 Task: Look for space in McHenry, United States from 8th August, 2023 to 15th August, 2023 for 9 adults in price range Rs.10000 to Rs.14000. Place can be shared room with 5 bedrooms having 9 beds and 5 bathrooms. Property type can be house, flat, guest house. Amenities needed are: wifi, TV, free parkinig on premises, gym, breakfast. Booking option can be shelf check-in. Required host language is English.
Action: Mouse moved to (575, 129)
Screenshot: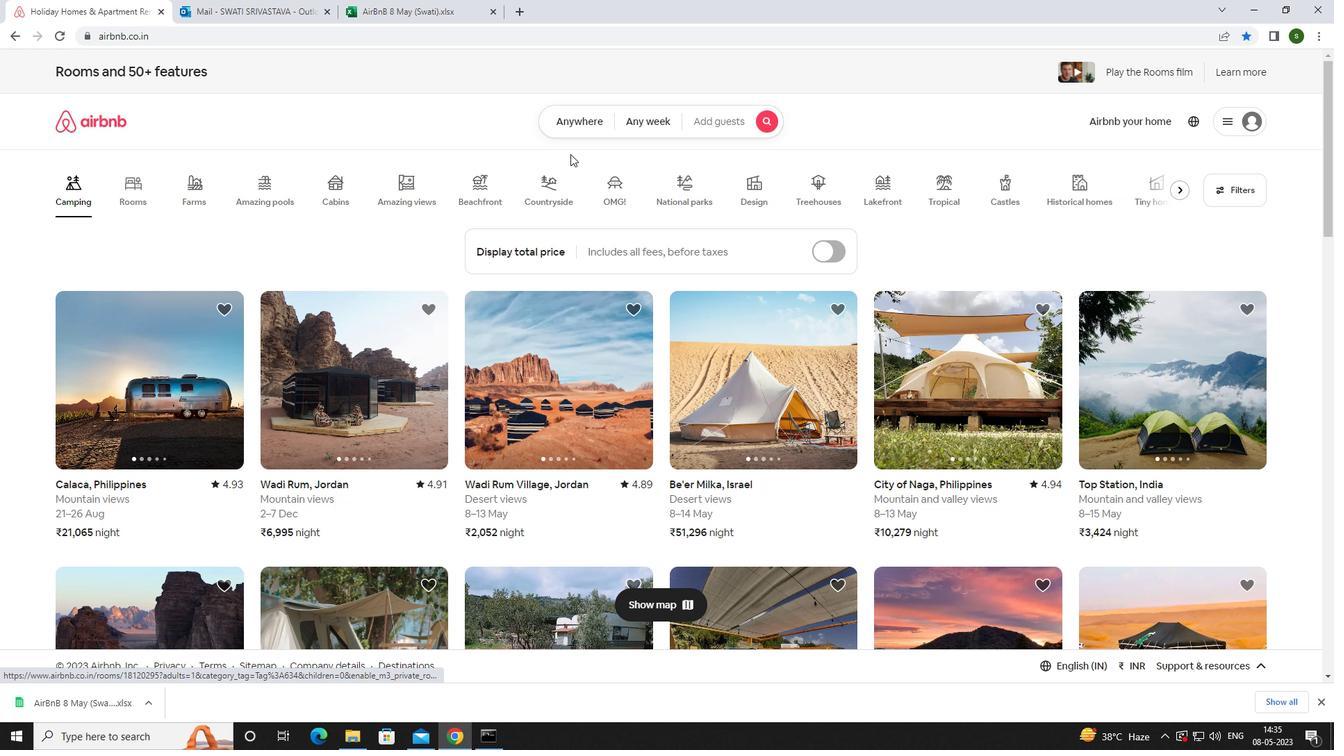 
Action: Mouse pressed left at (575, 129)
Screenshot: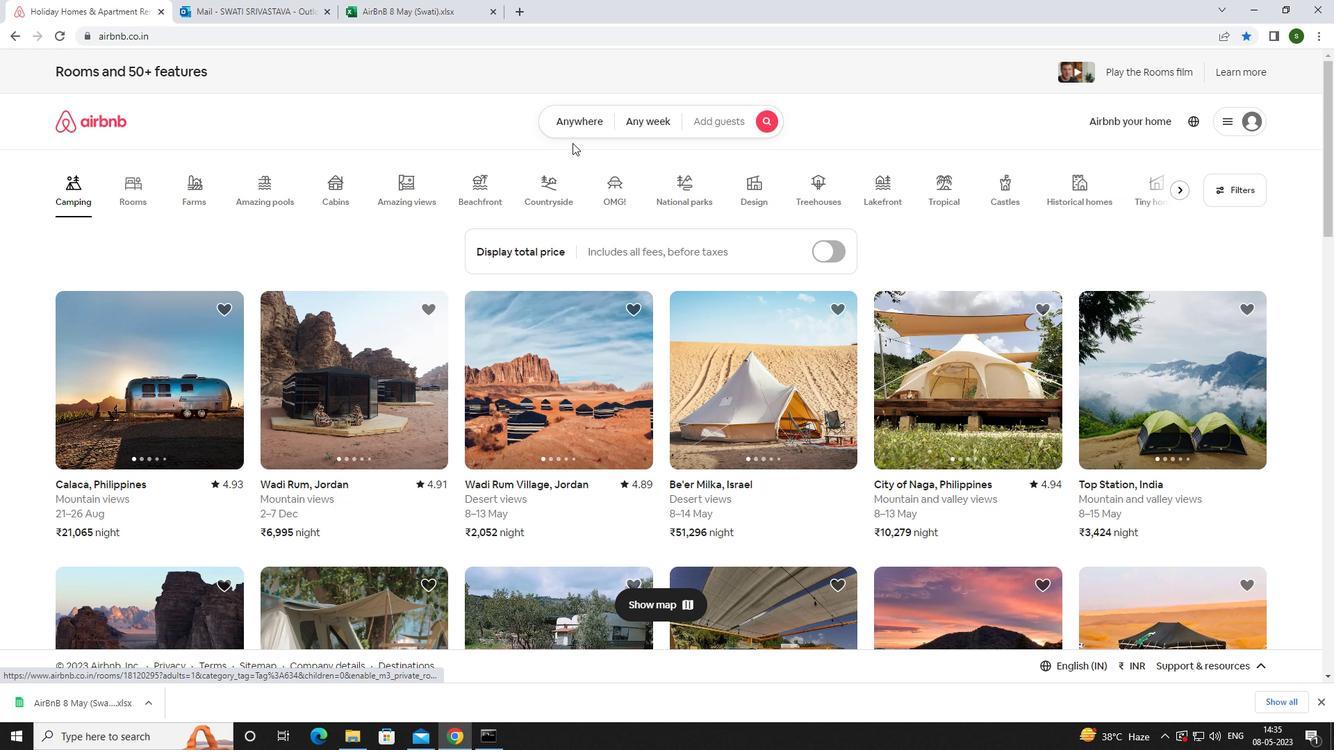 
Action: Mouse moved to (466, 175)
Screenshot: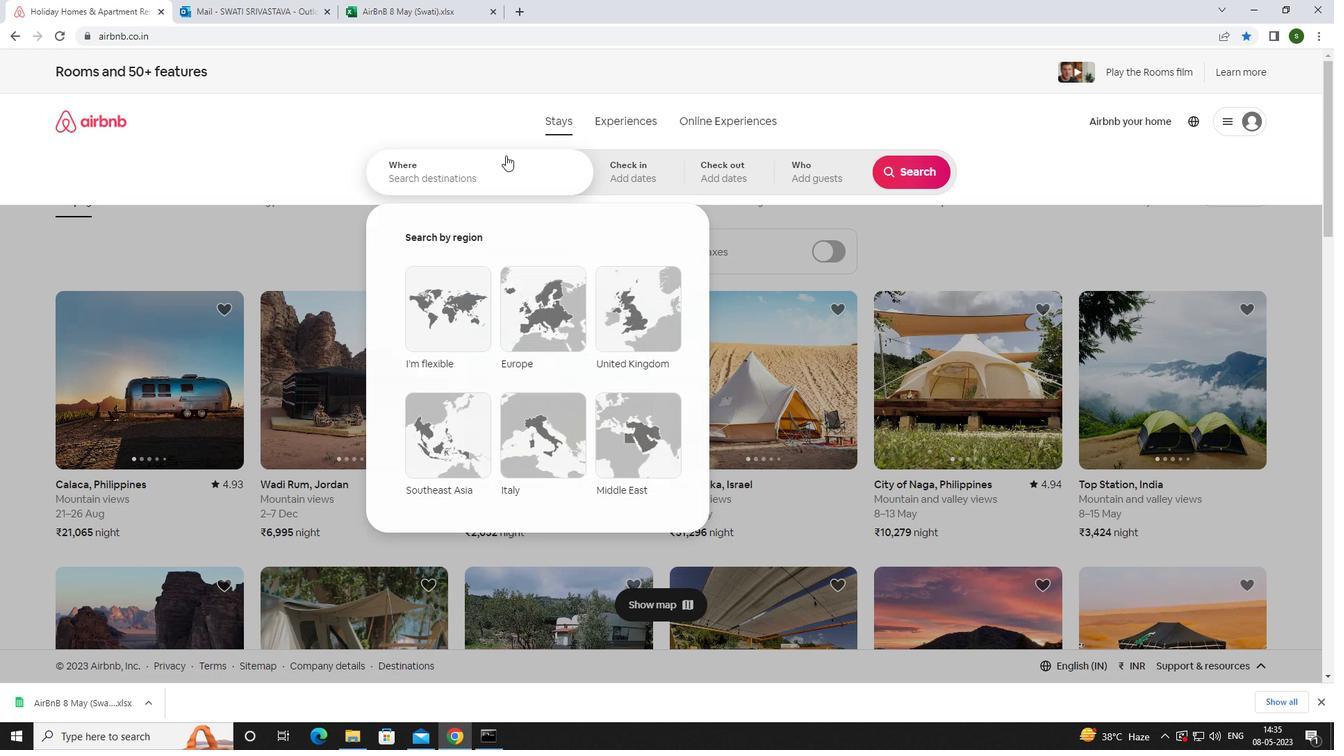 
Action: Mouse pressed left at (466, 175)
Screenshot: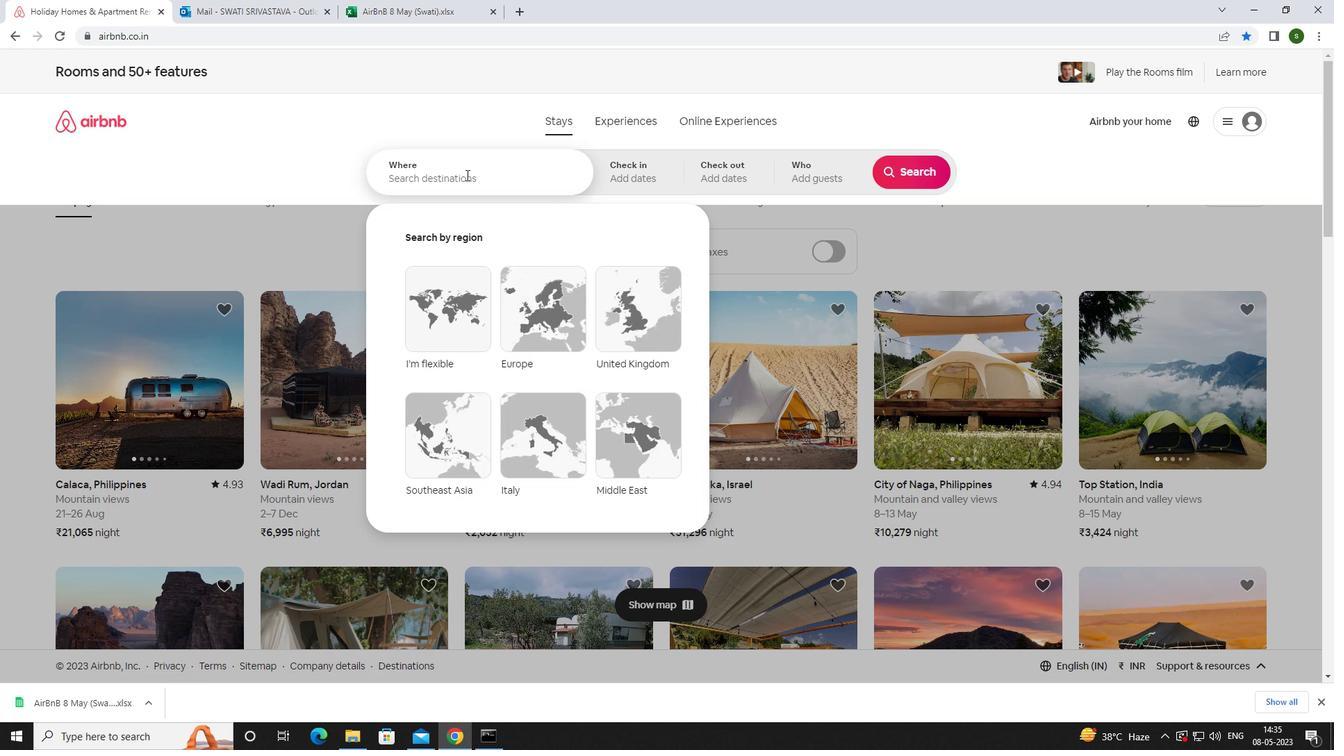 
Action: Key pressed <Key.caps_lock>m<Key.caps_lock>c<Key.caps_lock>h<Key.caps_lock>enry,<Key.space><Key.caps_lock>u<Key.caps_lock>nited<Key.space><Key.caps_lock>s<Key.caps_lock>tates<Key.enter>
Screenshot: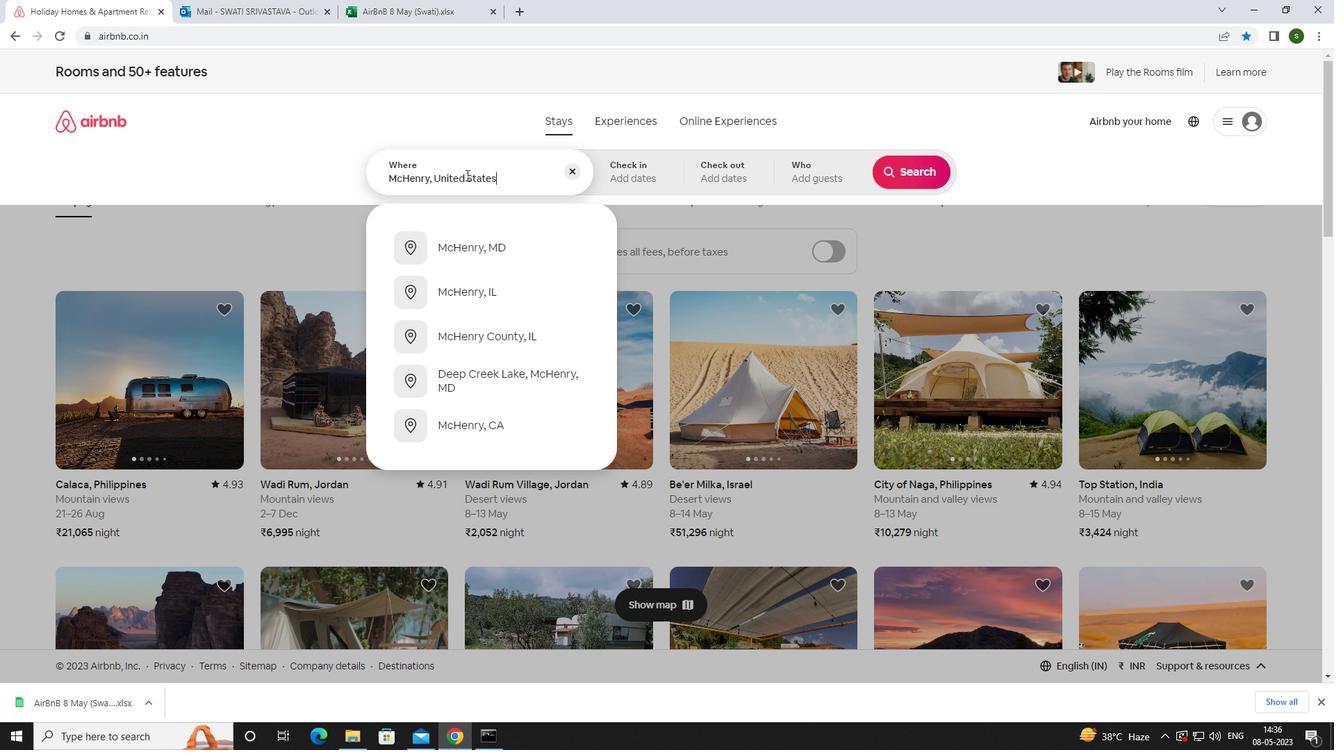 
Action: Mouse moved to (903, 286)
Screenshot: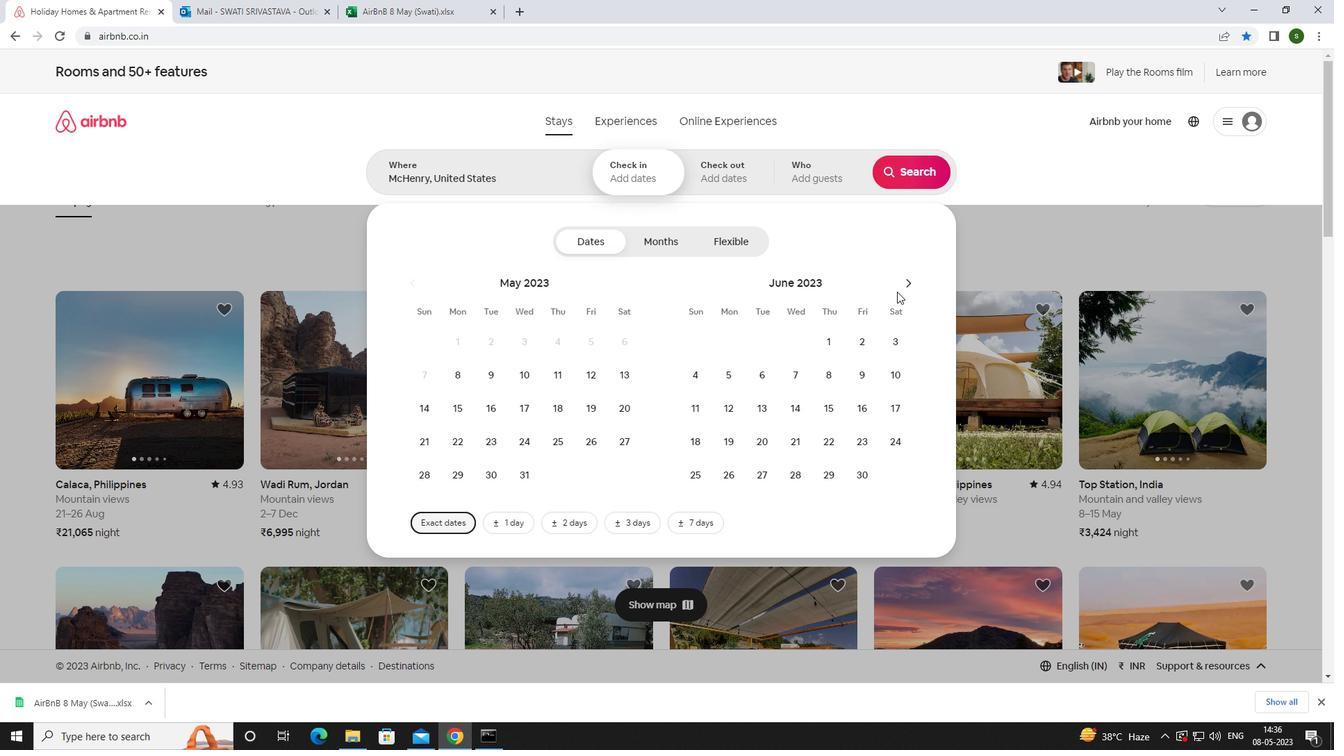 
Action: Mouse pressed left at (903, 286)
Screenshot: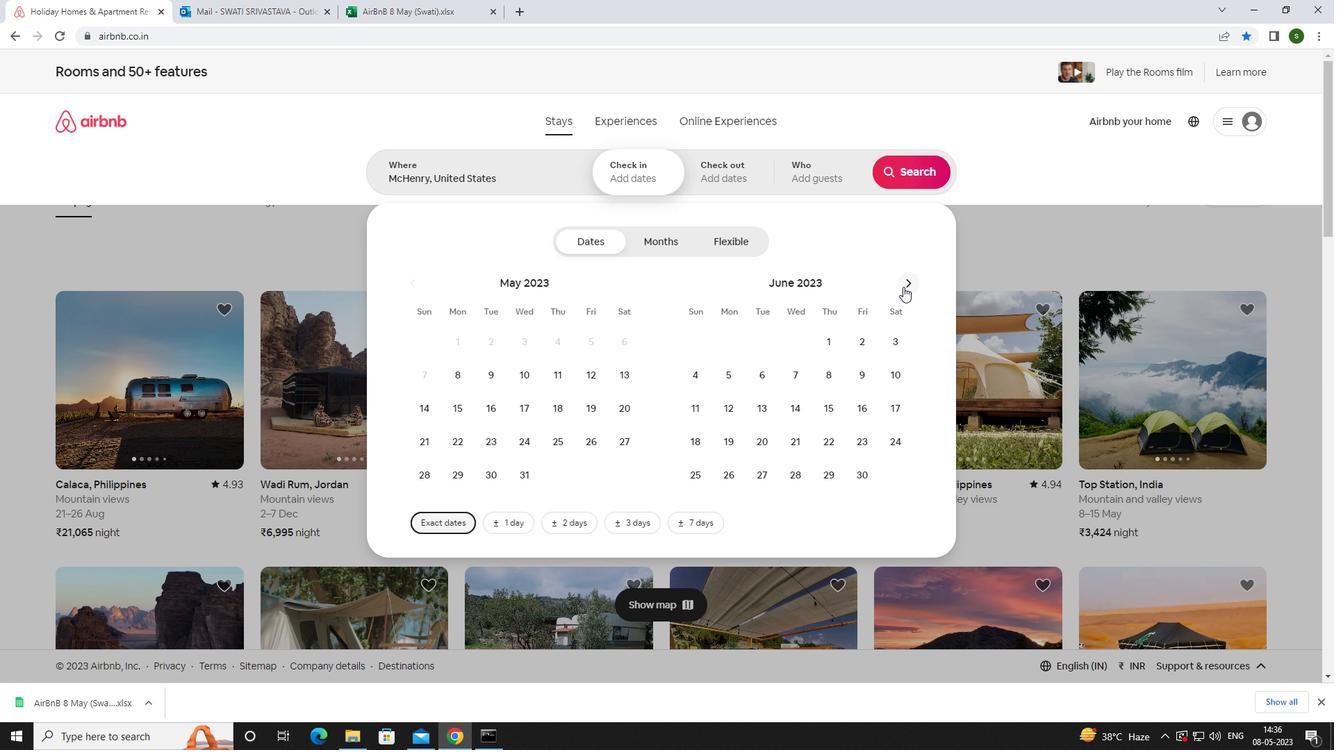 
Action: Mouse pressed left at (903, 286)
Screenshot: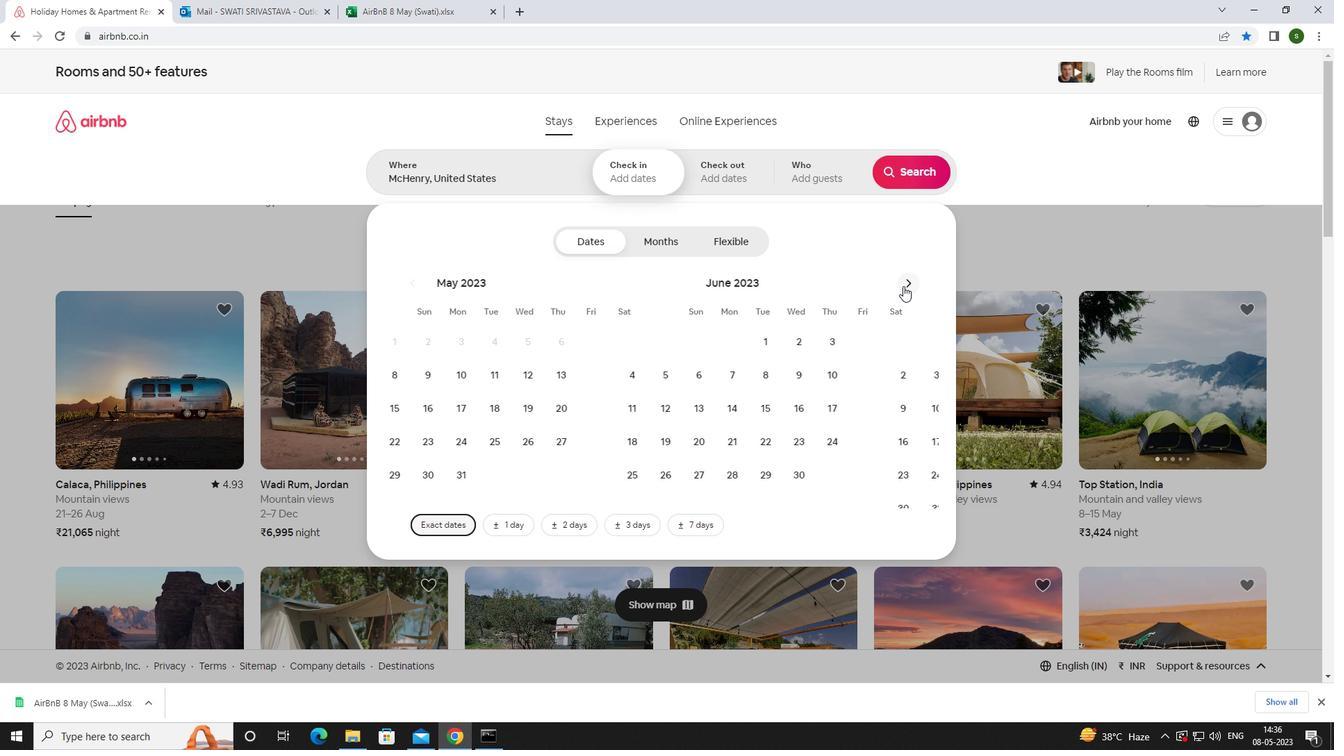 
Action: Mouse moved to (772, 371)
Screenshot: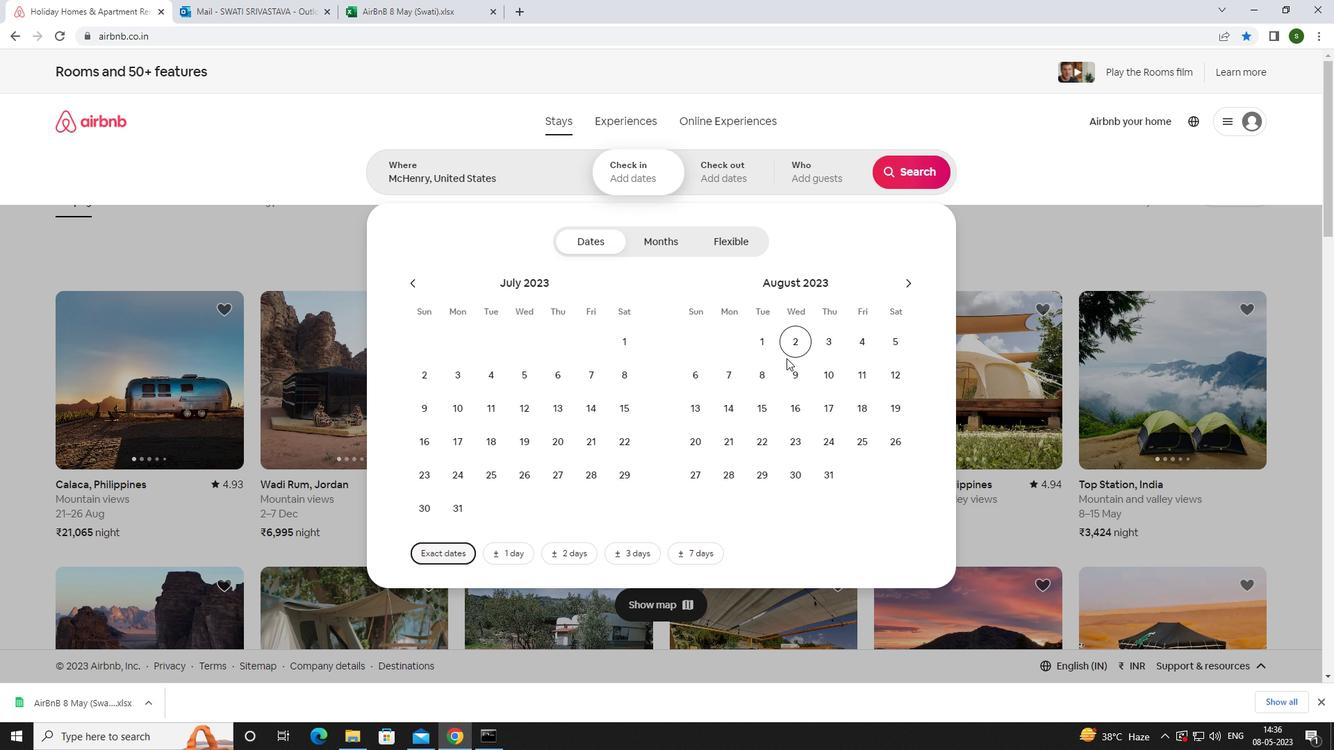 
Action: Mouse pressed left at (772, 371)
Screenshot: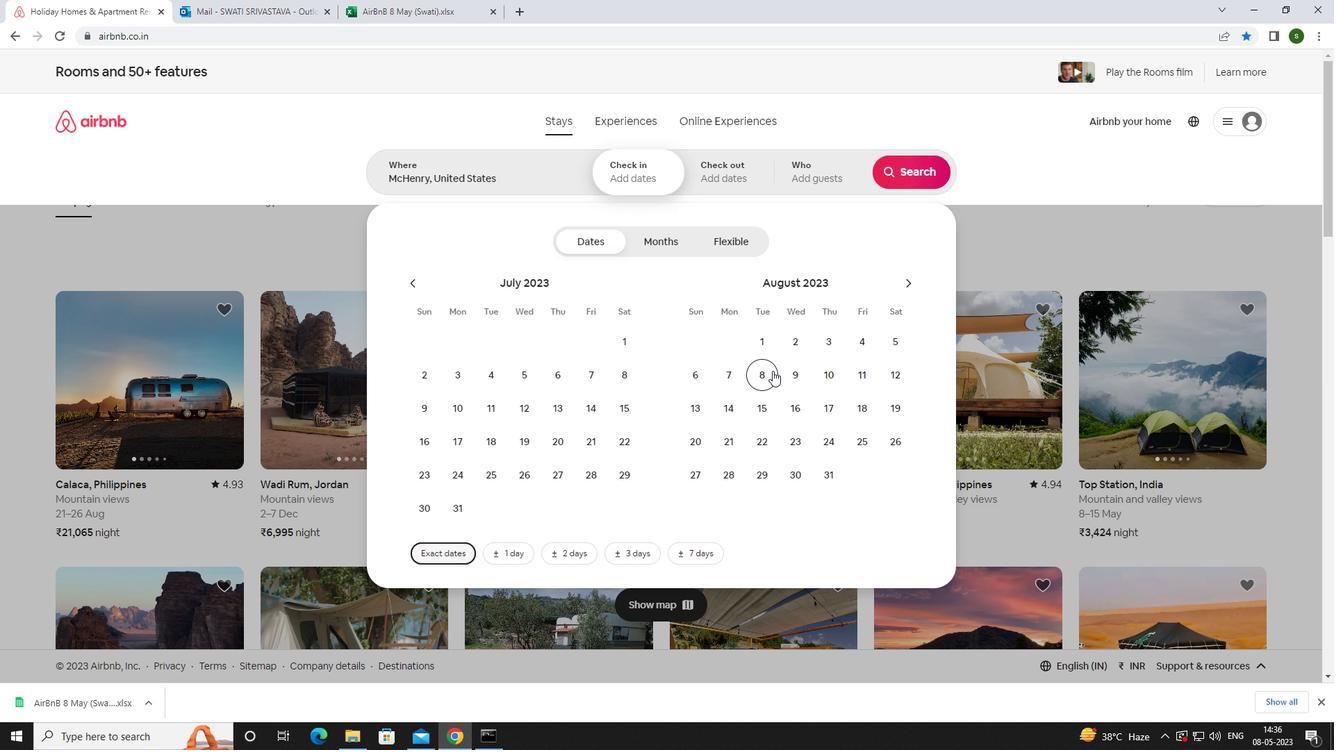 
Action: Mouse moved to (754, 398)
Screenshot: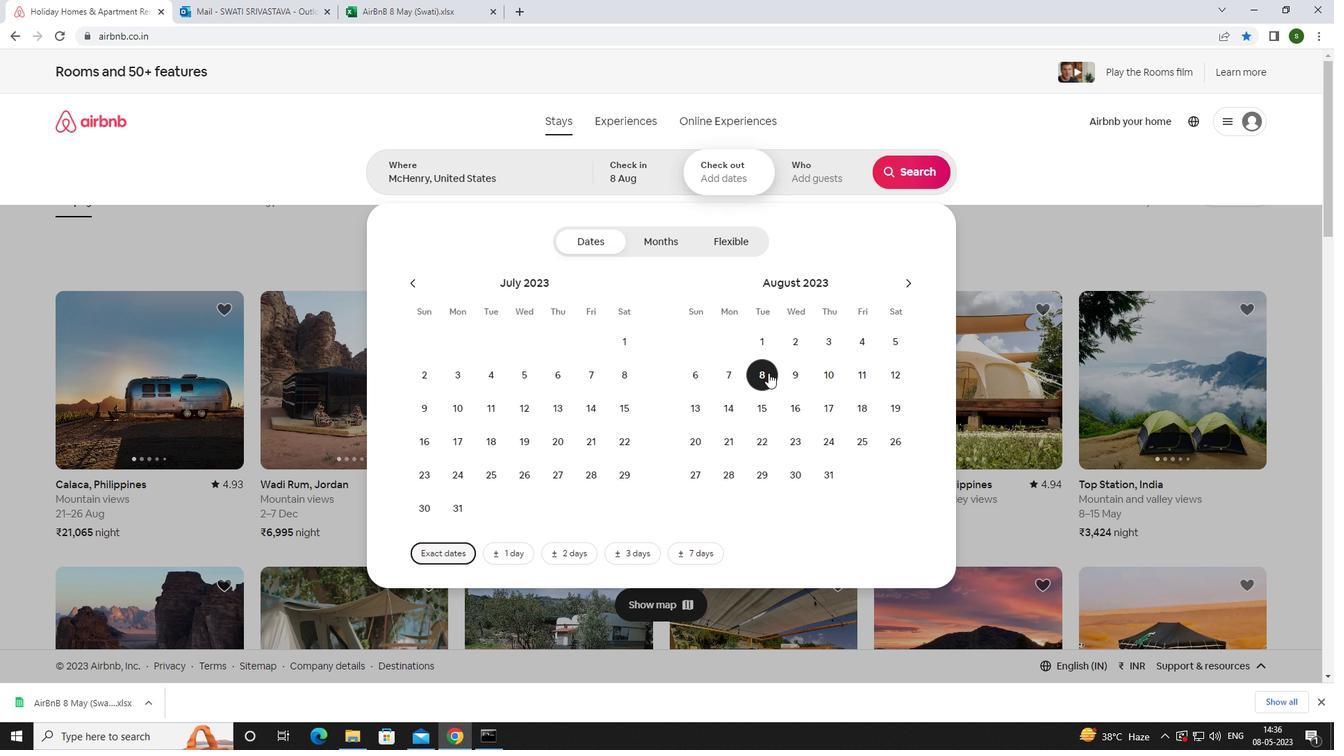 
Action: Mouse pressed left at (754, 398)
Screenshot: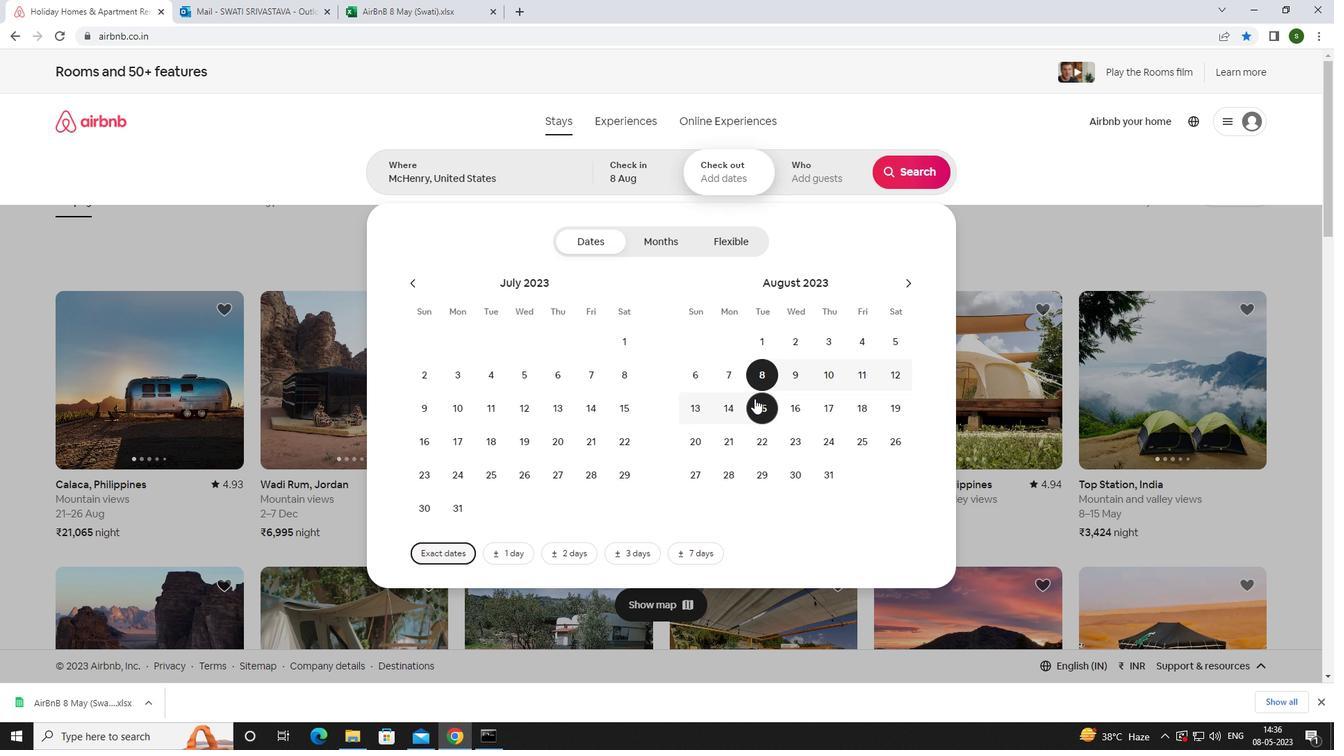 
Action: Mouse moved to (810, 172)
Screenshot: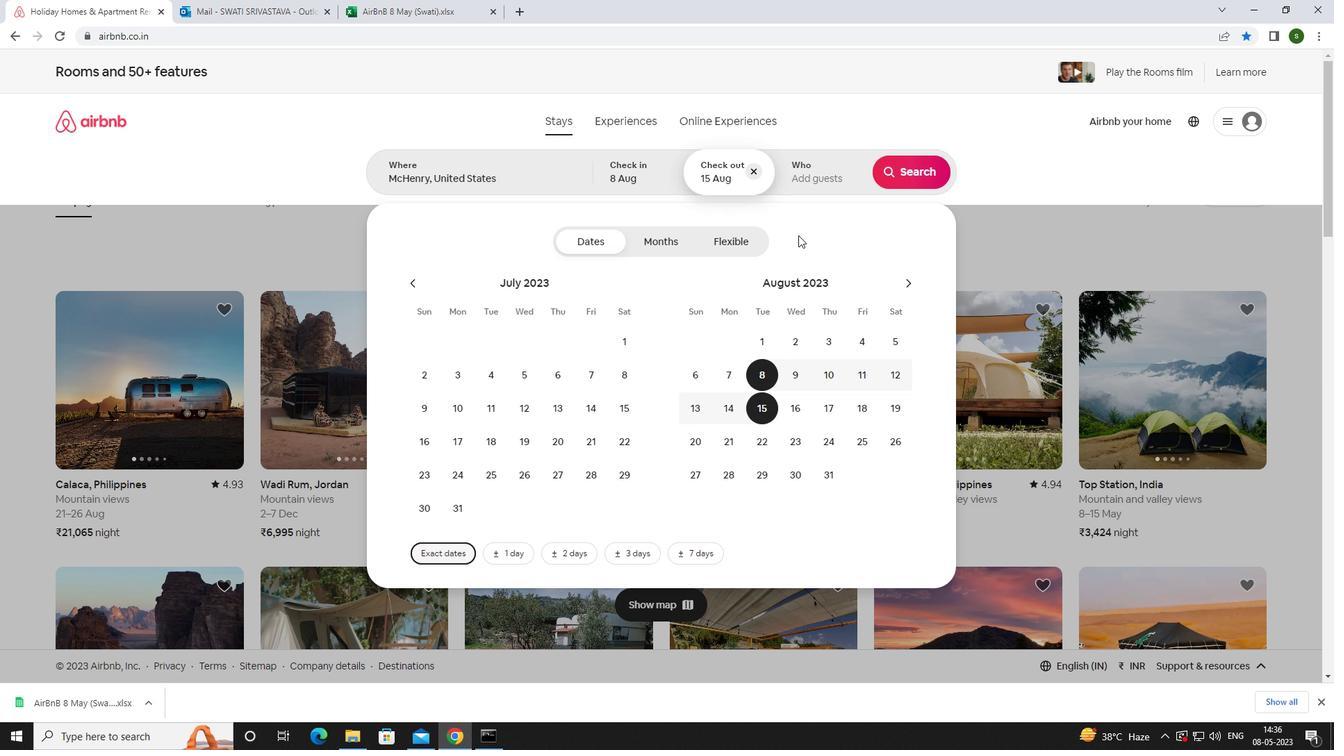 
Action: Mouse pressed left at (810, 172)
Screenshot: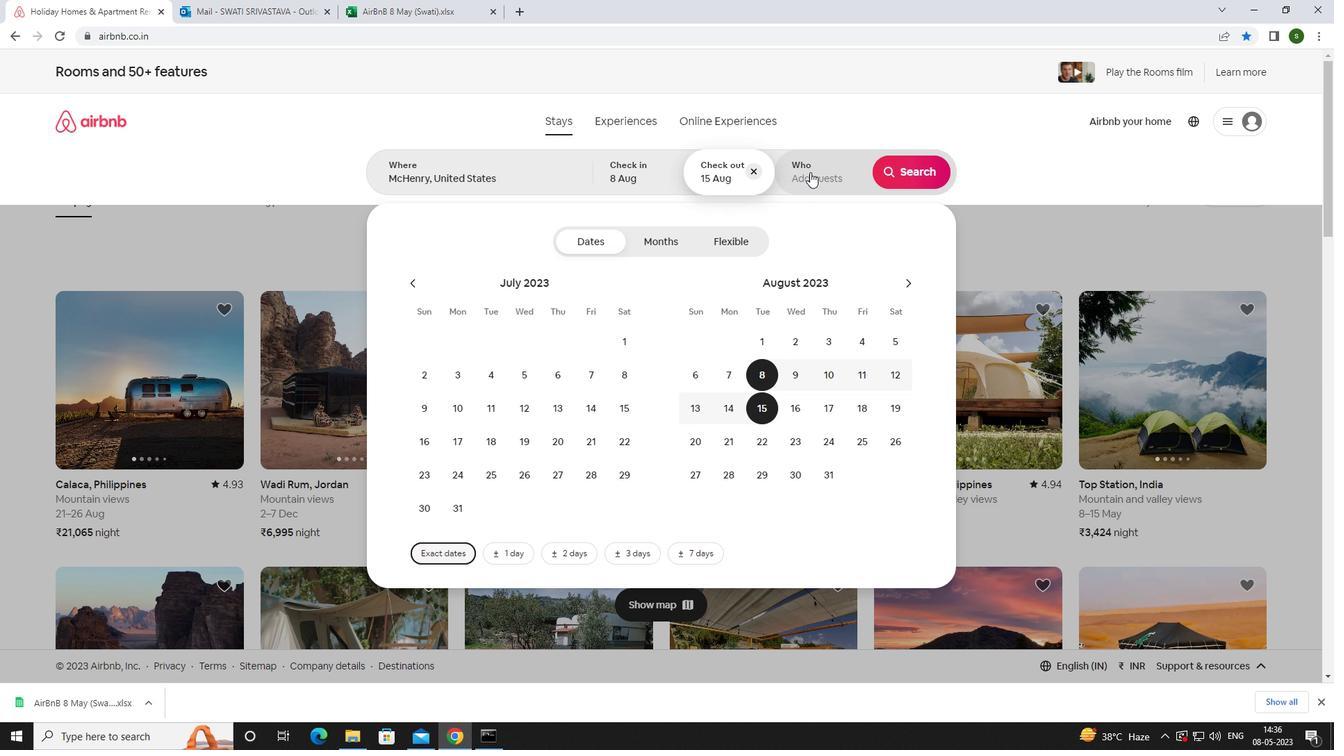 
Action: Mouse moved to (912, 243)
Screenshot: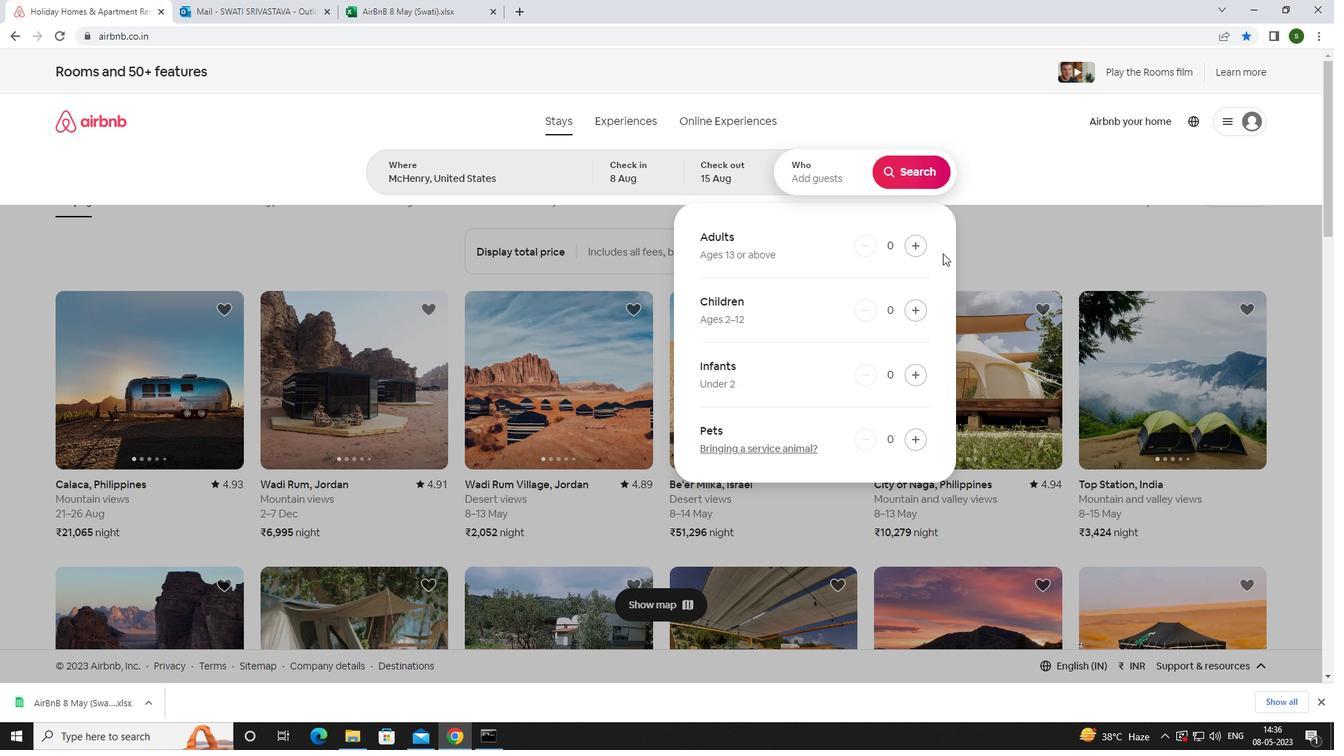 
Action: Mouse pressed left at (912, 243)
Screenshot: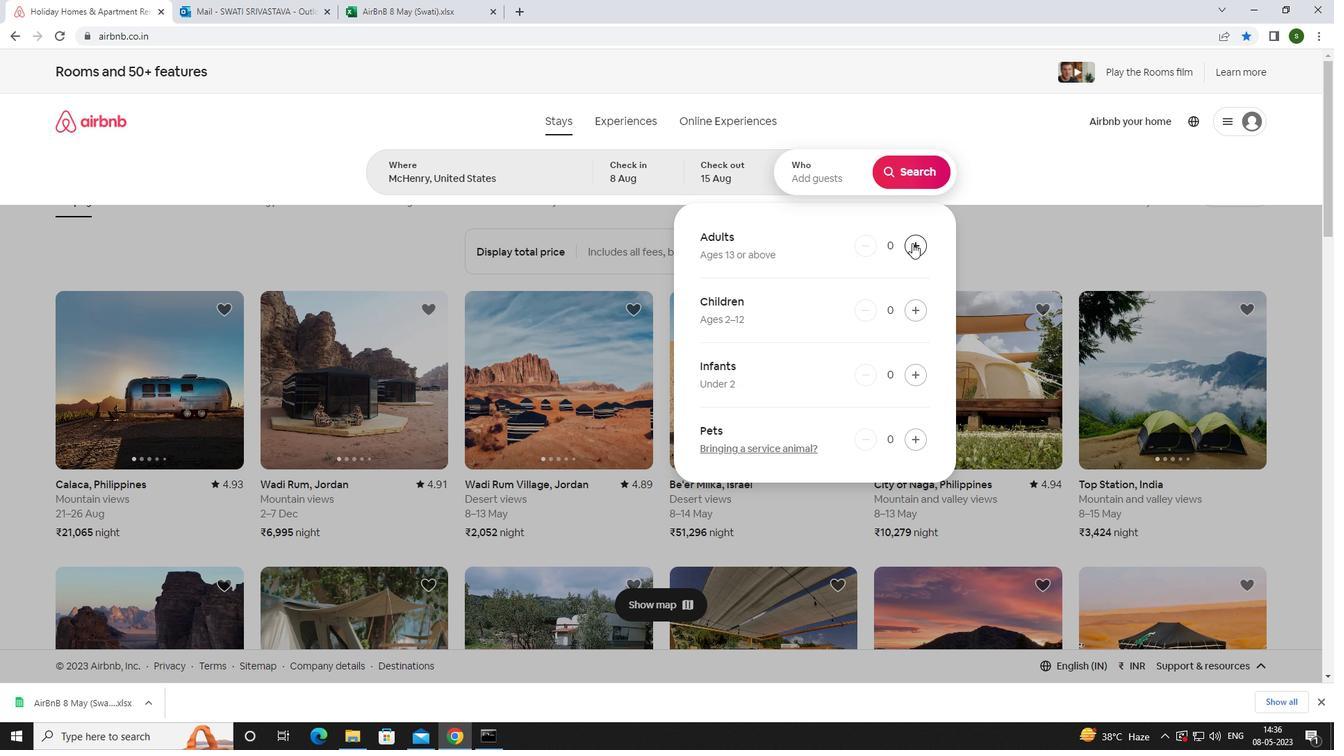 
Action: Mouse pressed left at (912, 243)
Screenshot: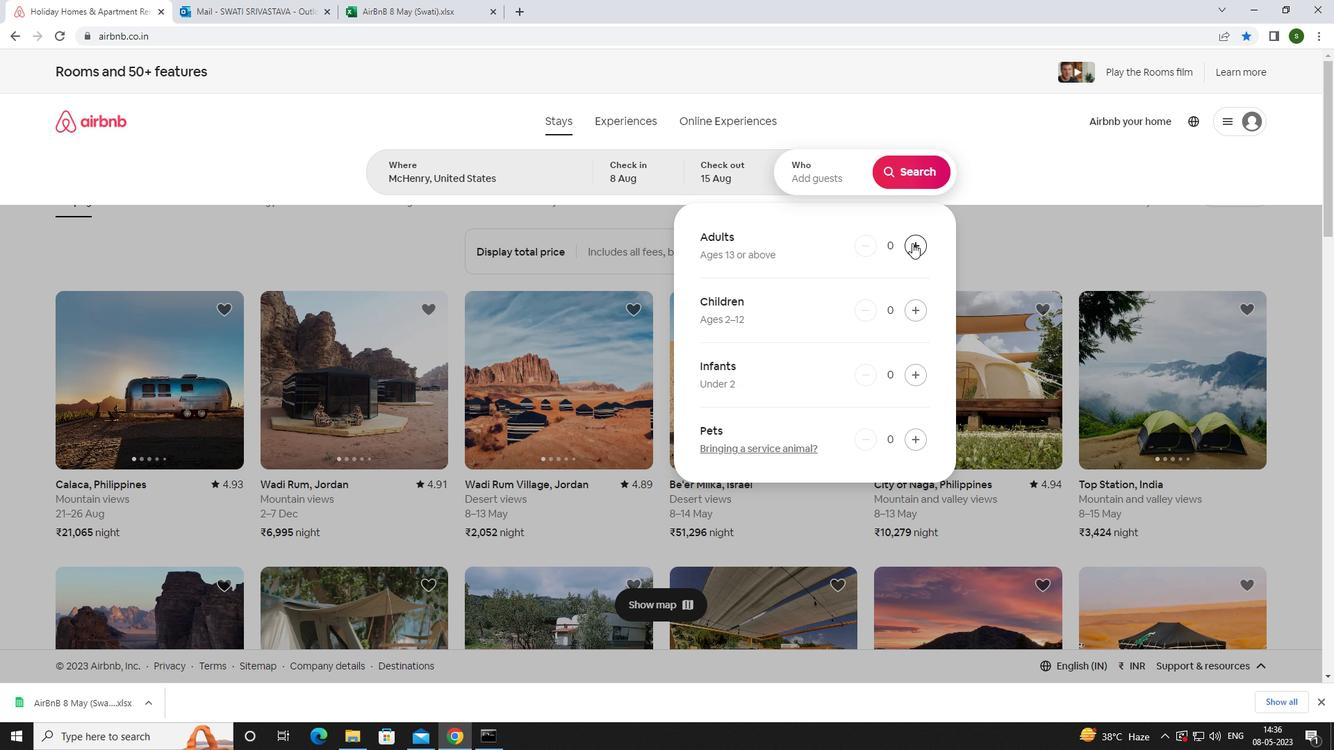 
Action: Mouse pressed left at (912, 243)
Screenshot: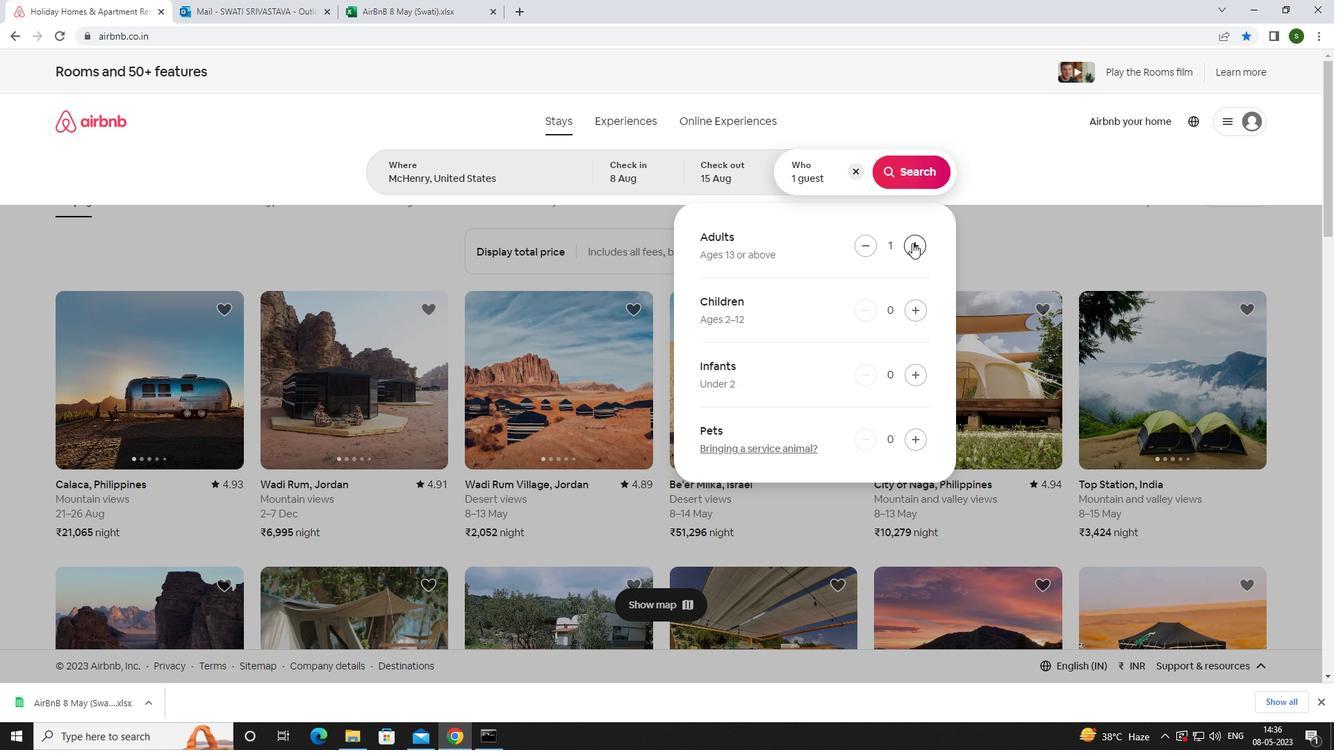 
Action: Mouse pressed left at (912, 243)
Screenshot: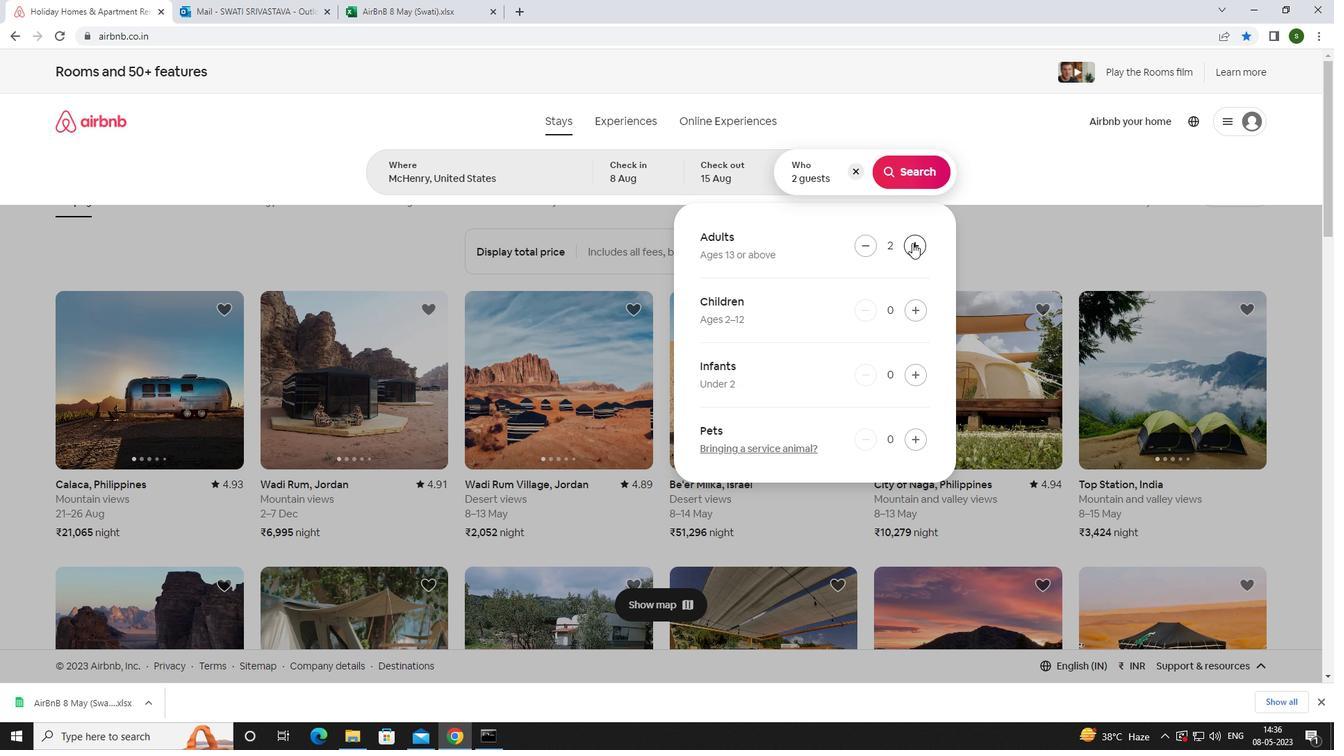 
Action: Mouse pressed left at (912, 243)
Screenshot: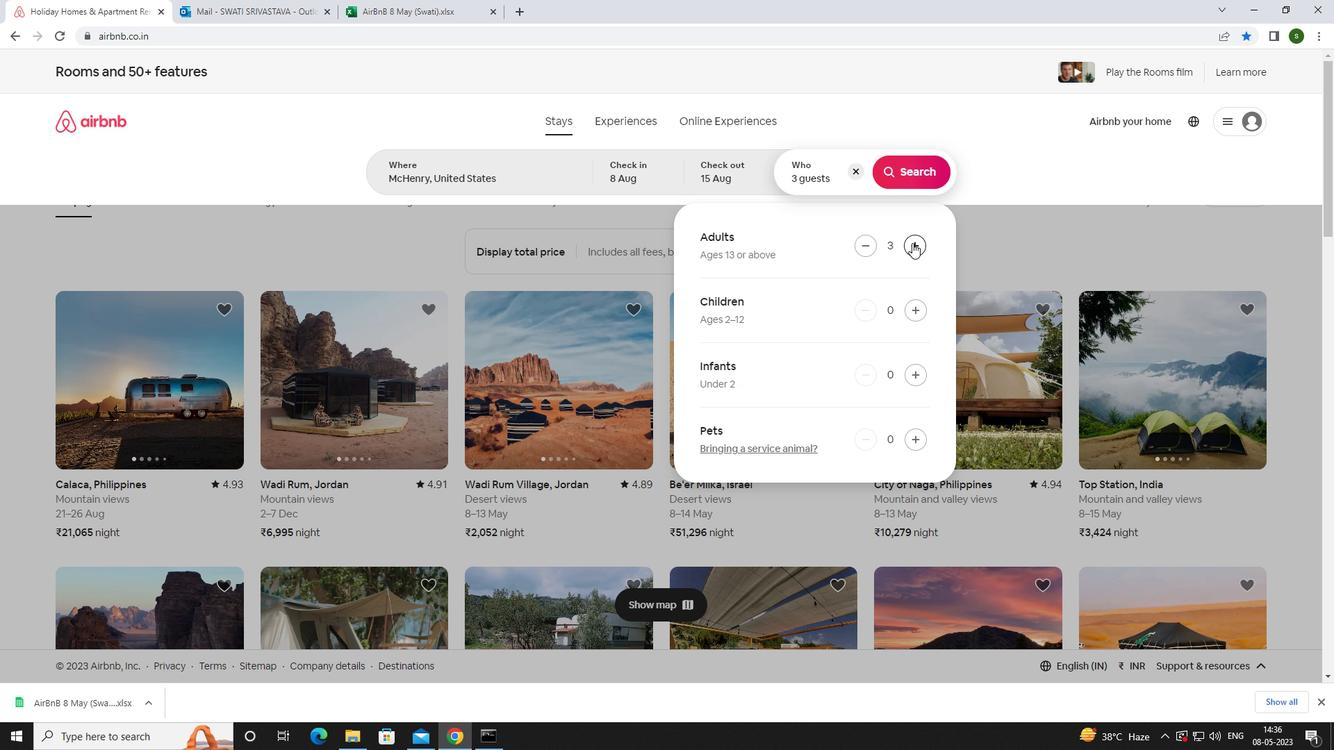 
Action: Mouse pressed left at (912, 243)
Screenshot: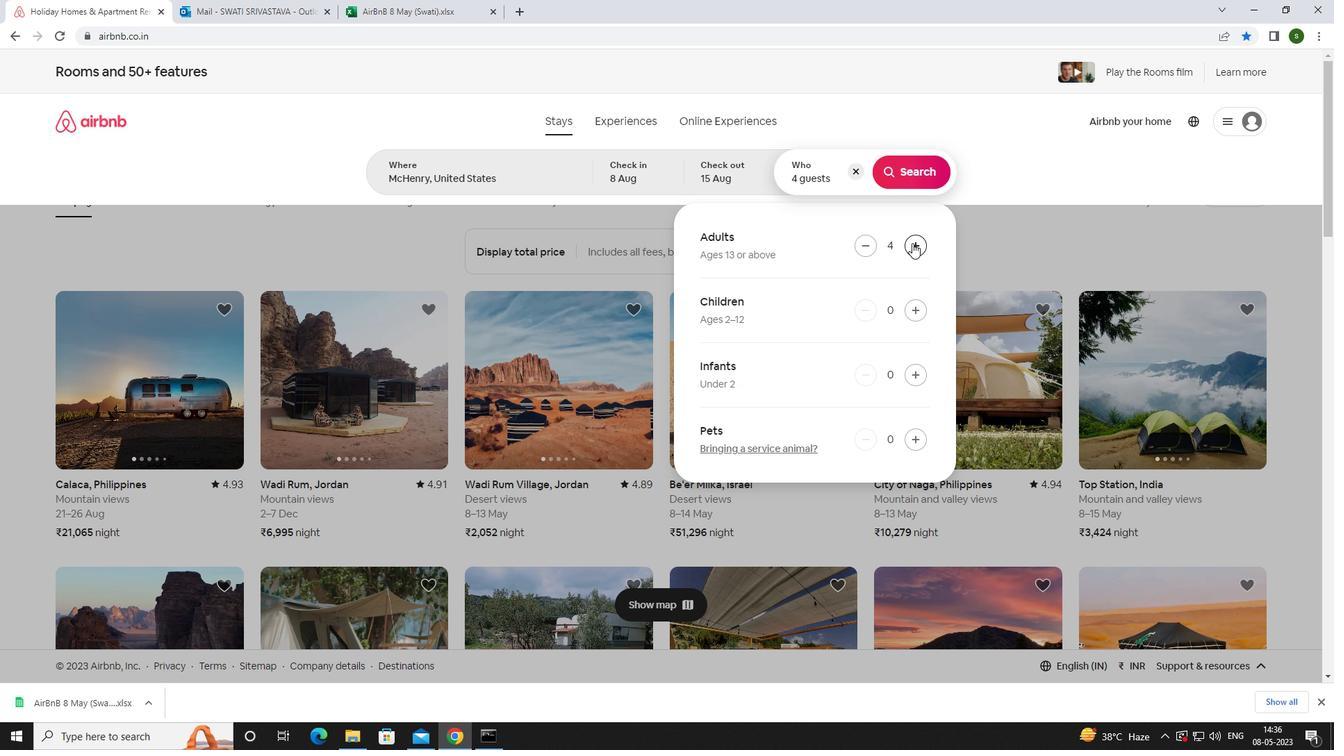 
Action: Mouse pressed left at (912, 243)
Screenshot: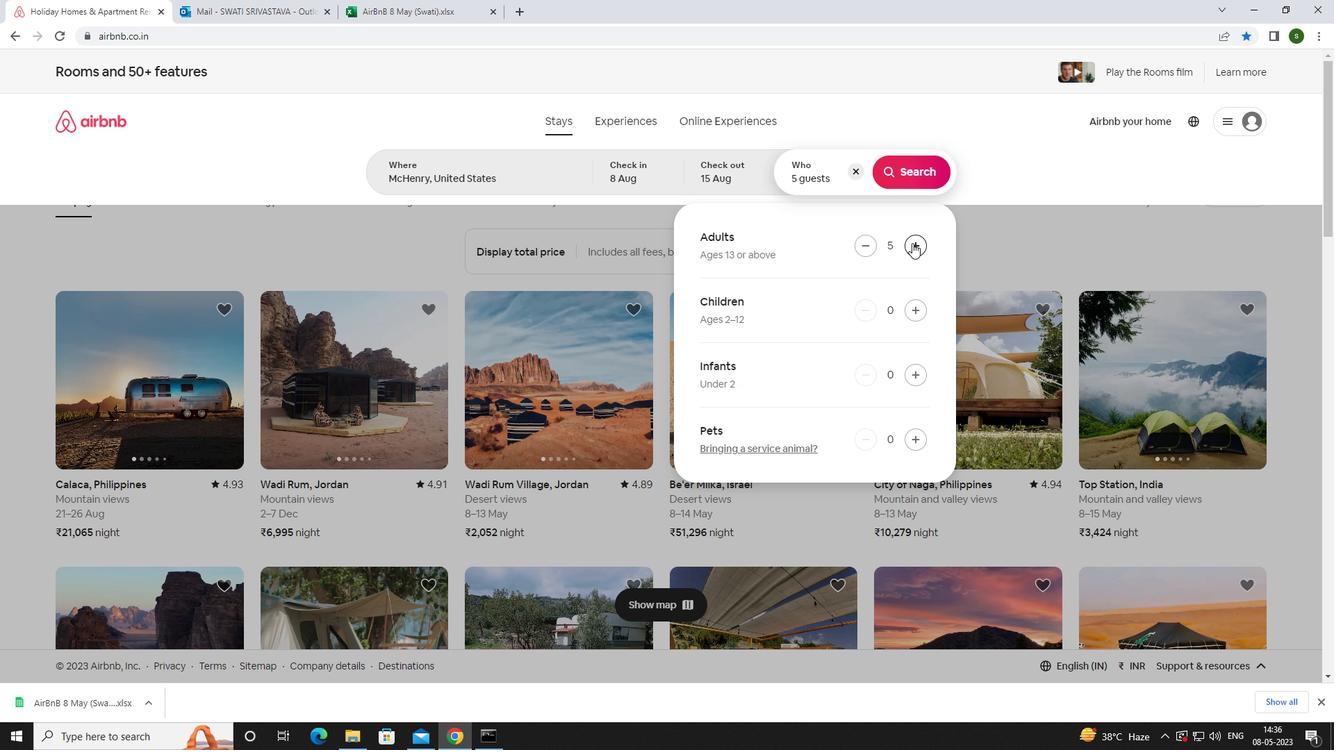 
Action: Mouse pressed left at (912, 243)
Screenshot: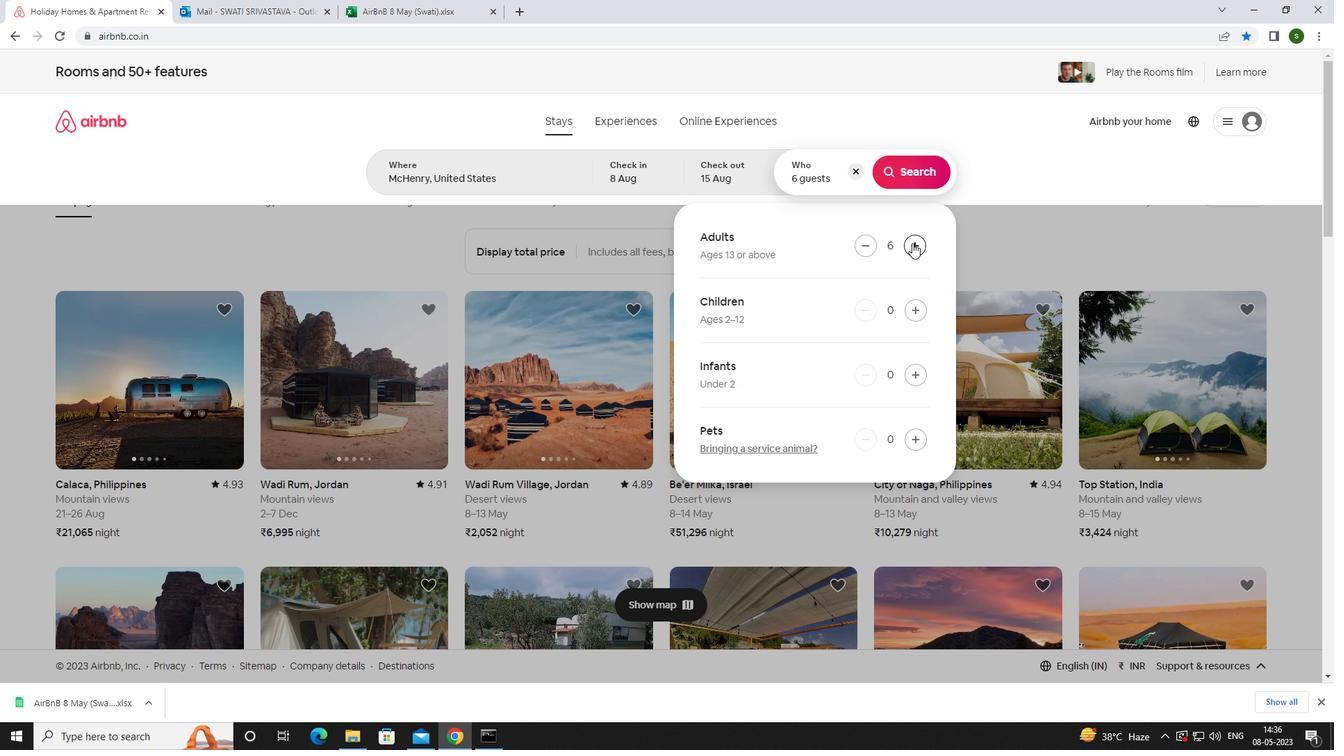
Action: Mouse pressed left at (912, 243)
Screenshot: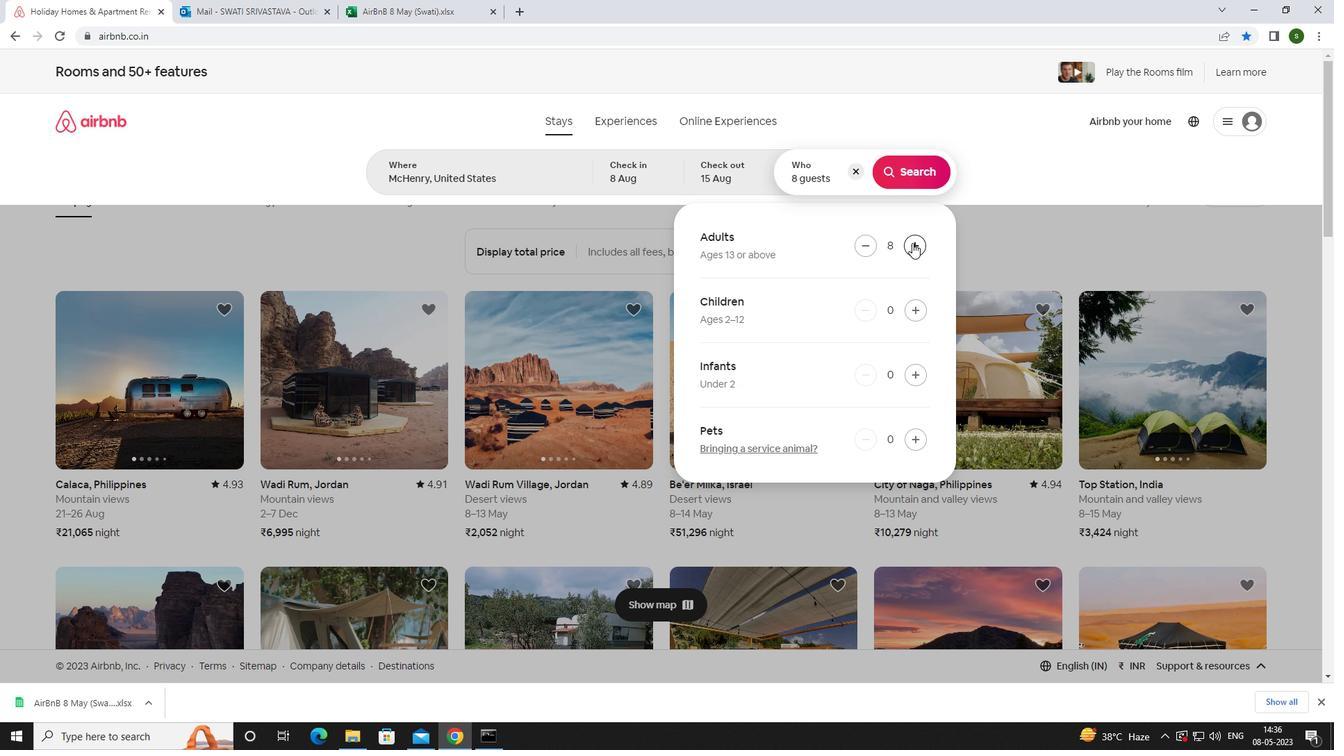
Action: Mouse moved to (906, 170)
Screenshot: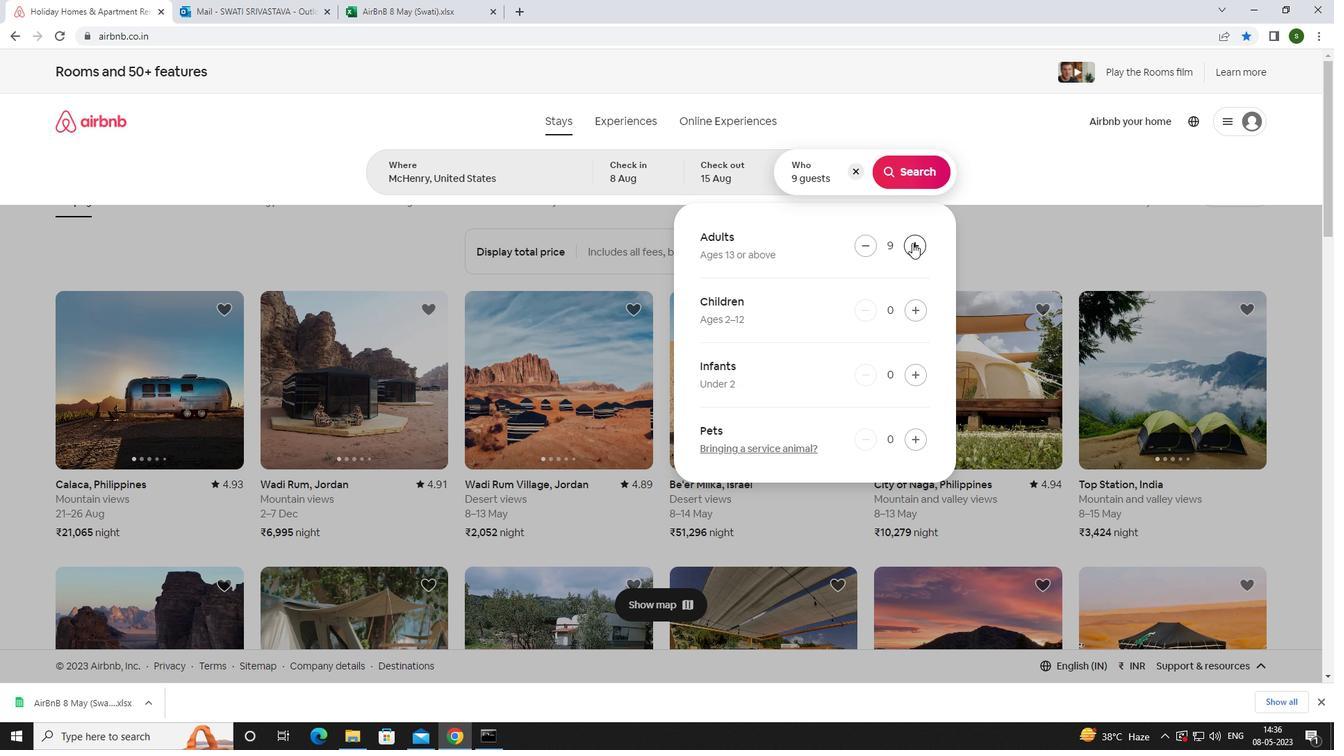 
Action: Mouse pressed left at (906, 170)
Screenshot: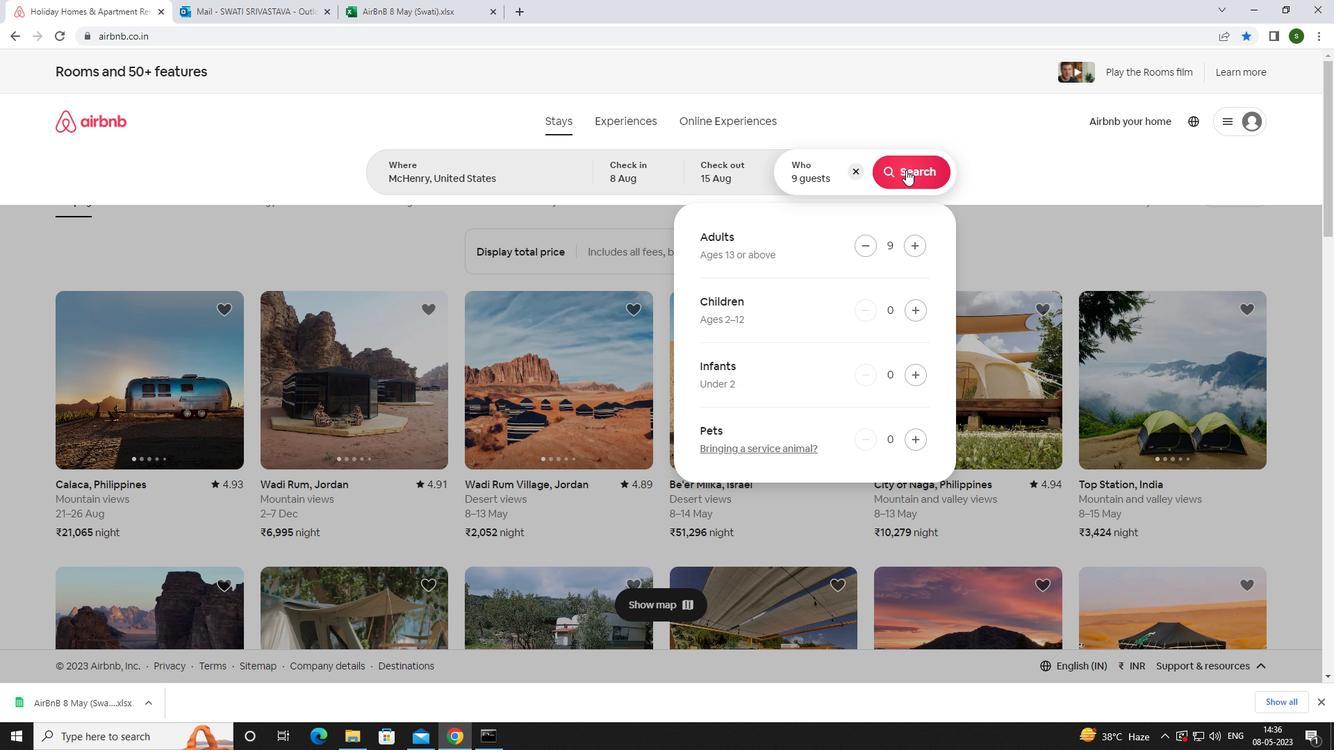 
Action: Mouse moved to (1262, 138)
Screenshot: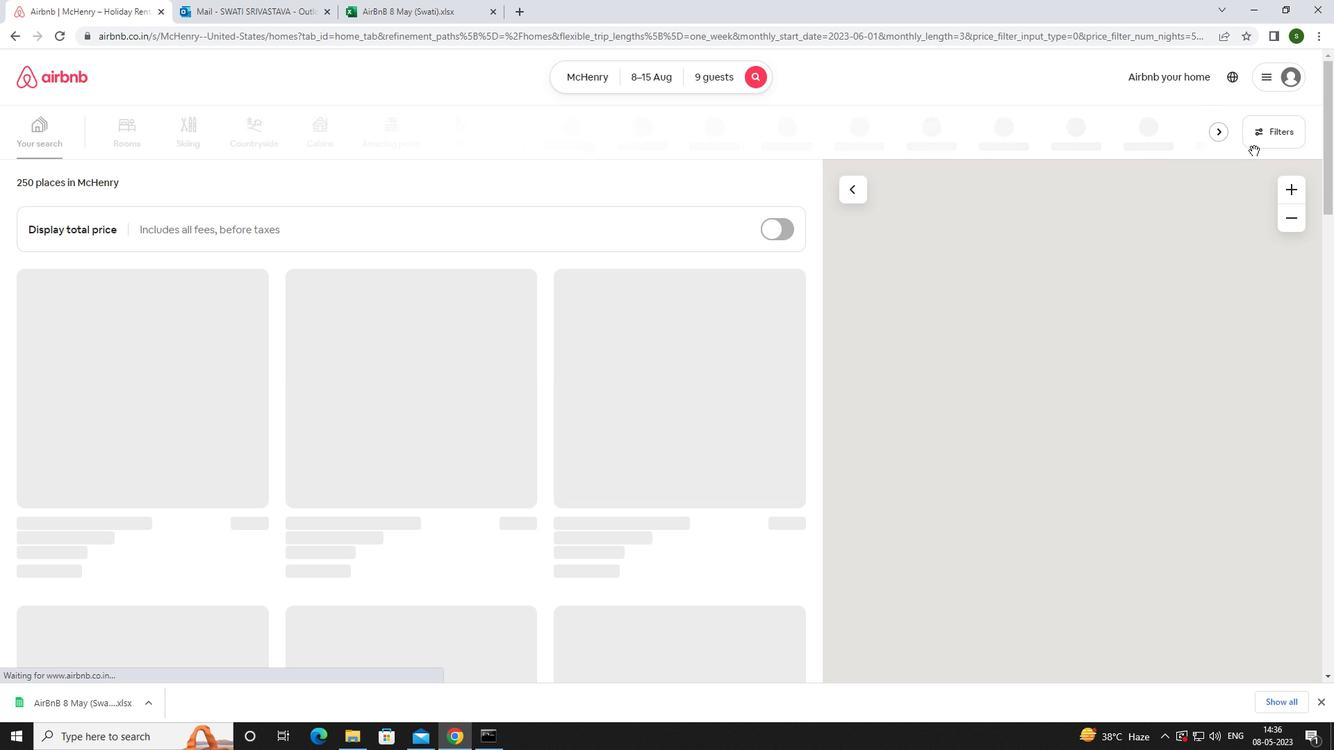 
Action: Mouse pressed left at (1262, 138)
Screenshot: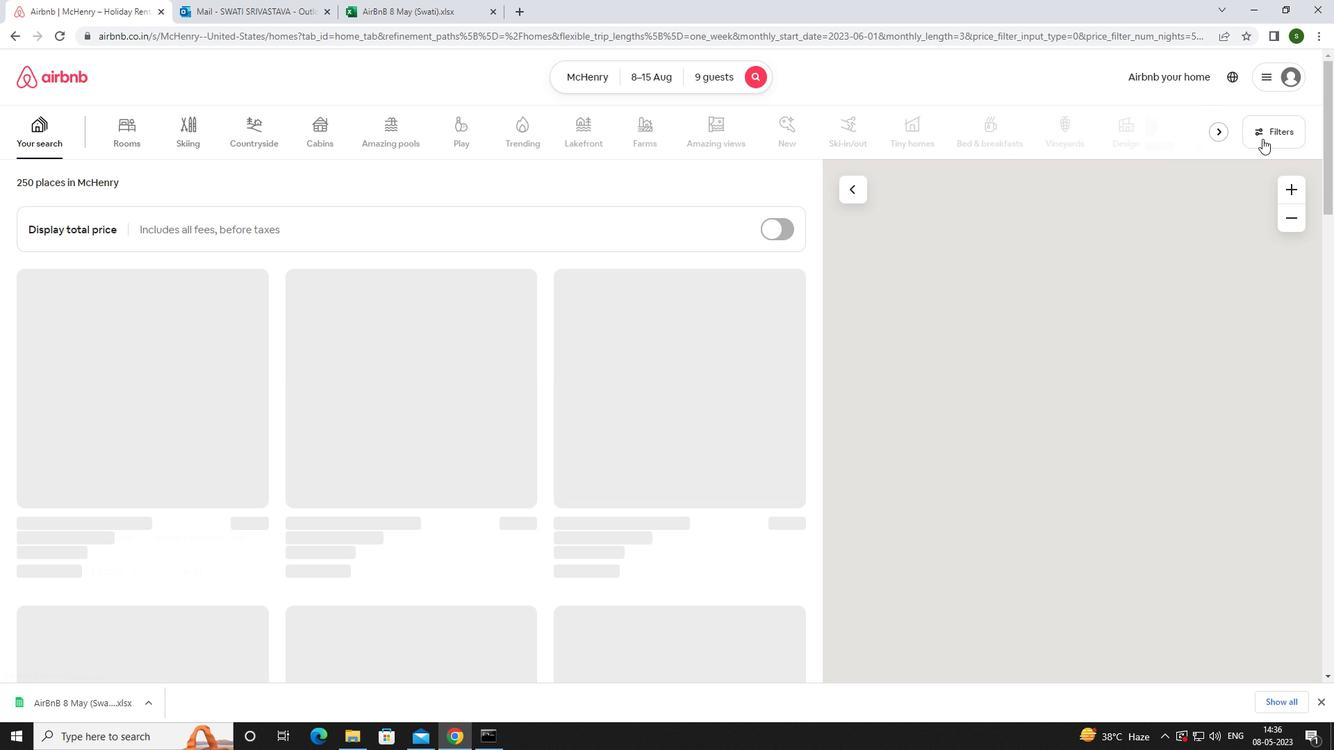 
Action: Mouse moved to (506, 477)
Screenshot: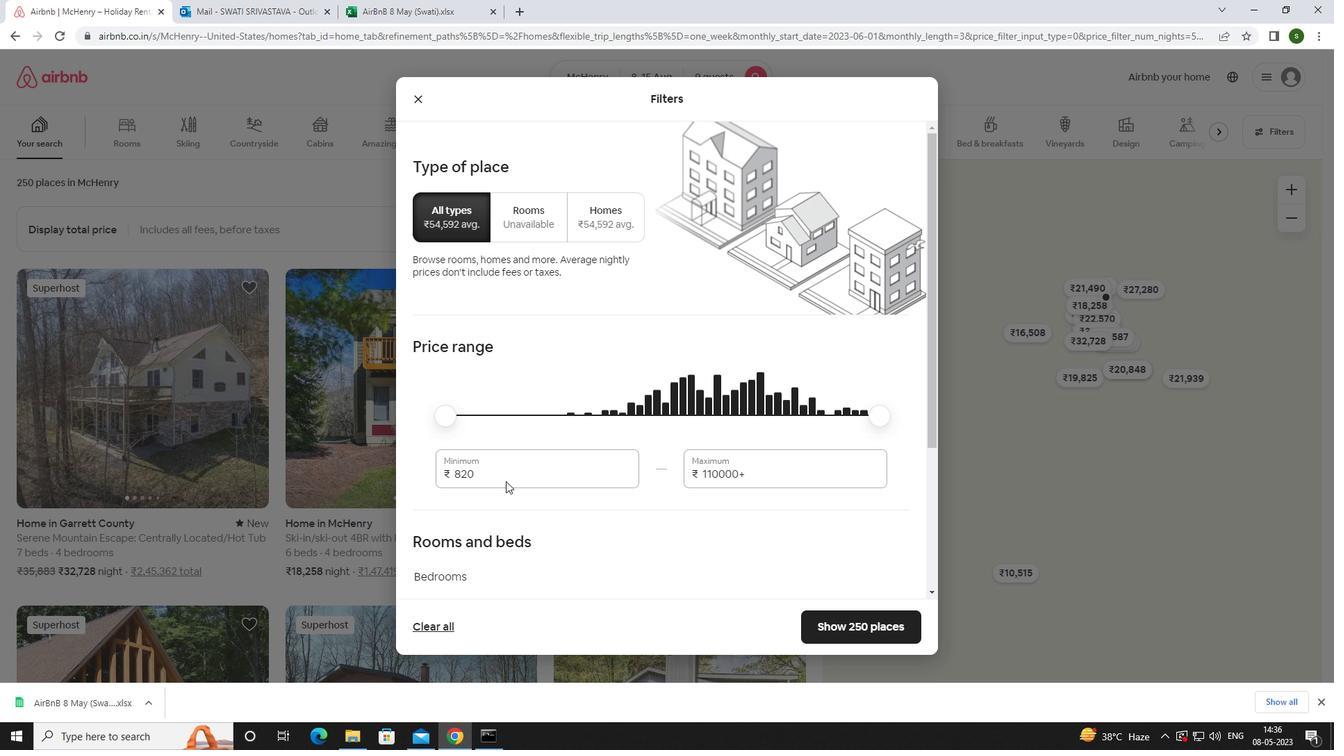 
Action: Mouse pressed left at (506, 477)
Screenshot: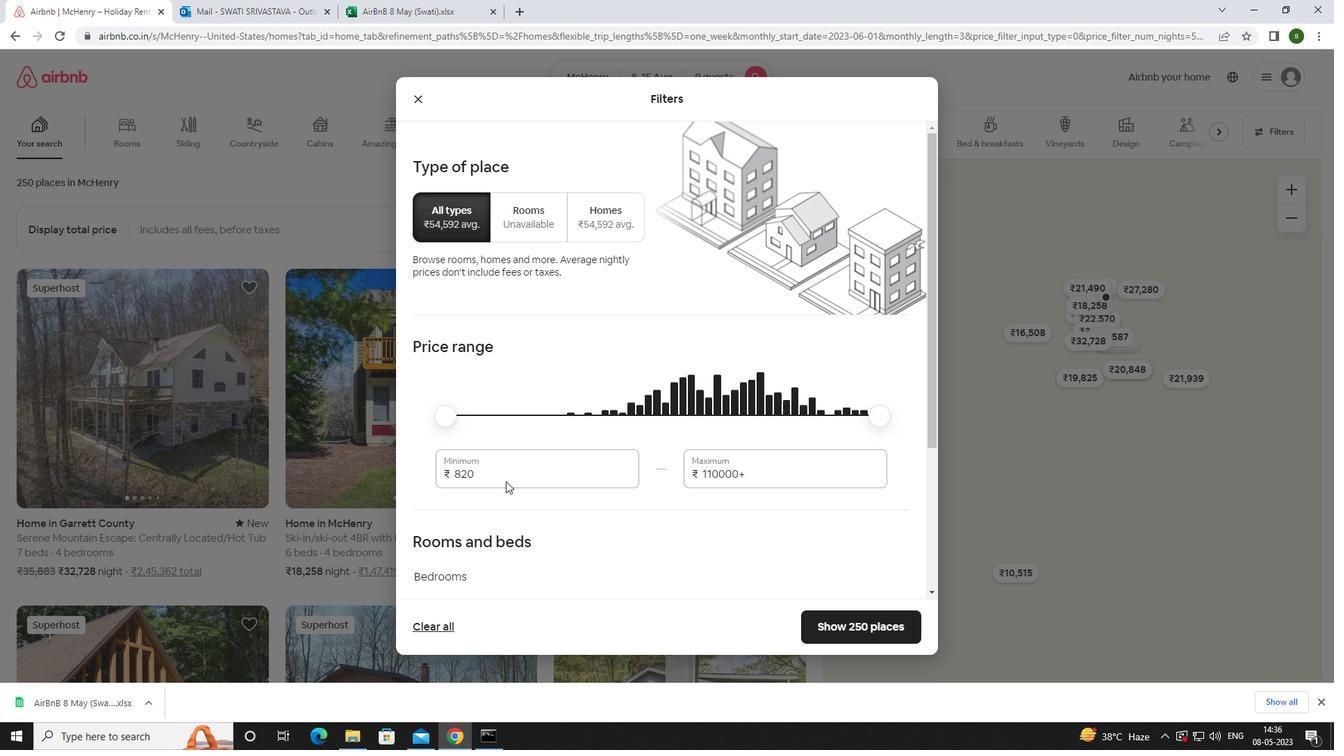 
Action: Mouse moved to (505, 477)
Screenshot: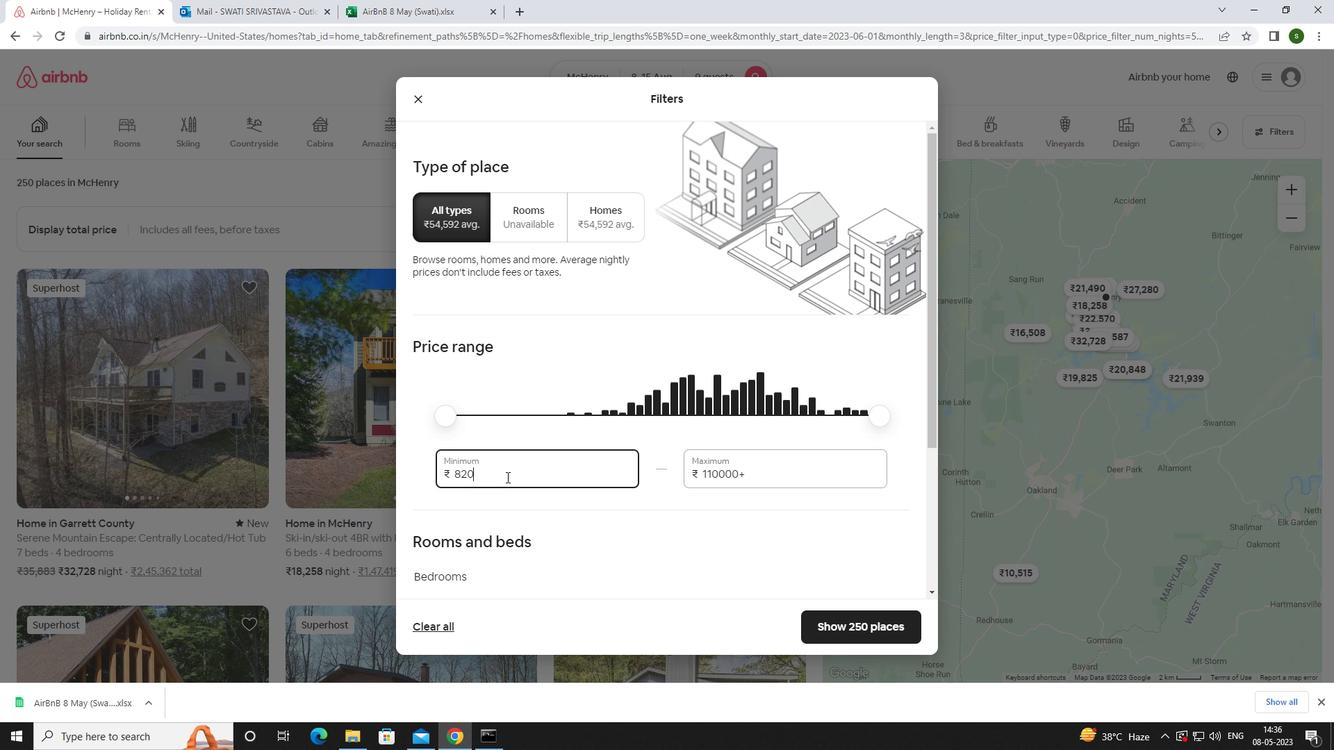 
Action: Key pressed <Key.backspace><Key.backspace><Key.backspace><Key.backspace><Key.backspace>10000
Screenshot: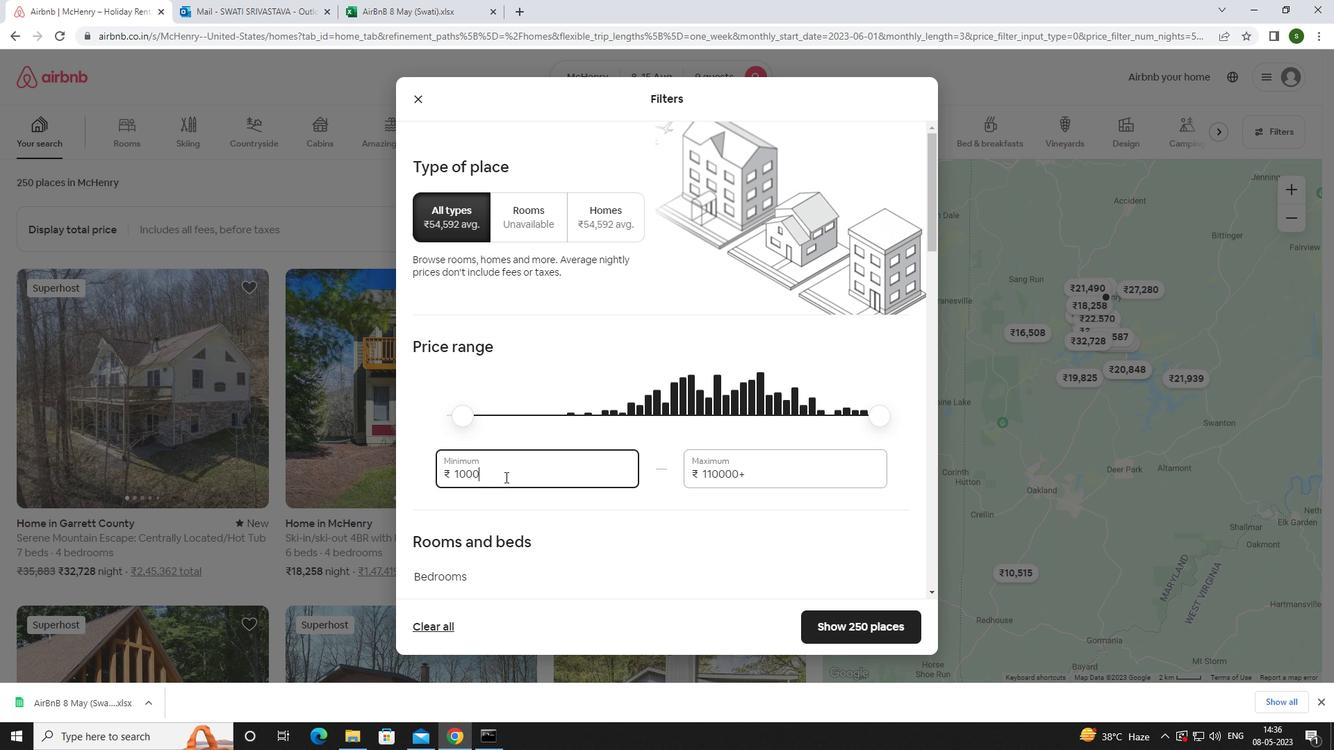 
Action: Mouse moved to (758, 471)
Screenshot: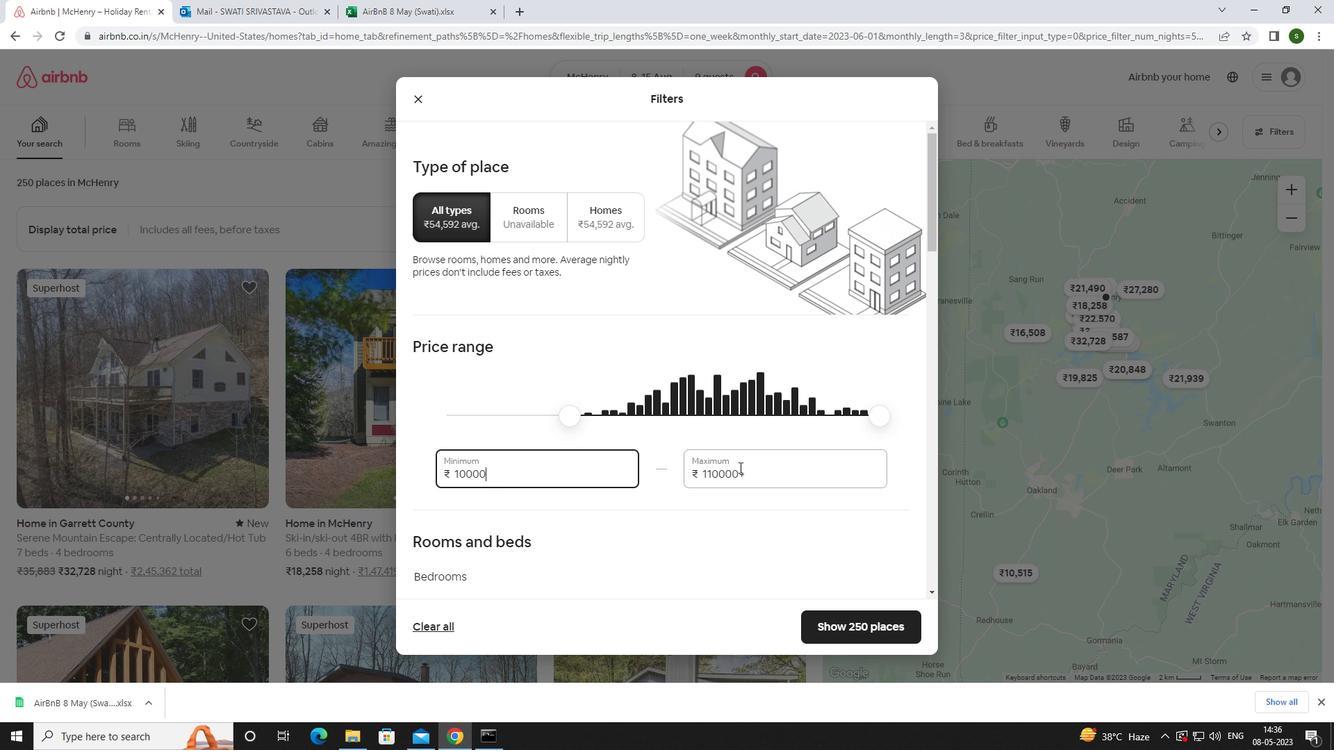 
Action: Mouse pressed left at (758, 471)
Screenshot: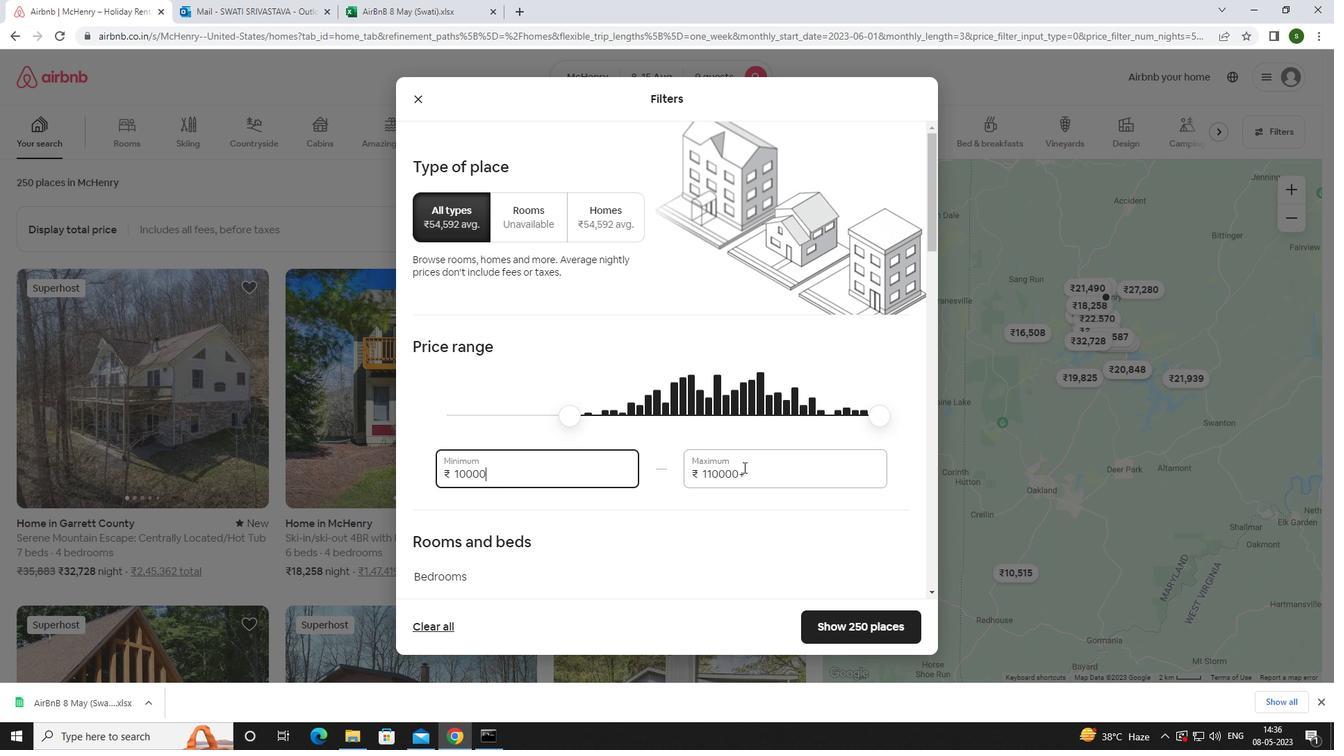 
Action: Key pressed <Key.backspace><Key.backspace><Key.backspace><Key.backspace><Key.backspace><Key.backspace><Key.backspace><Key.backspace><Key.backspace><Key.backspace><Key.backspace>14000
Screenshot: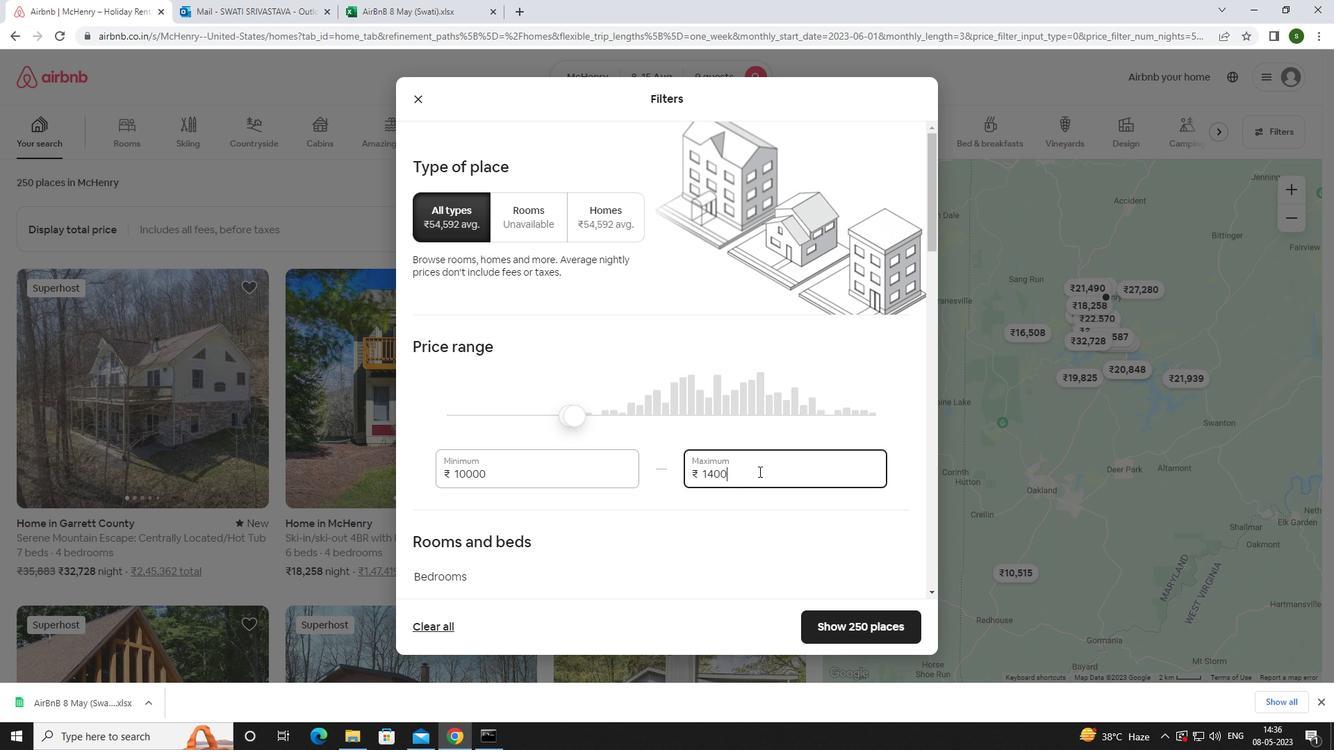 
Action: Mouse moved to (717, 488)
Screenshot: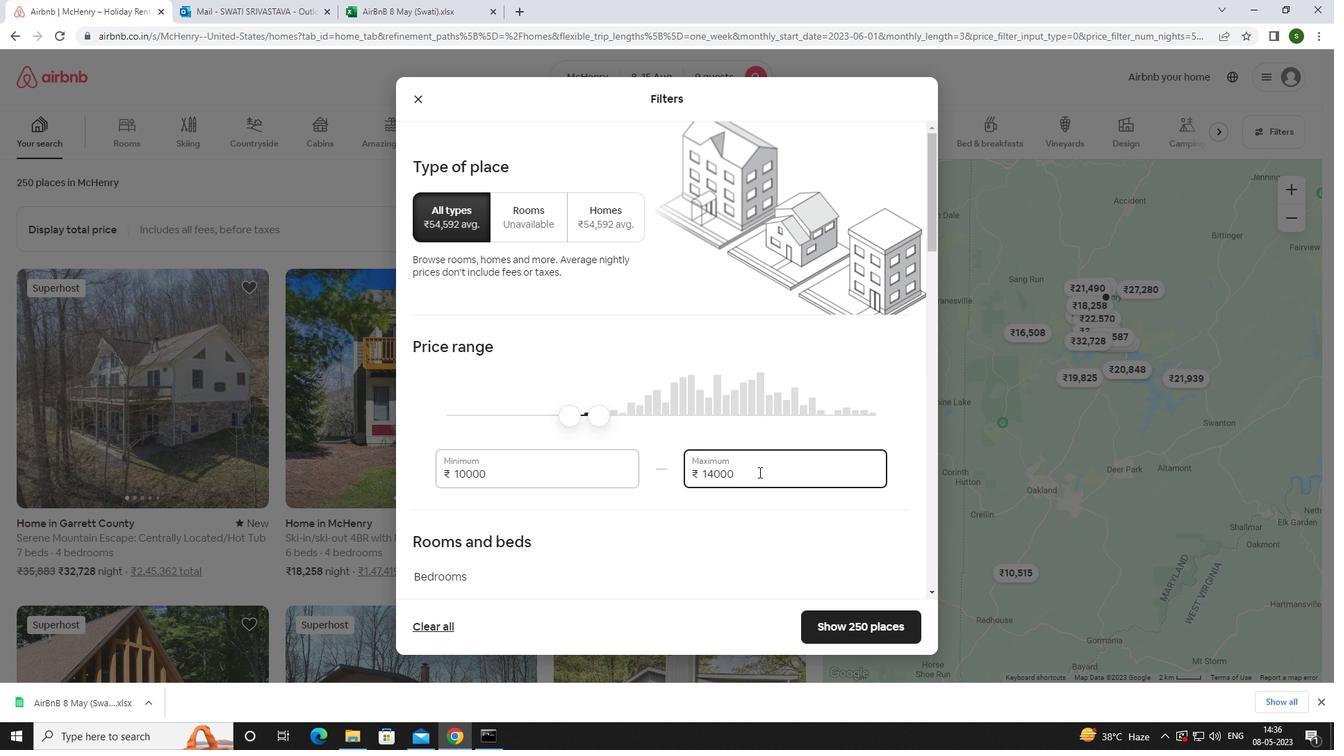 
Action: Mouse scrolled (717, 487) with delta (0, 0)
Screenshot: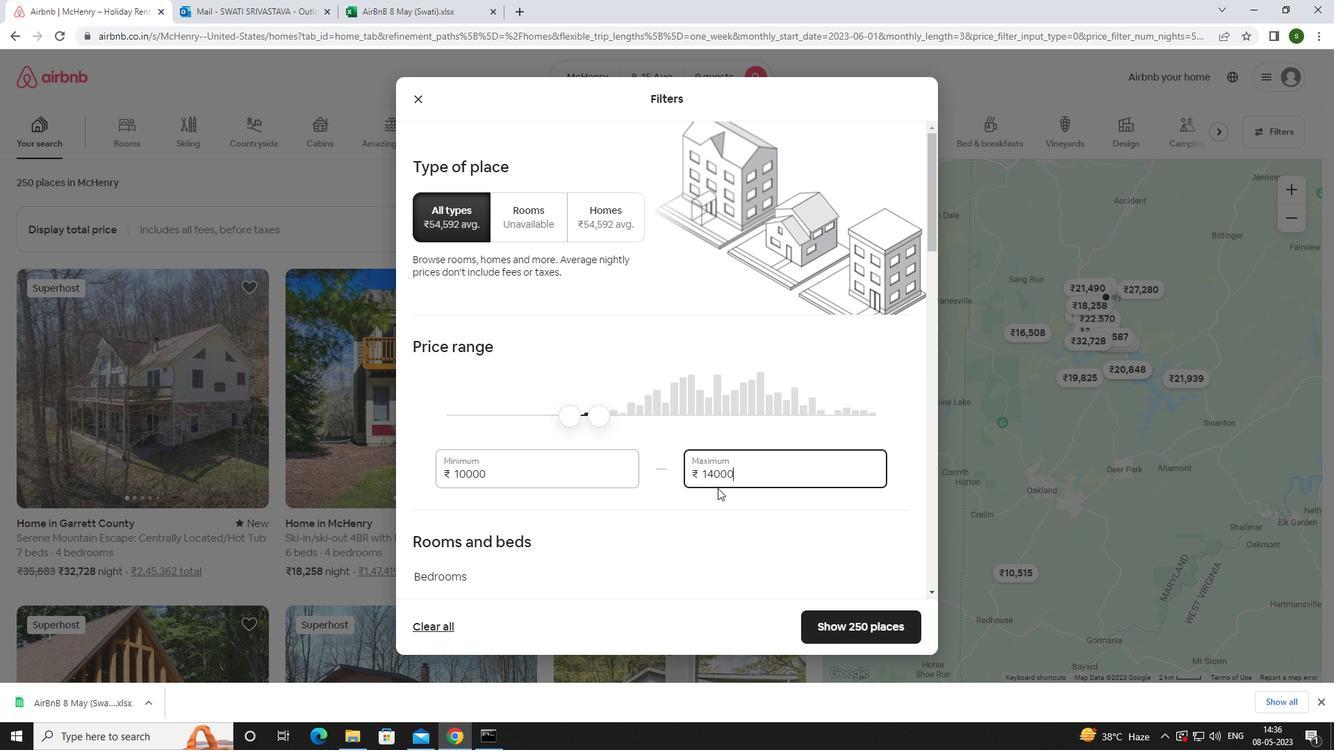 
Action: Mouse scrolled (717, 487) with delta (0, 0)
Screenshot: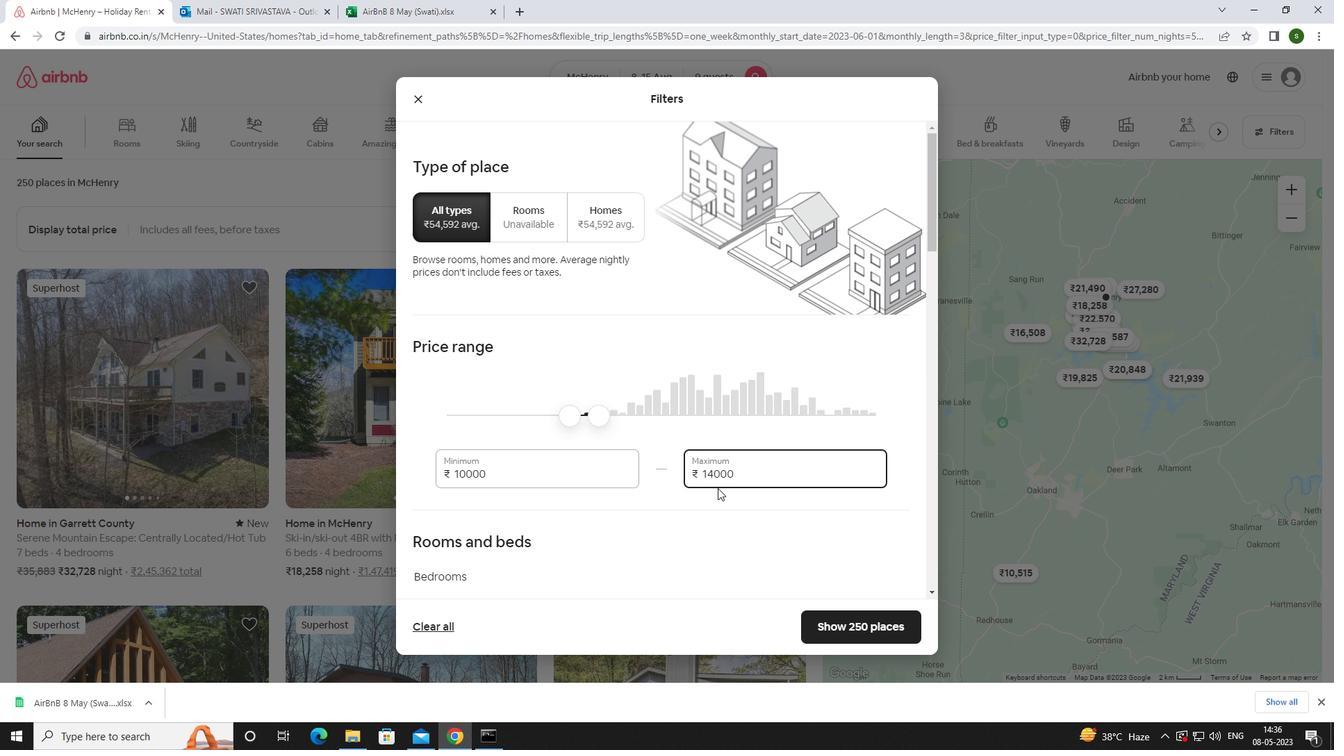 
Action: Mouse scrolled (717, 487) with delta (0, 0)
Screenshot: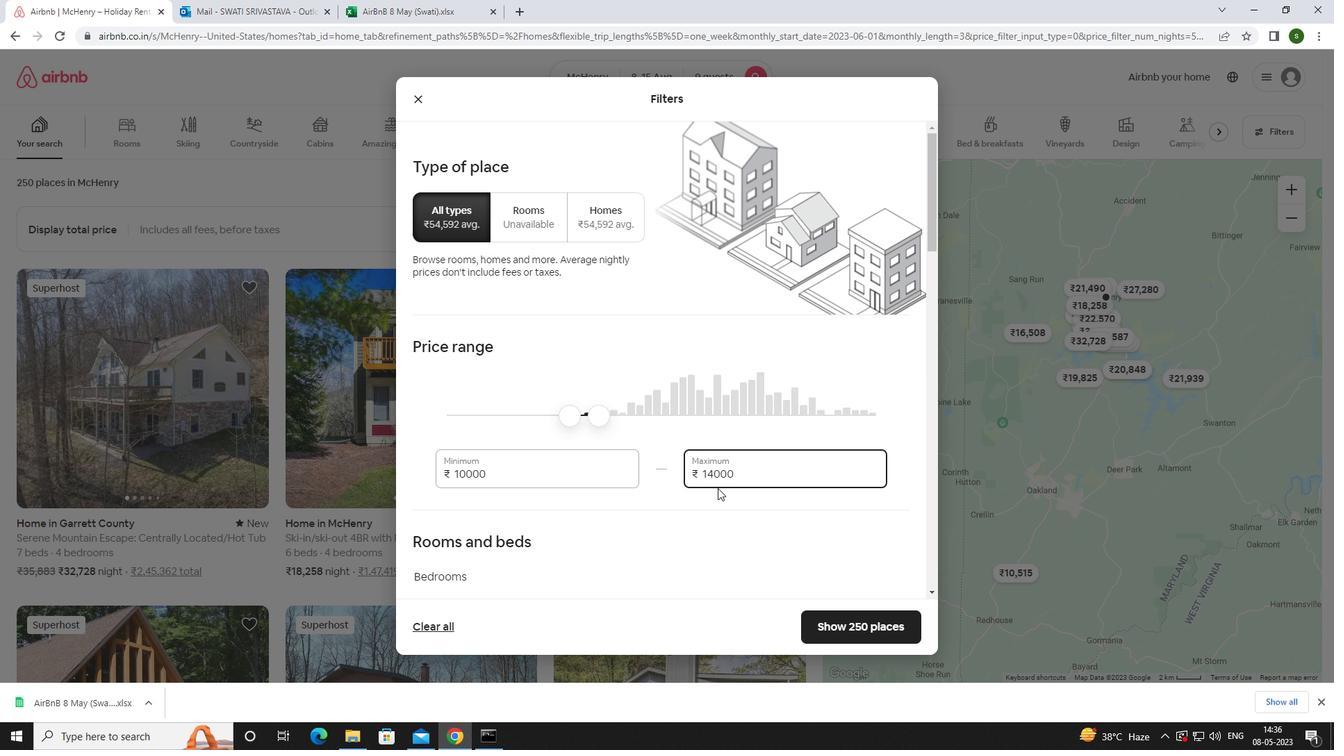 
Action: Mouse scrolled (717, 487) with delta (0, 0)
Screenshot: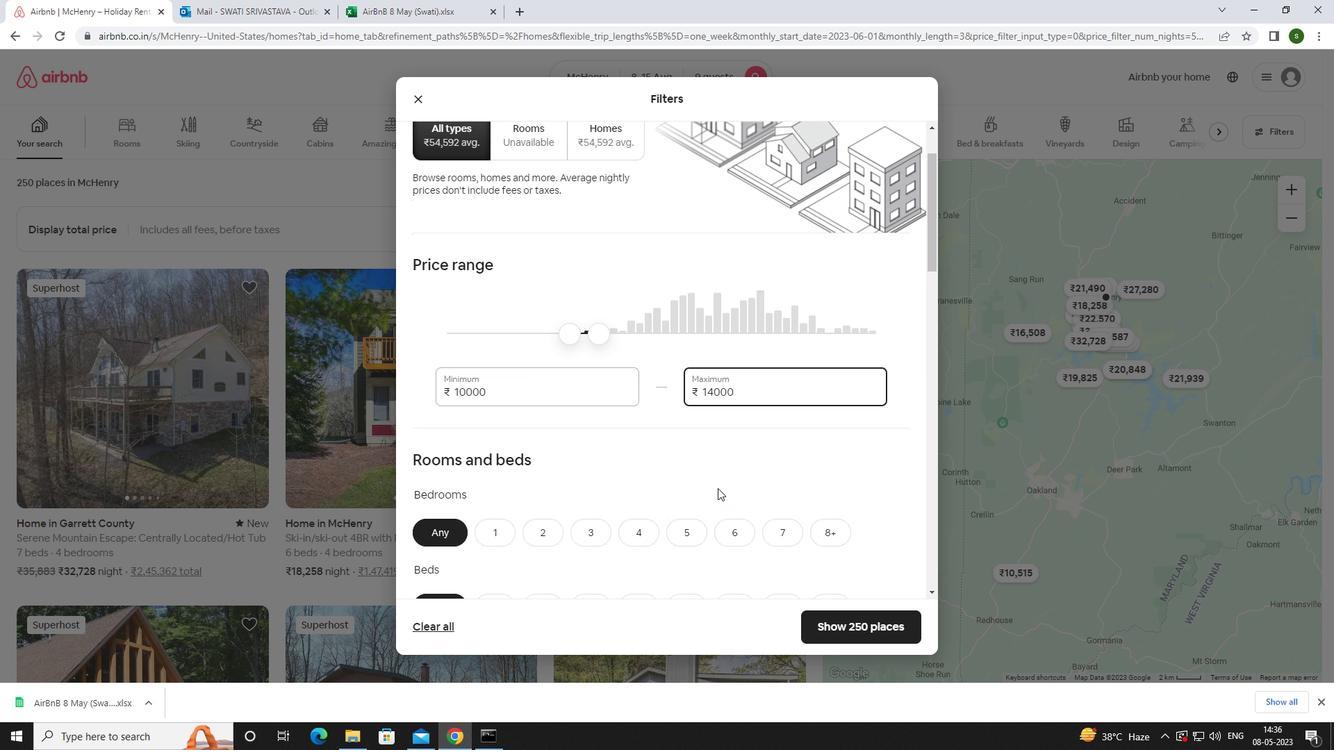 
Action: Mouse moved to (685, 334)
Screenshot: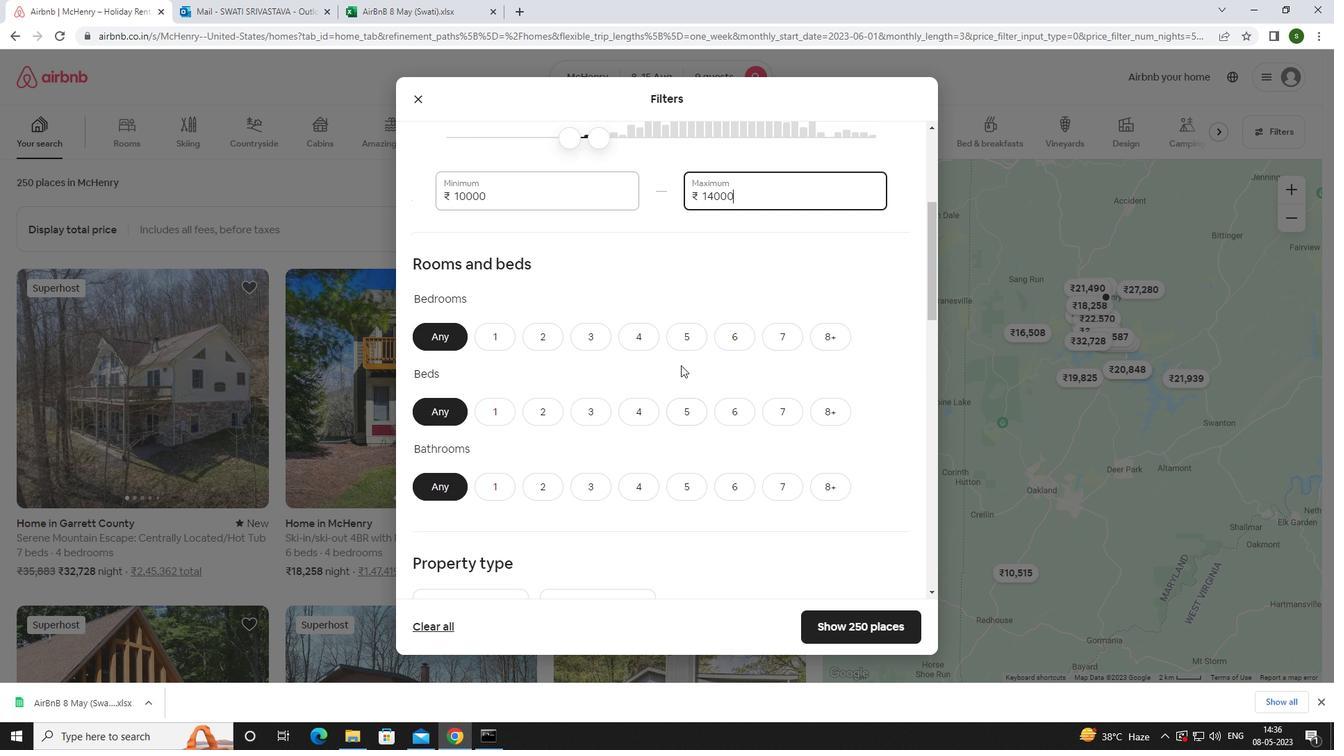 
Action: Mouse pressed left at (685, 334)
Screenshot: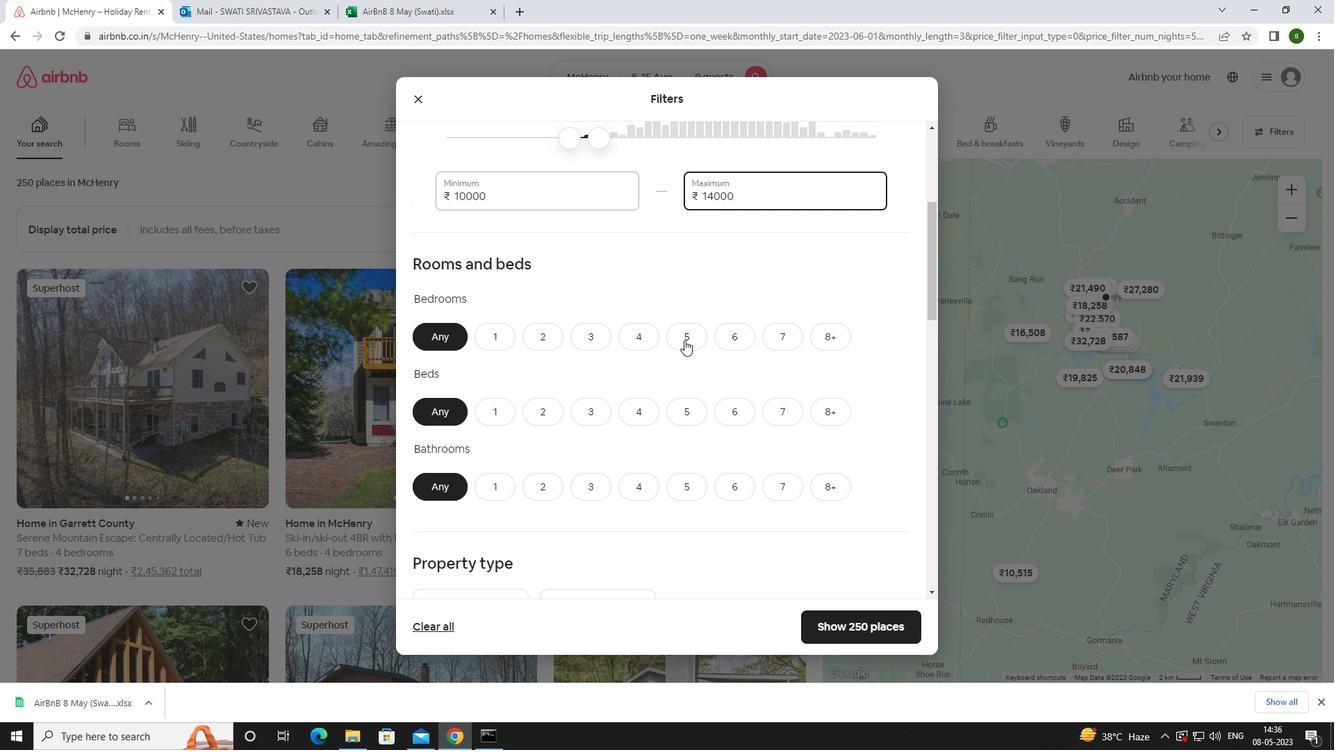 
Action: Mouse moved to (837, 405)
Screenshot: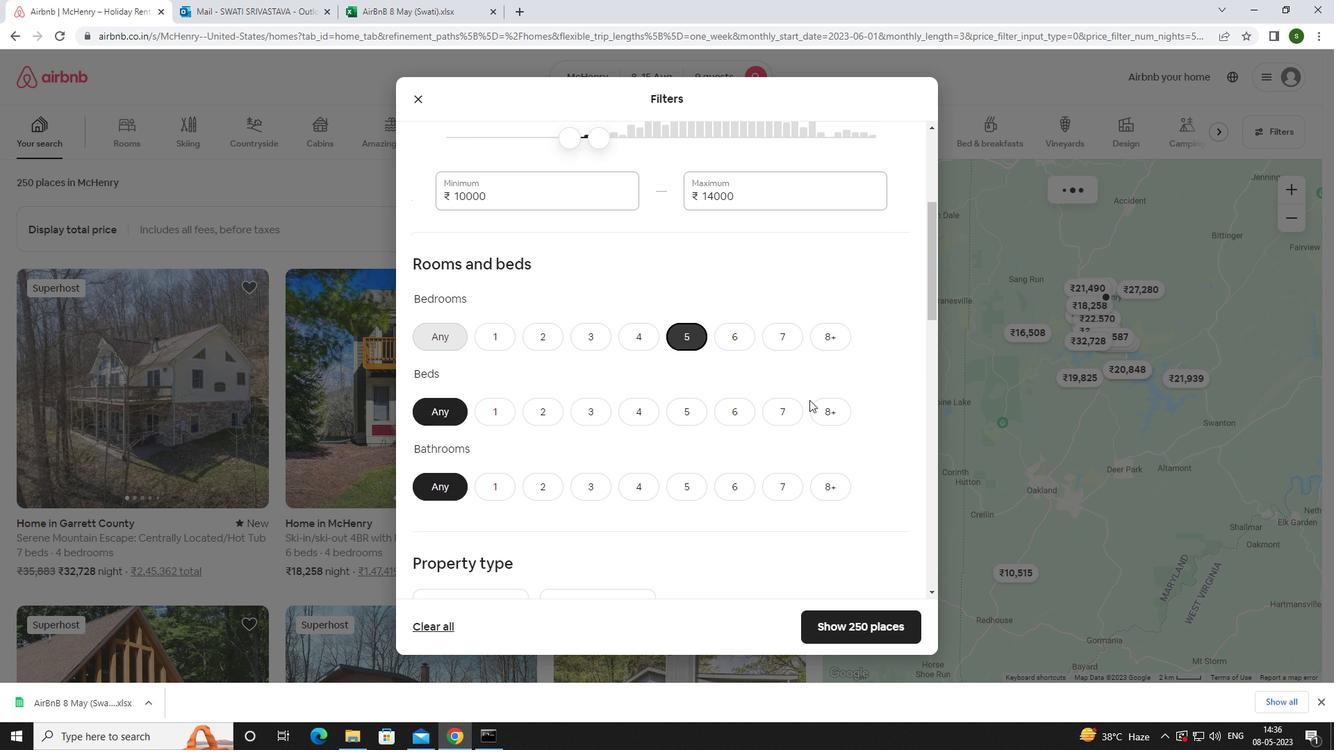 
Action: Mouse pressed left at (837, 405)
Screenshot: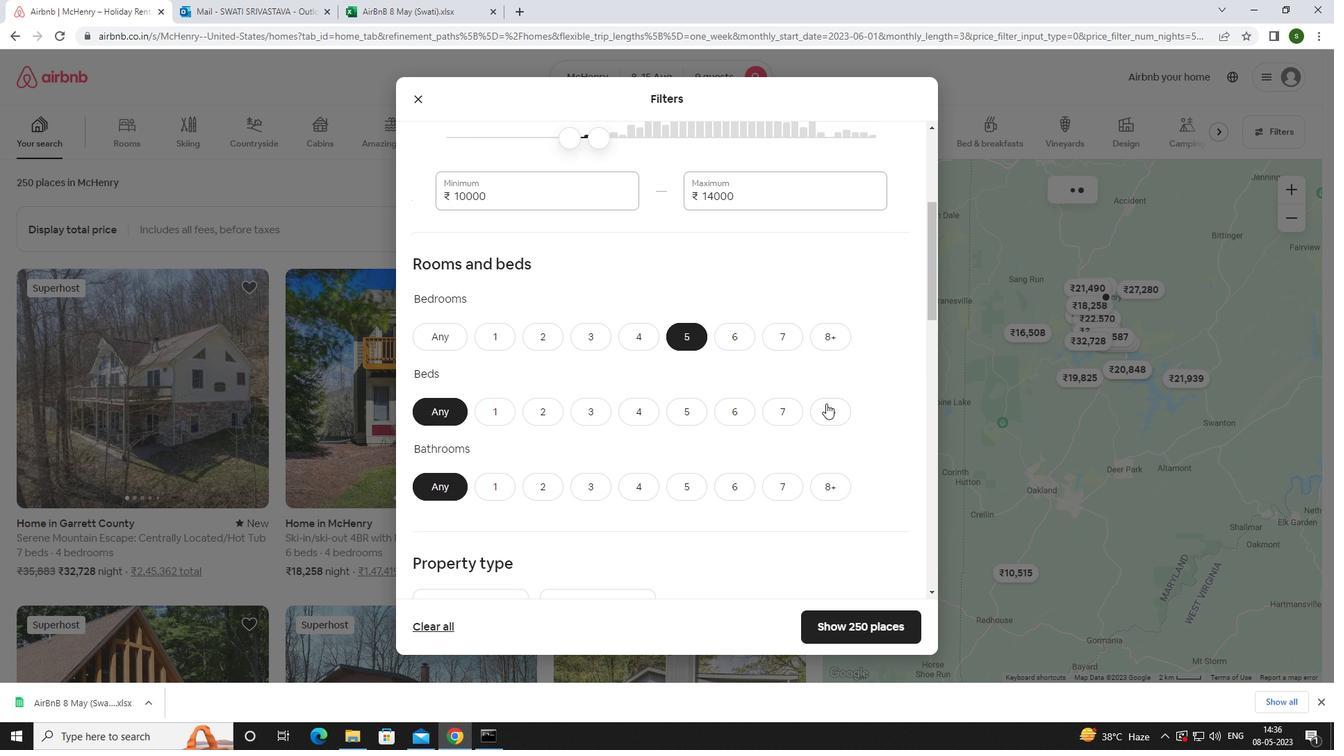 
Action: Mouse moved to (690, 484)
Screenshot: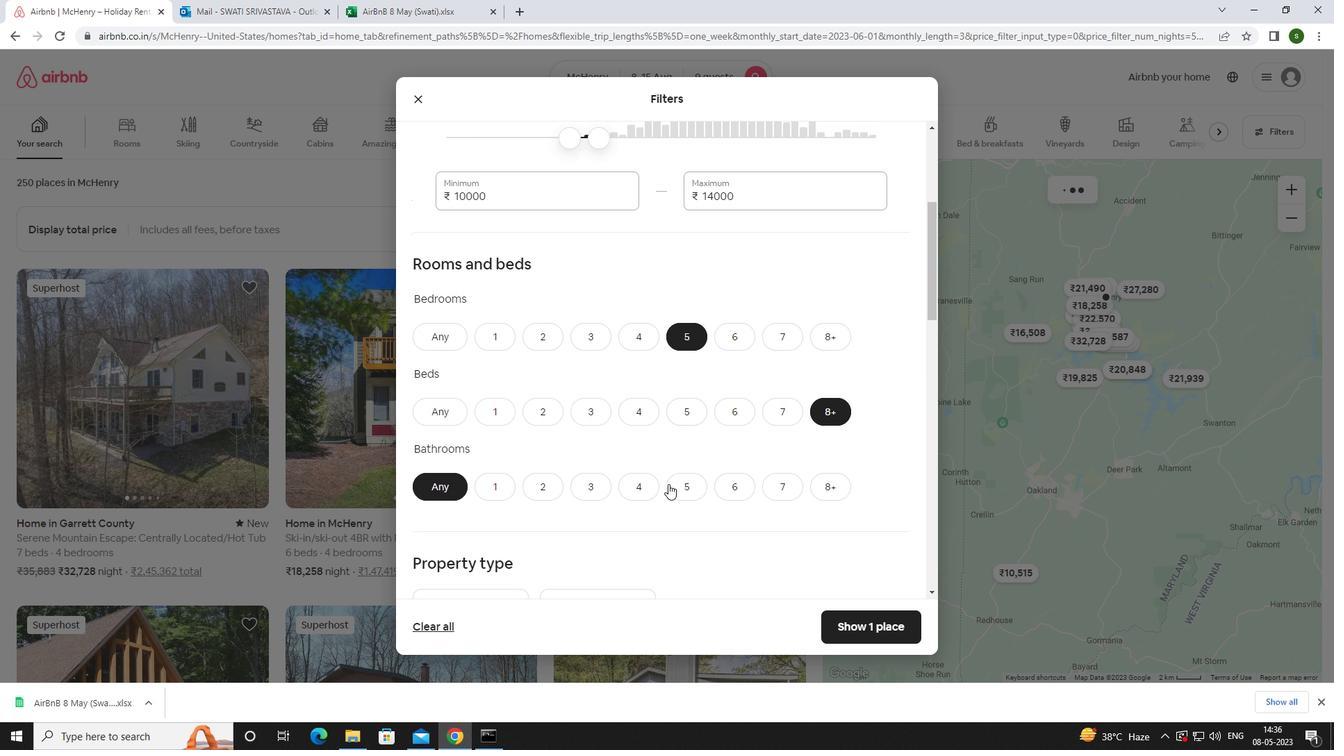 
Action: Mouse pressed left at (690, 484)
Screenshot: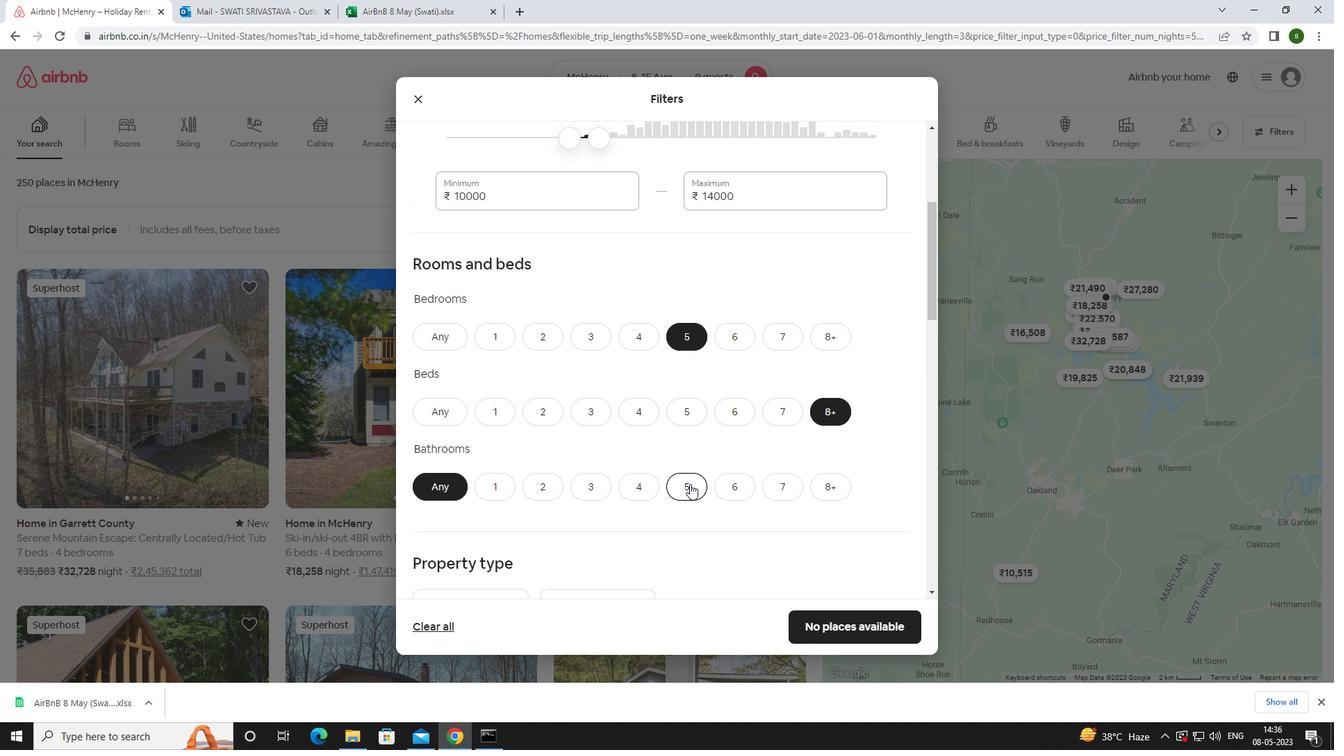 
Action: Mouse scrolled (690, 483) with delta (0, 0)
Screenshot: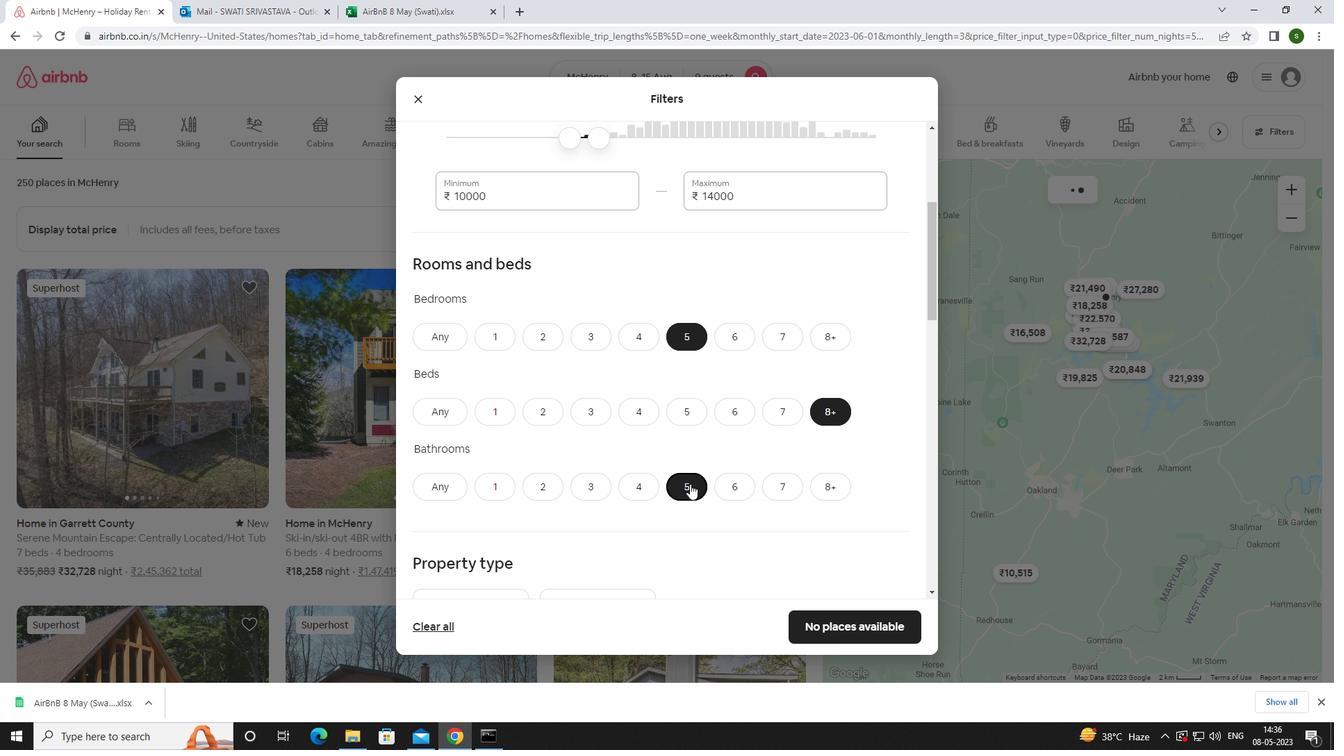 
Action: Mouse scrolled (690, 483) with delta (0, 0)
Screenshot: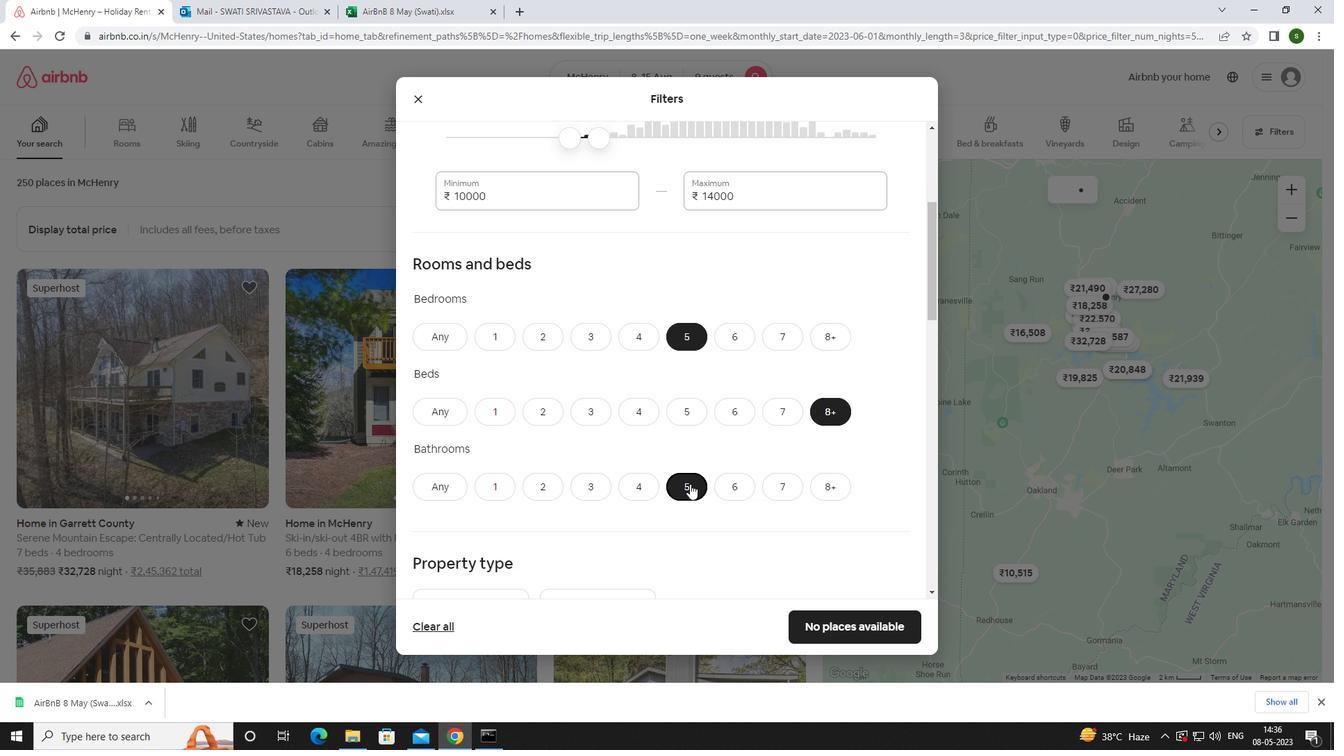 
Action: Mouse scrolled (690, 483) with delta (0, 0)
Screenshot: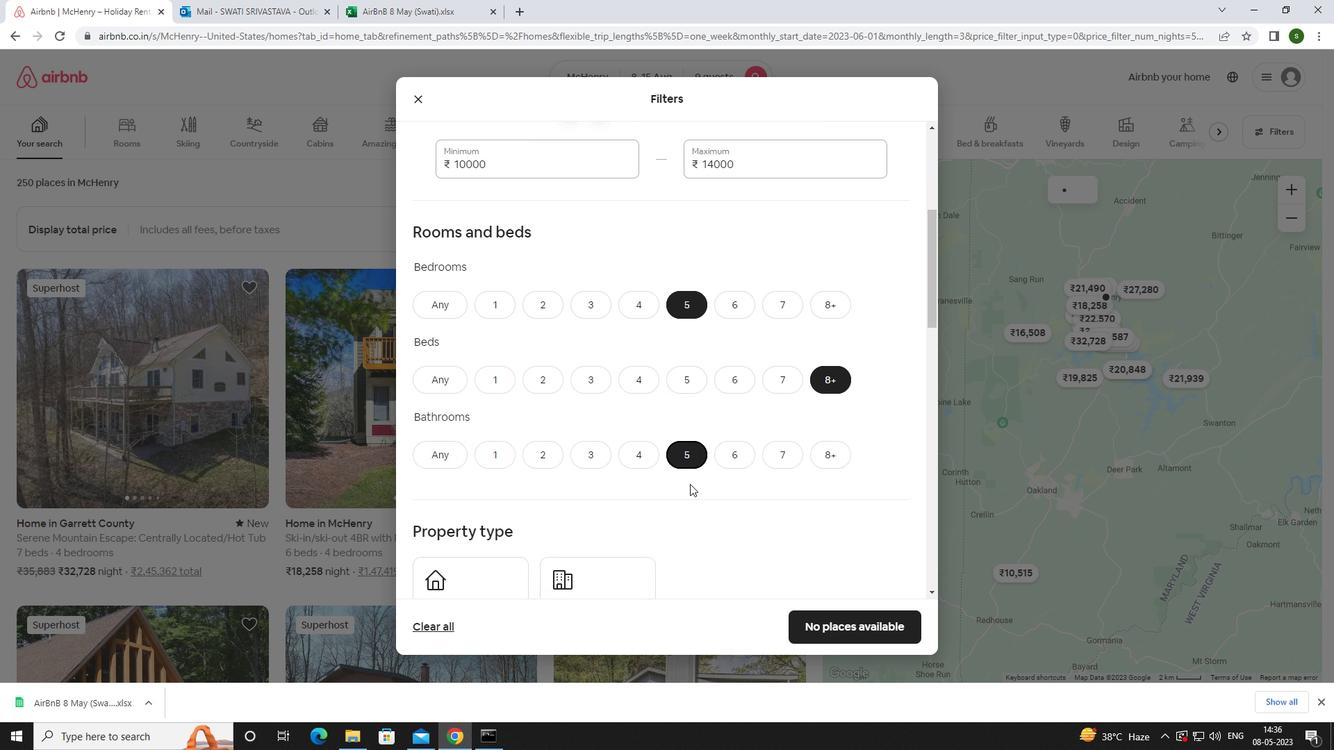 
Action: Mouse moved to (492, 420)
Screenshot: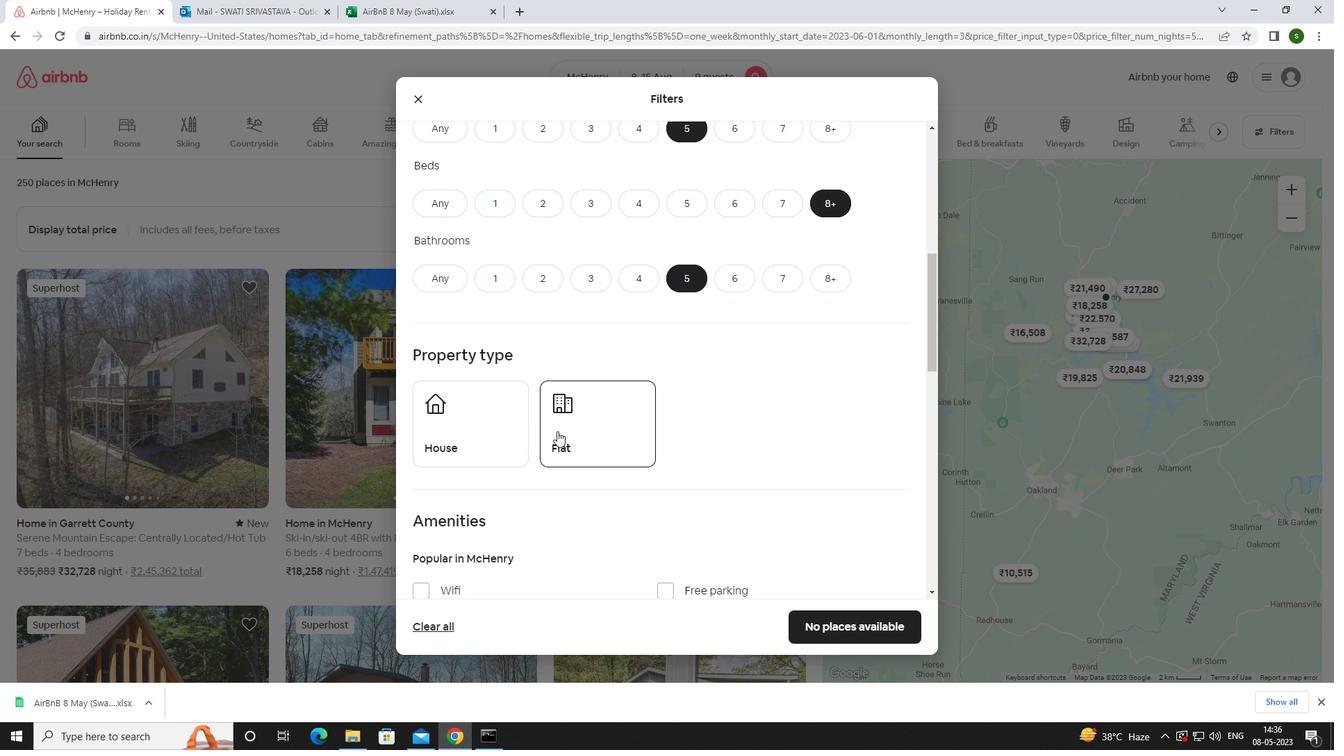 
Action: Mouse pressed left at (492, 420)
Screenshot: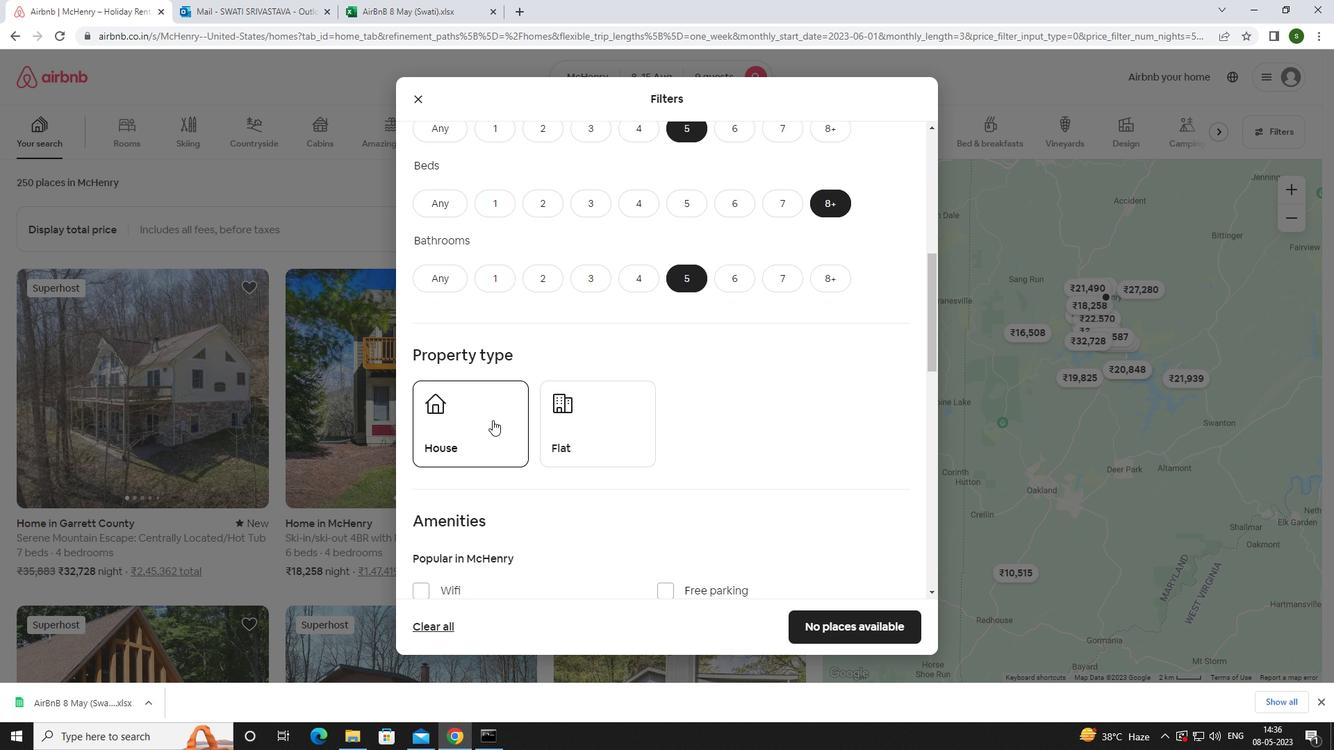 
Action: Mouse moved to (590, 426)
Screenshot: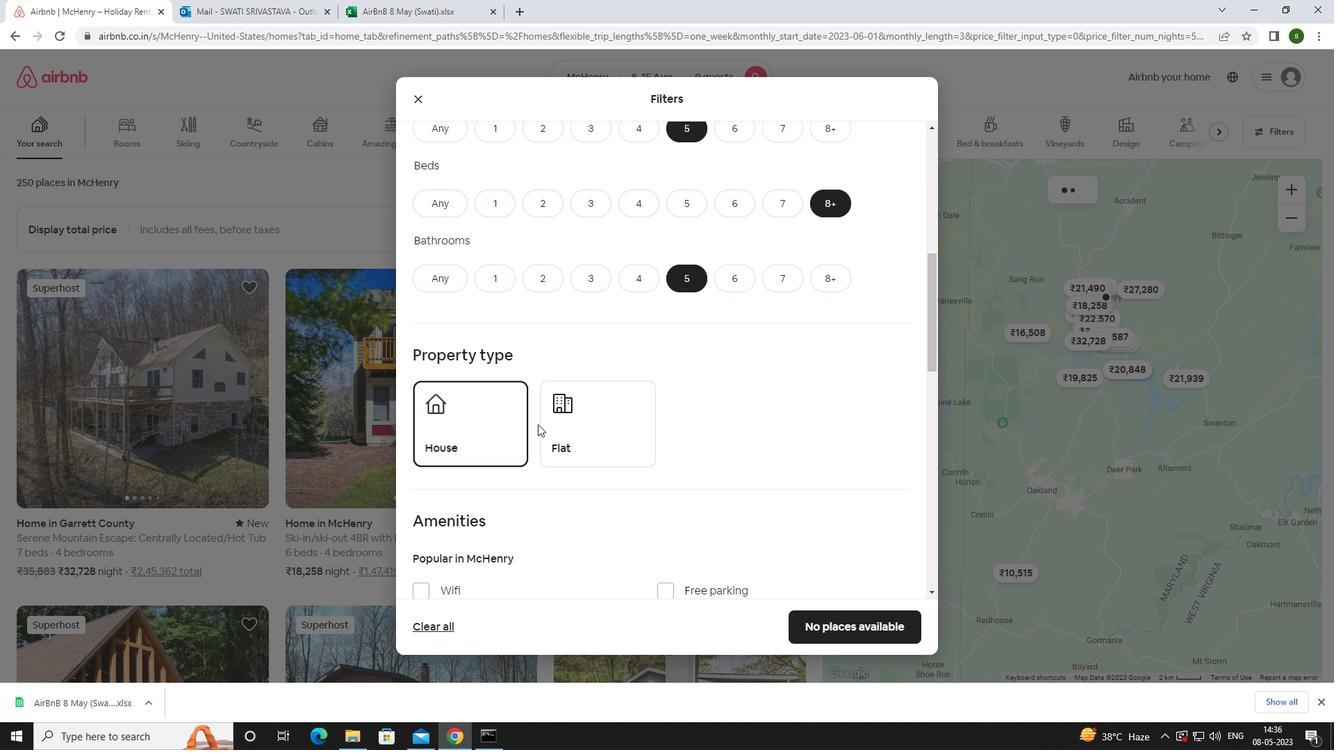 
Action: Mouse pressed left at (590, 426)
Screenshot: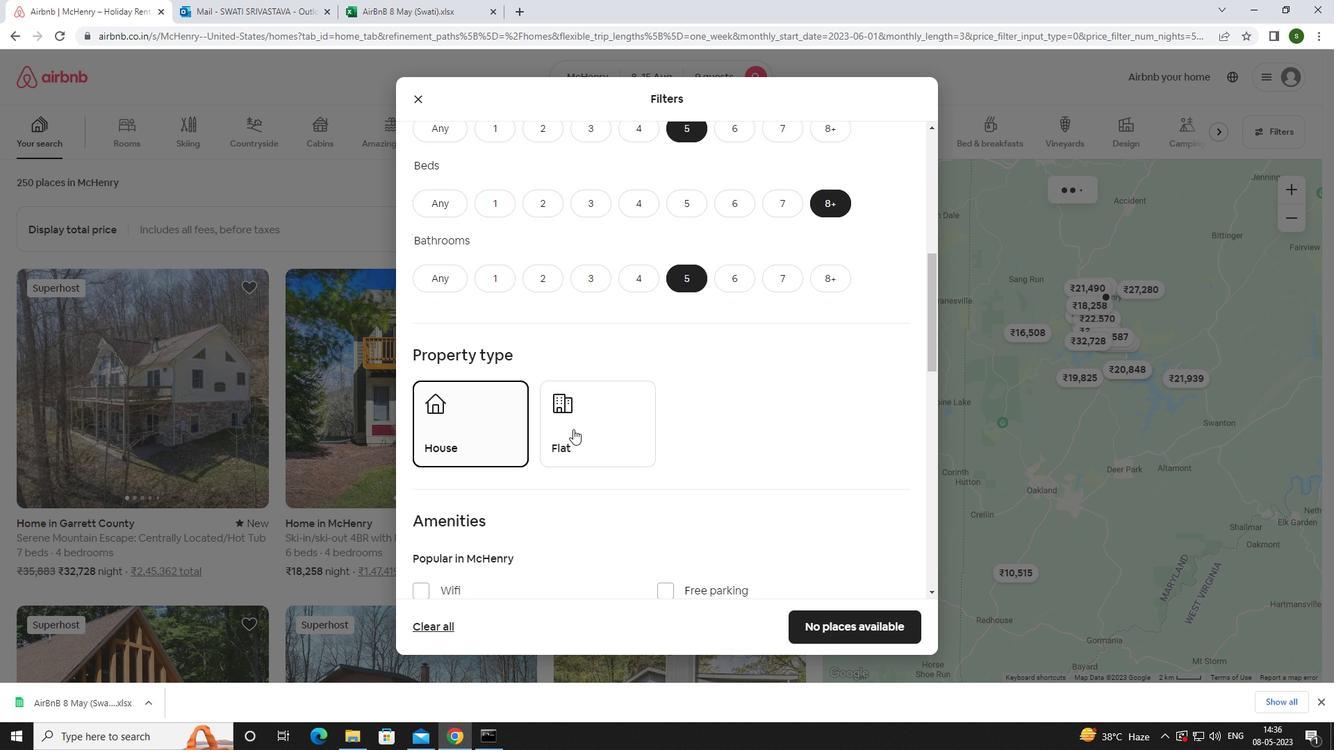 
Action: Mouse scrolled (590, 425) with delta (0, 0)
Screenshot: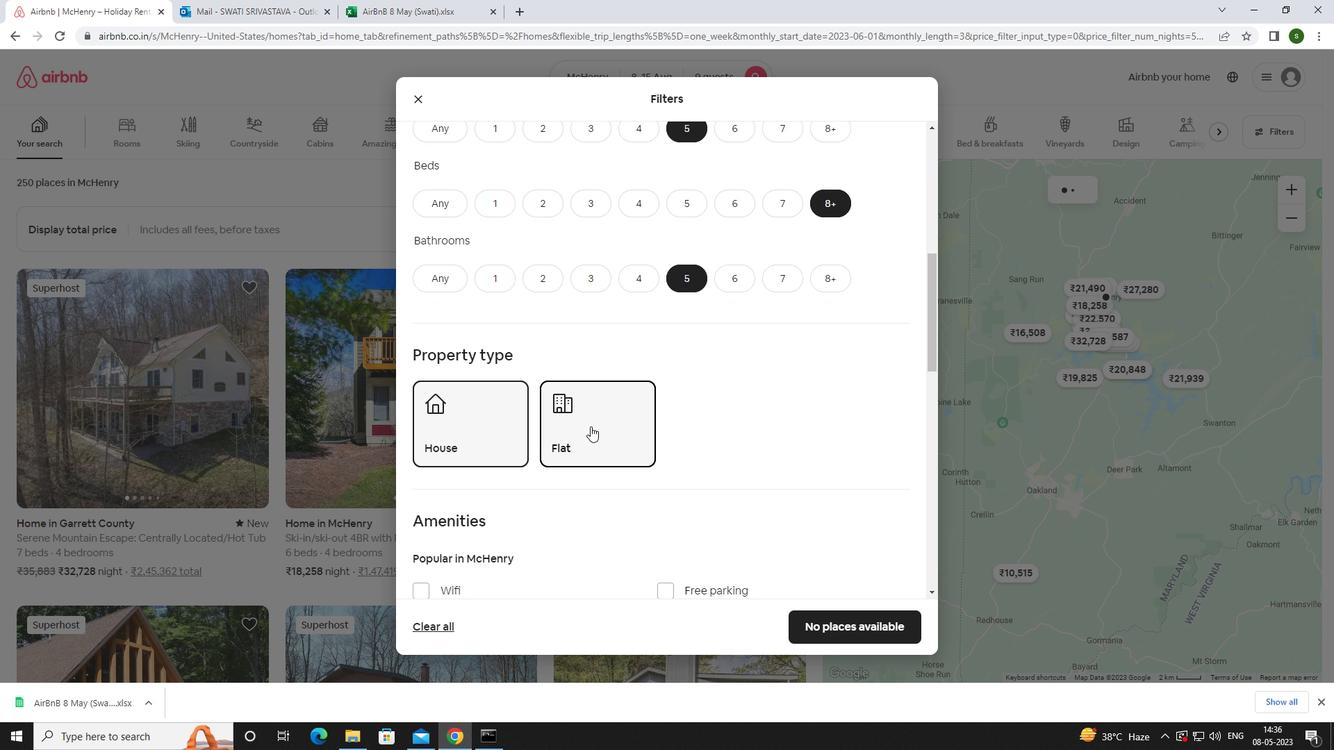 
Action: Mouse scrolled (590, 425) with delta (0, 0)
Screenshot: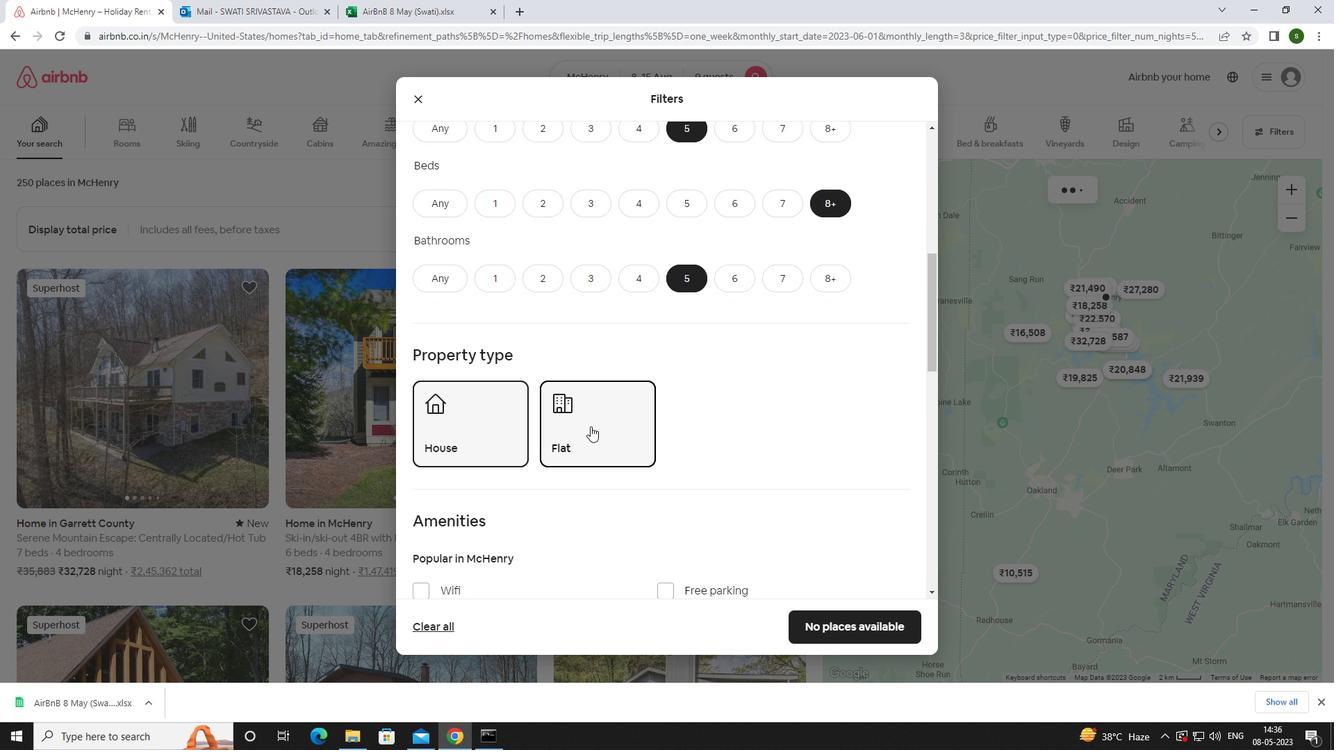 
Action: Mouse moved to (448, 446)
Screenshot: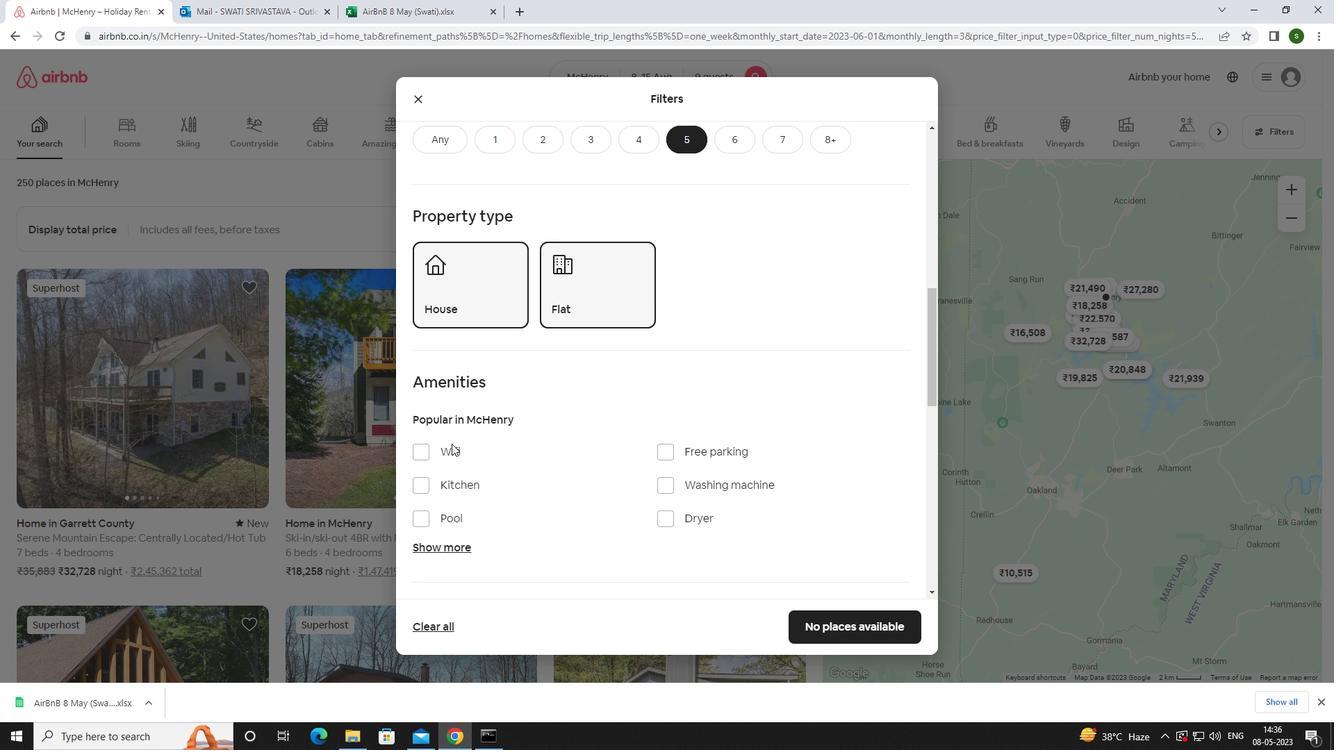 
Action: Mouse pressed left at (448, 446)
Screenshot: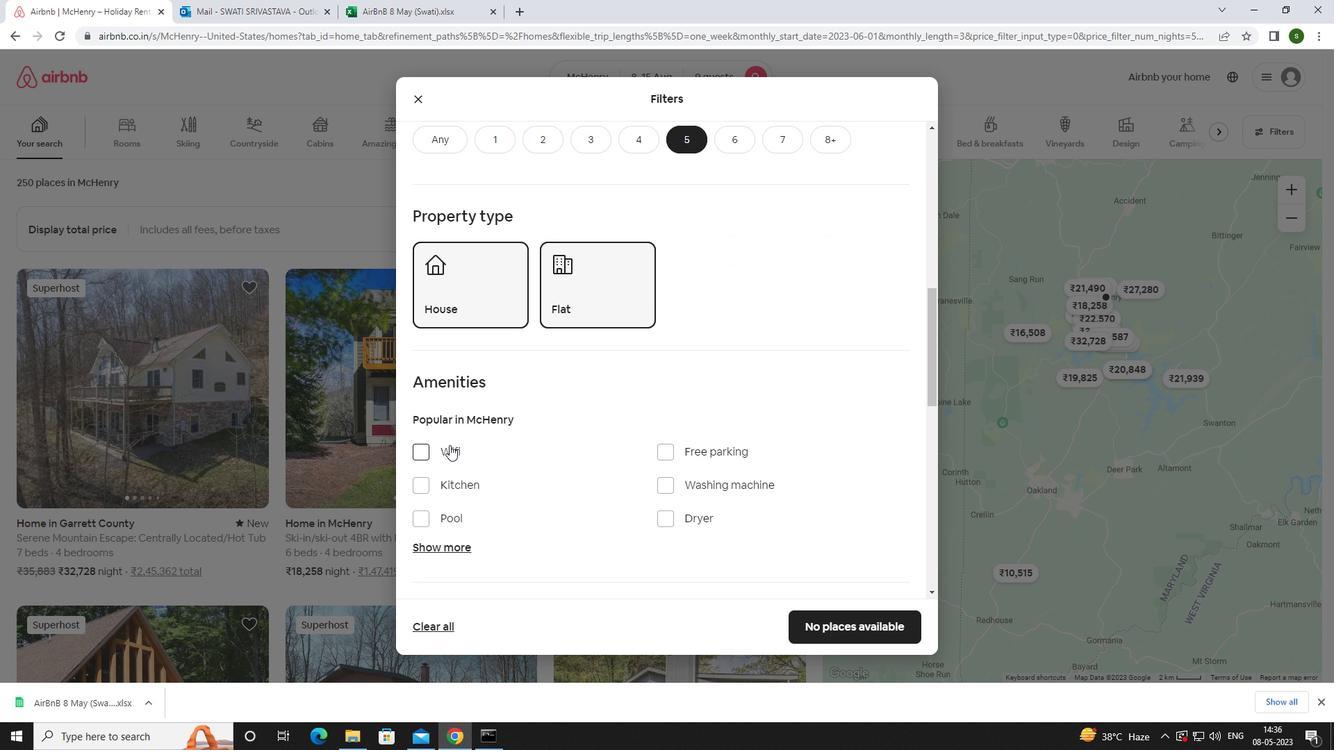 
Action: Mouse moved to (664, 451)
Screenshot: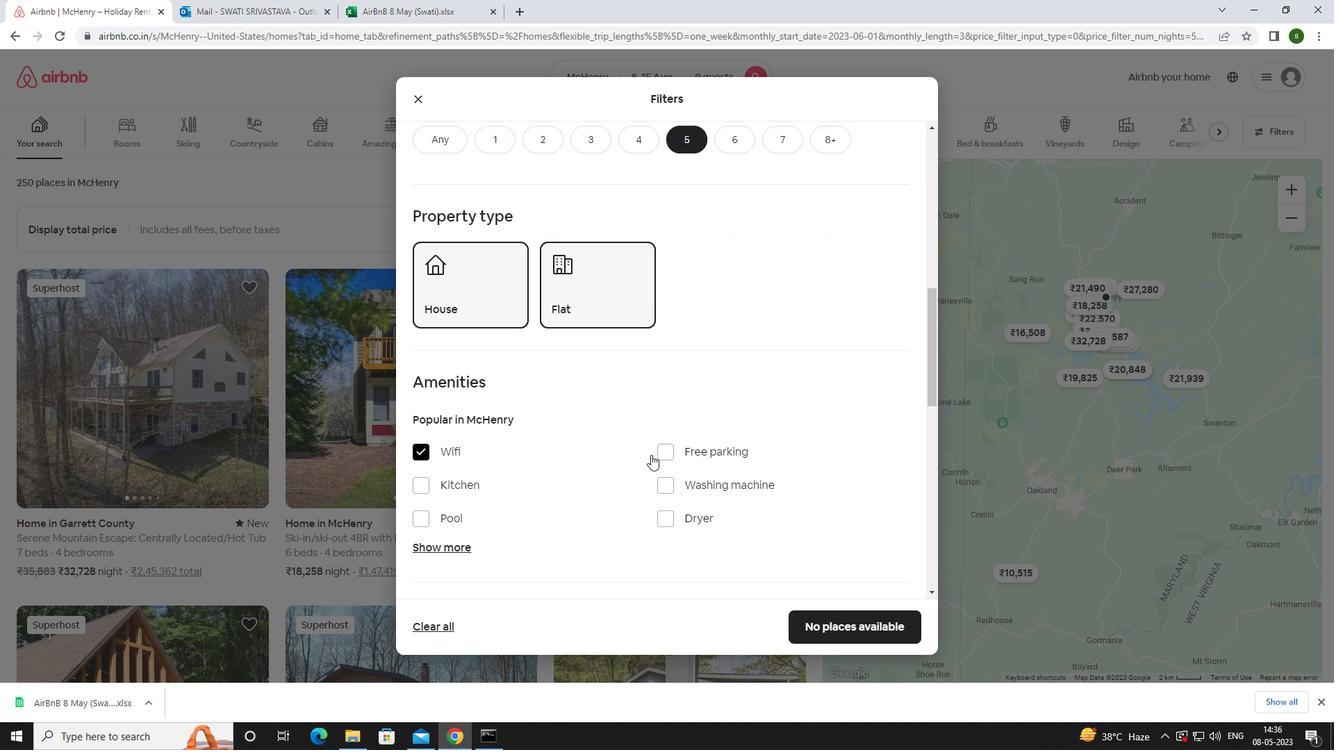 
Action: Mouse pressed left at (664, 451)
Screenshot: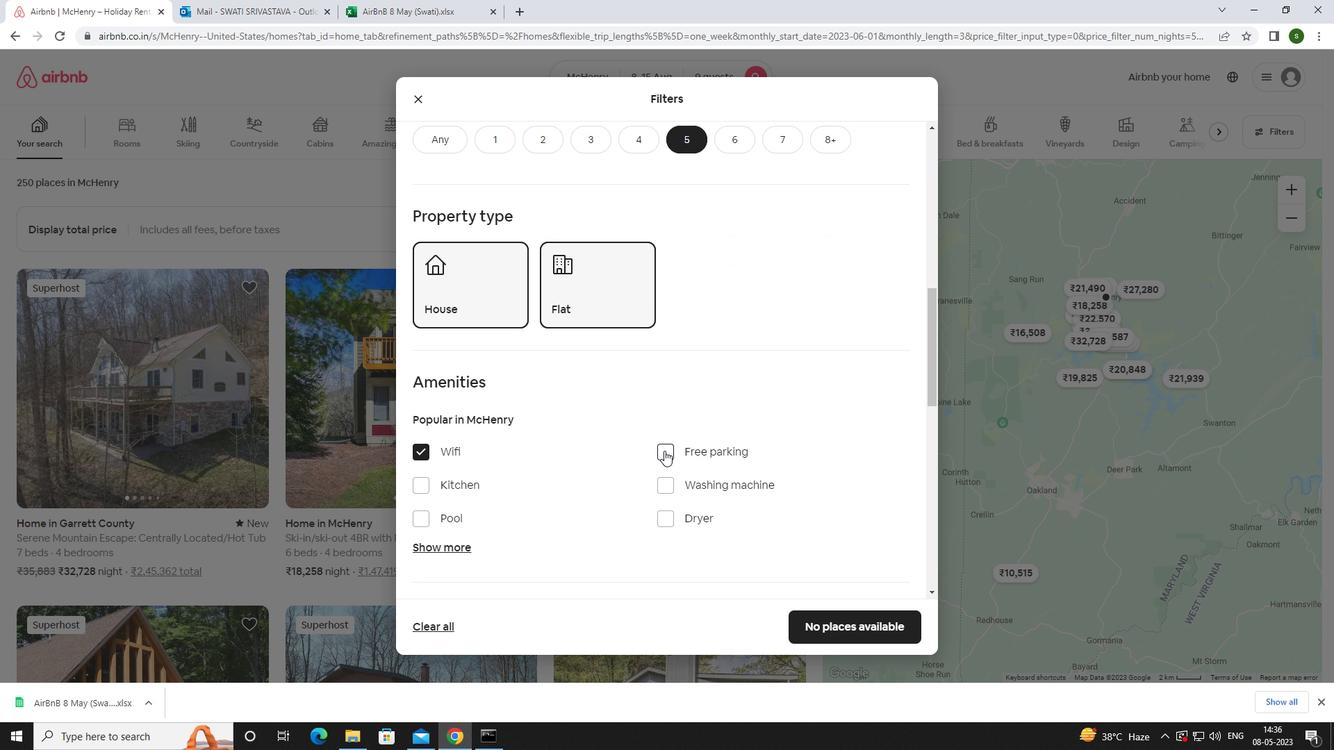 
Action: Mouse moved to (443, 550)
Screenshot: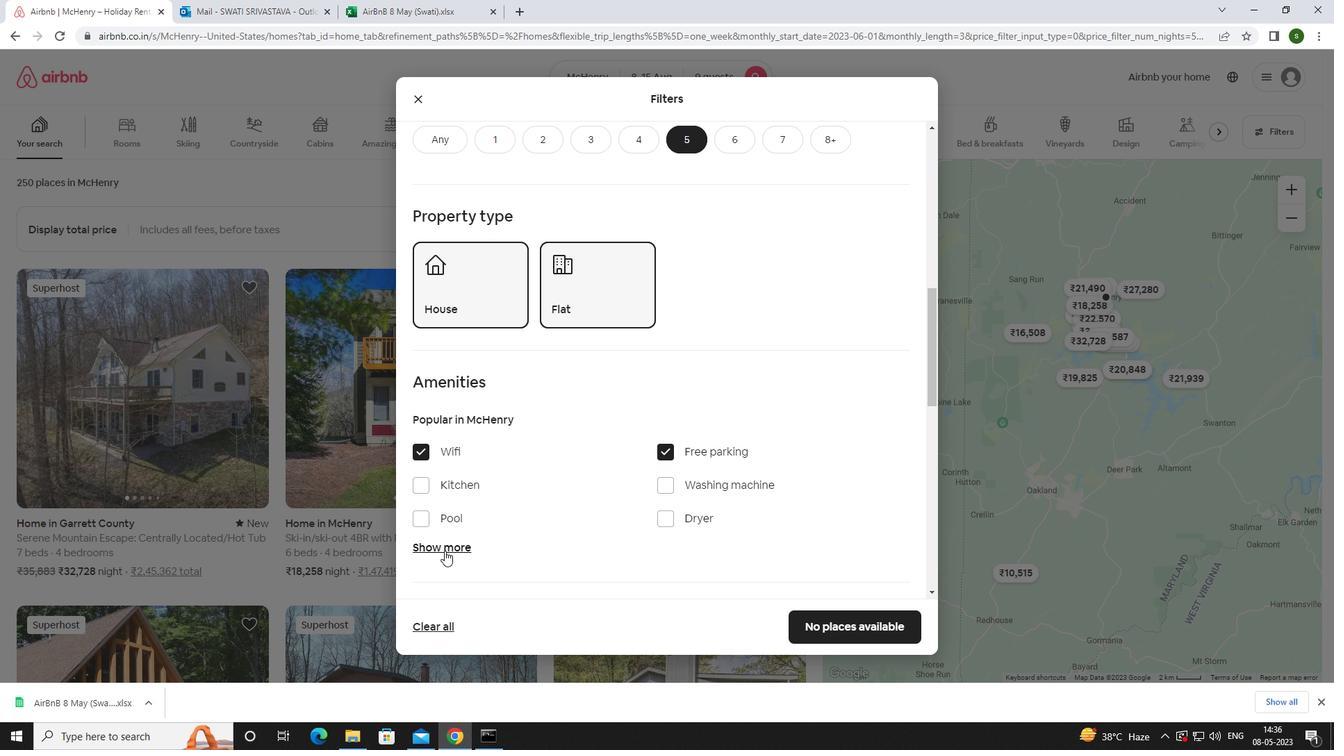 
Action: Mouse pressed left at (443, 550)
Screenshot: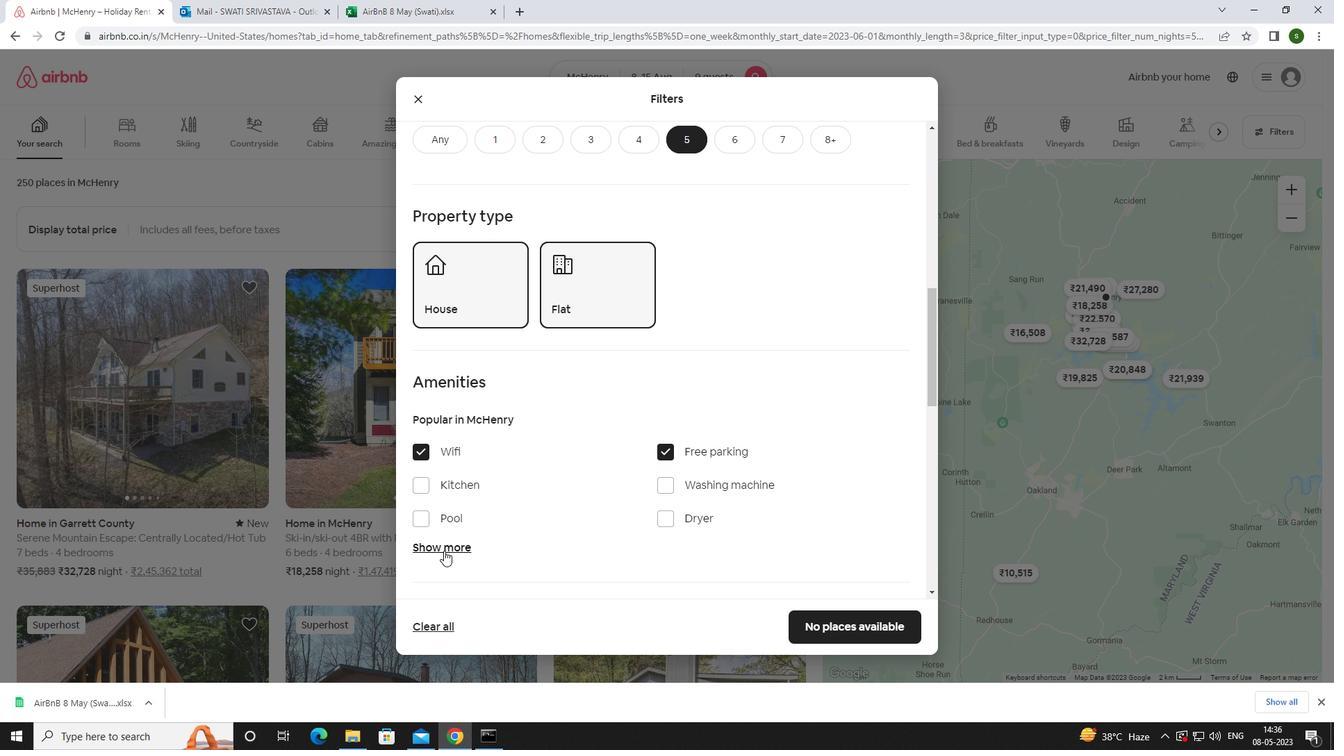 
Action: Mouse moved to (563, 512)
Screenshot: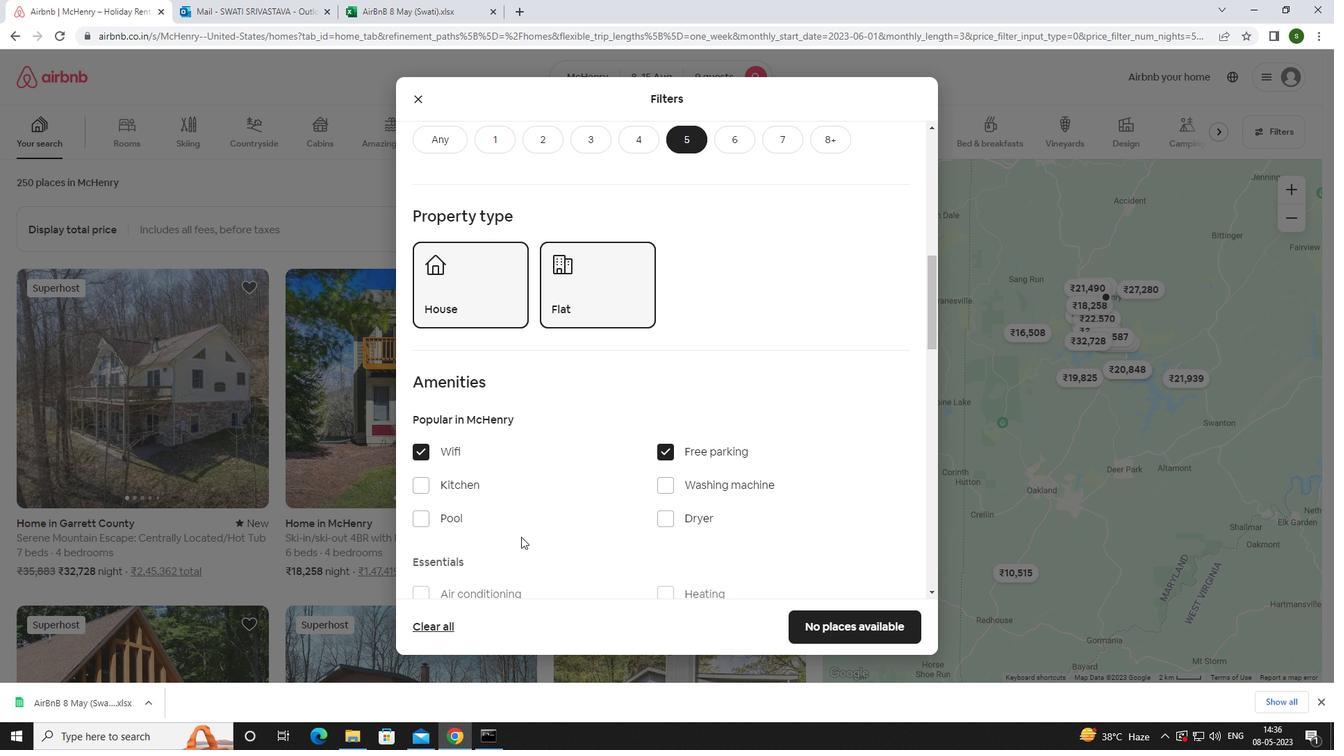
Action: Mouse scrolled (563, 512) with delta (0, 0)
Screenshot: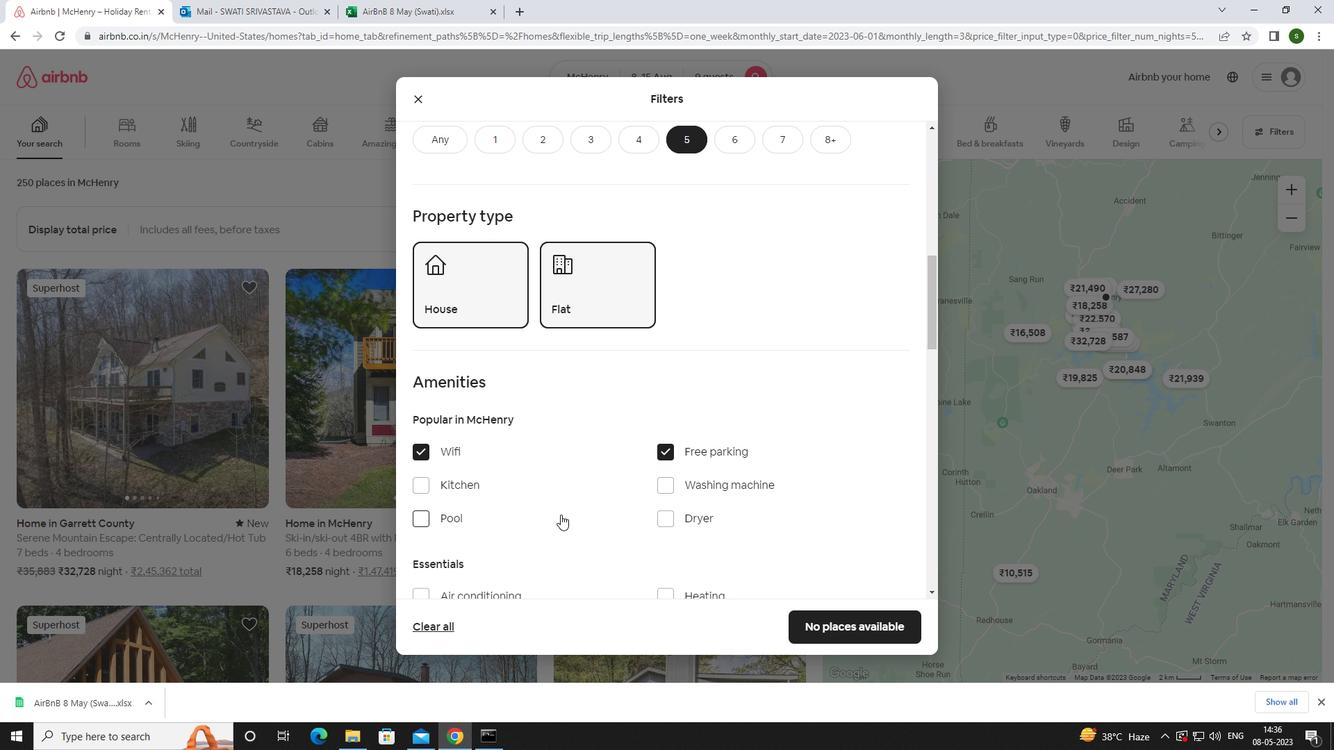 
Action: Mouse scrolled (563, 512) with delta (0, 0)
Screenshot: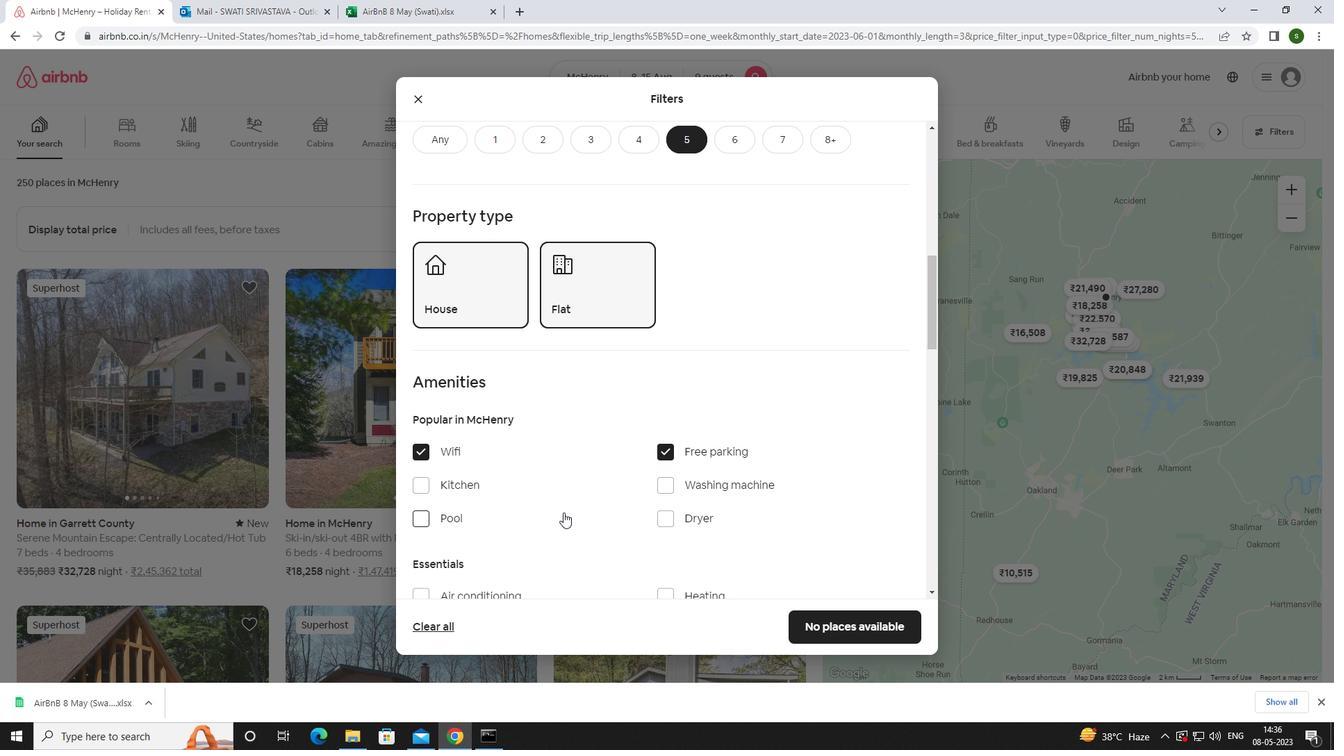 
Action: Mouse scrolled (563, 512) with delta (0, 0)
Screenshot: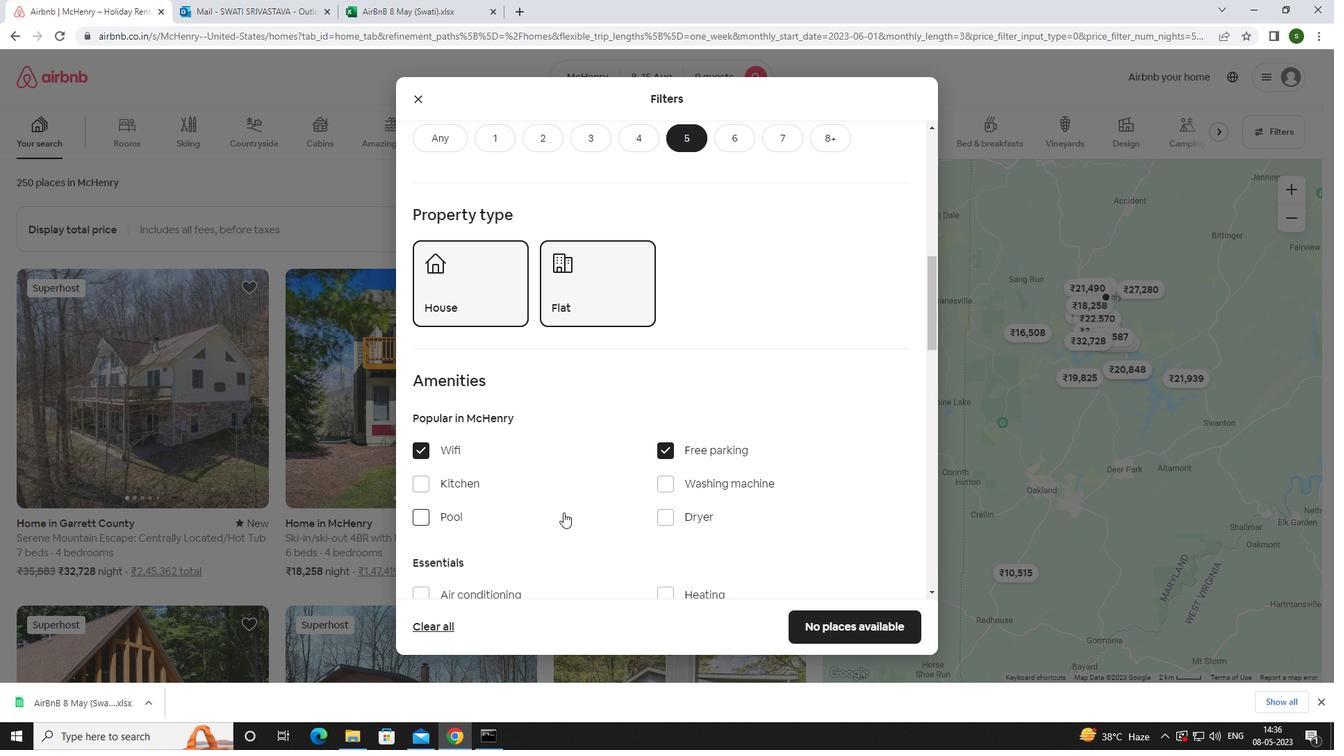 
Action: Mouse moved to (669, 419)
Screenshot: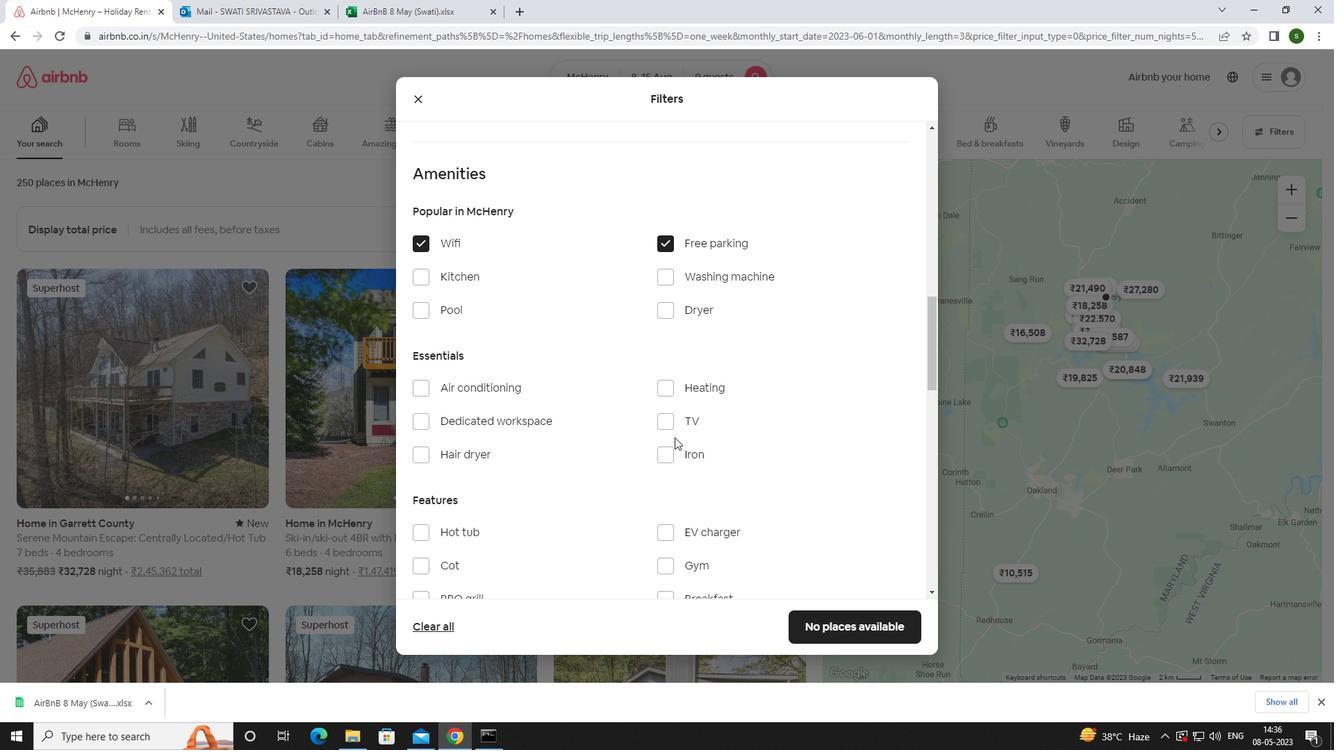 
Action: Mouse pressed left at (669, 419)
Screenshot: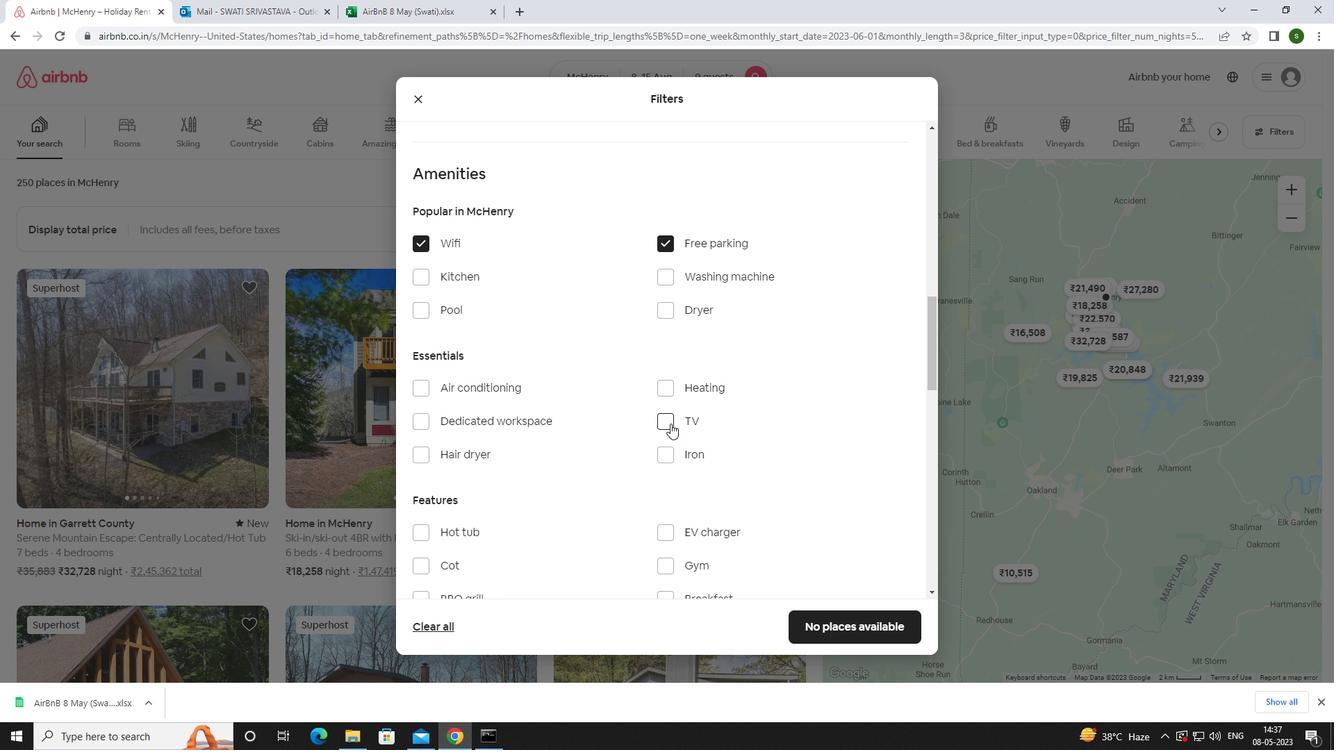 
Action: Mouse moved to (617, 467)
Screenshot: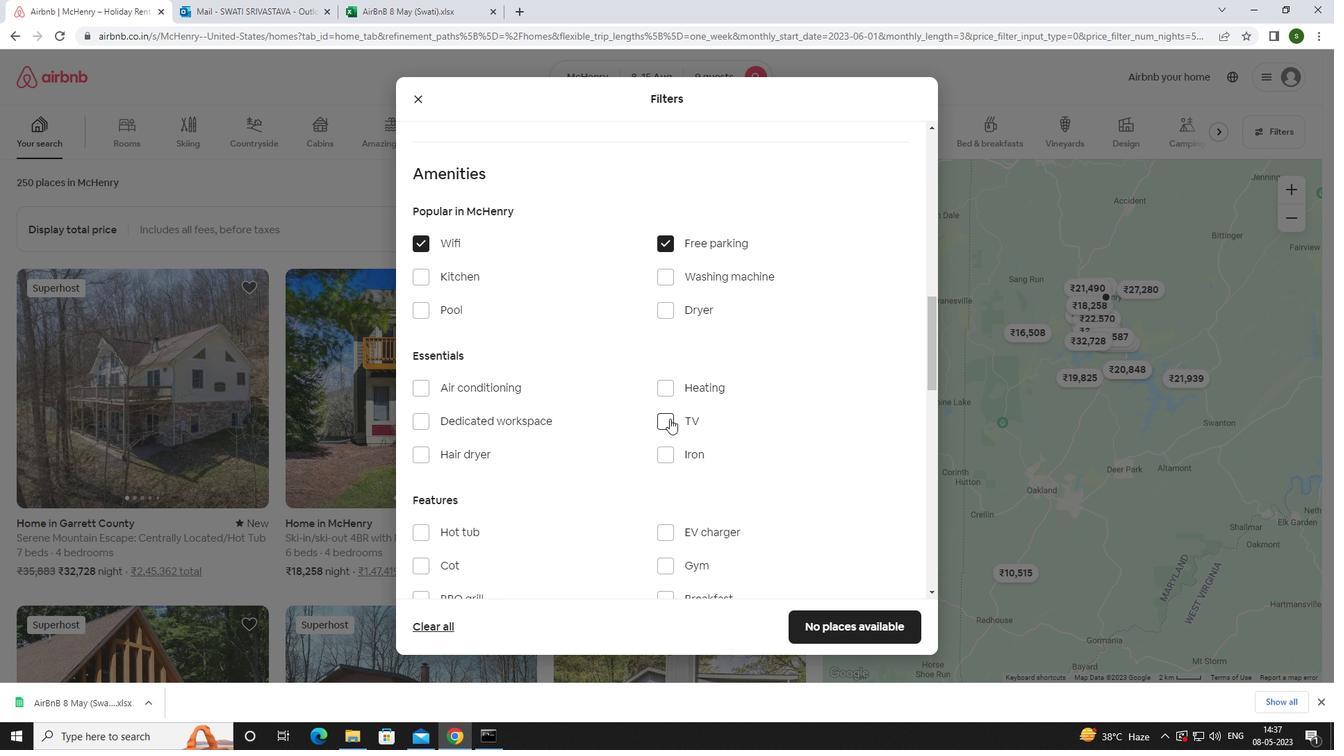 
Action: Mouse scrolled (617, 466) with delta (0, 0)
Screenshot: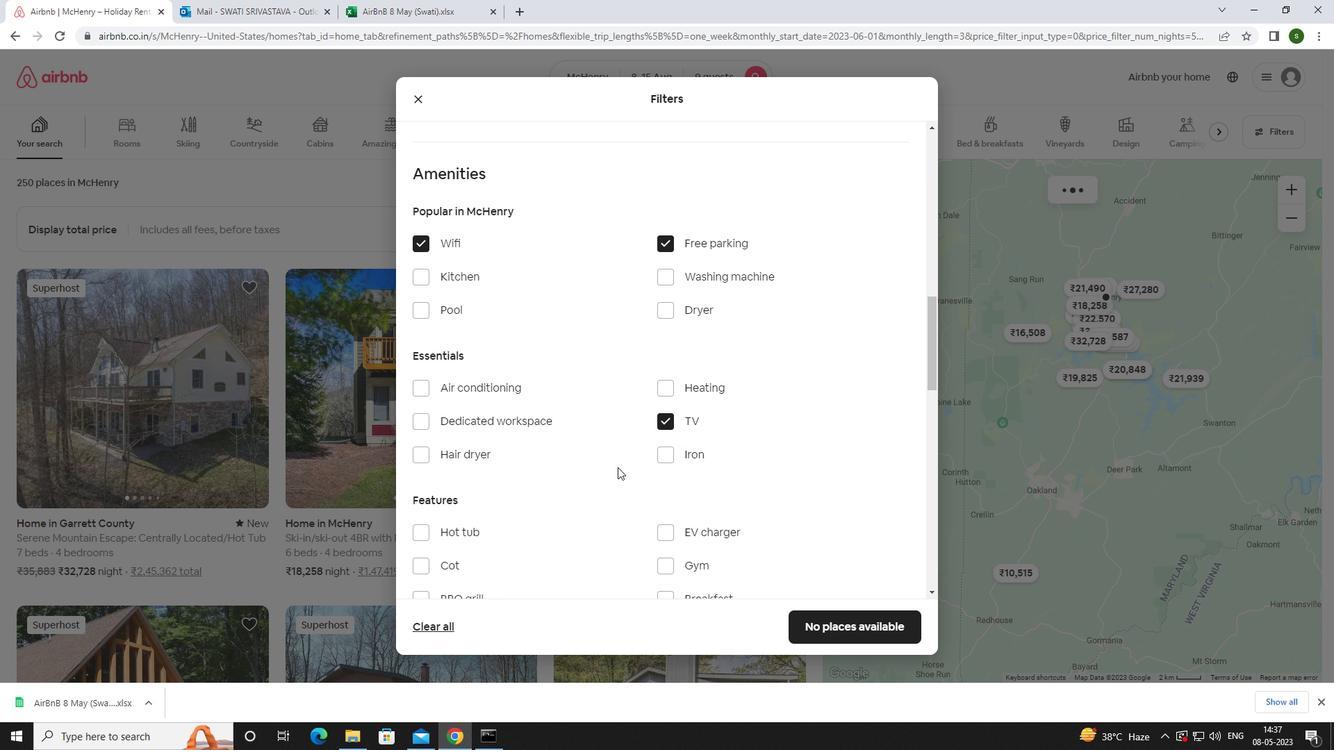 
Action: Mouse scrolled (617, 466) with delta (0, 0)
Screenshot: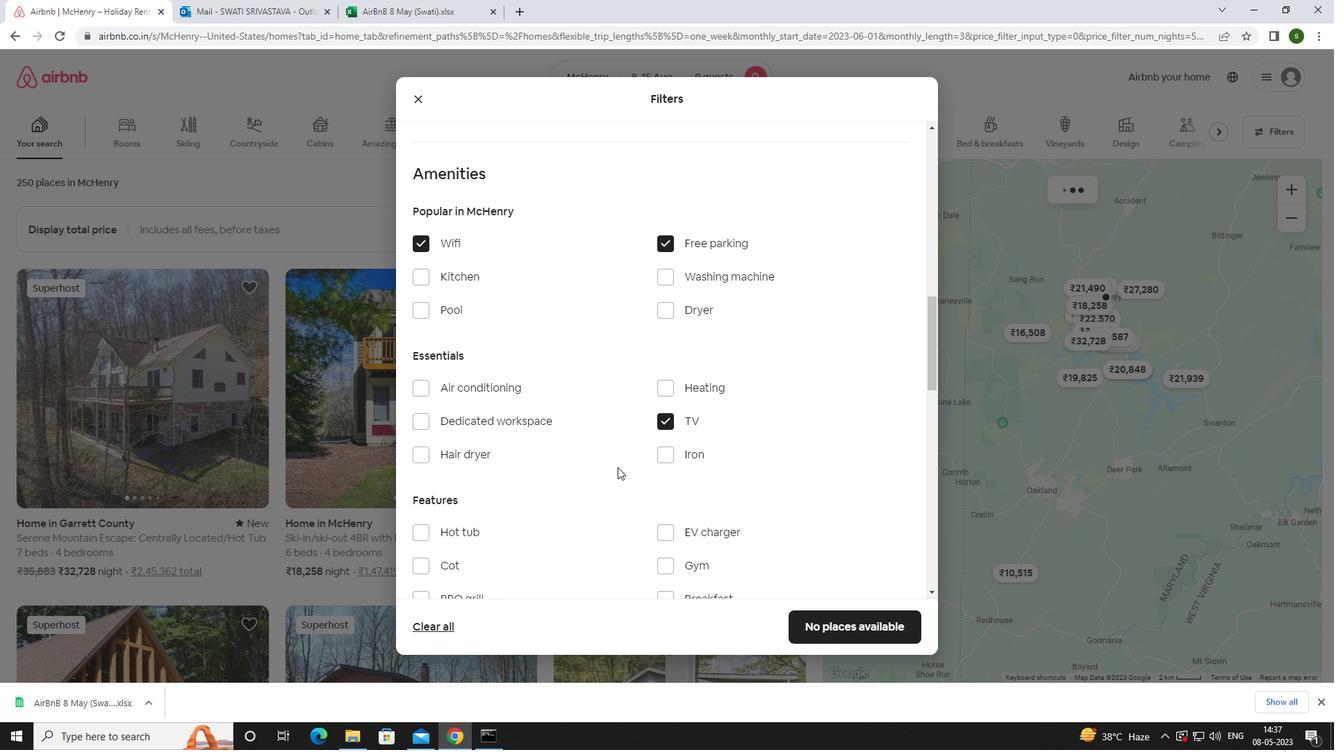 
Action: Mouse moved to (667, 419)
Screenshot: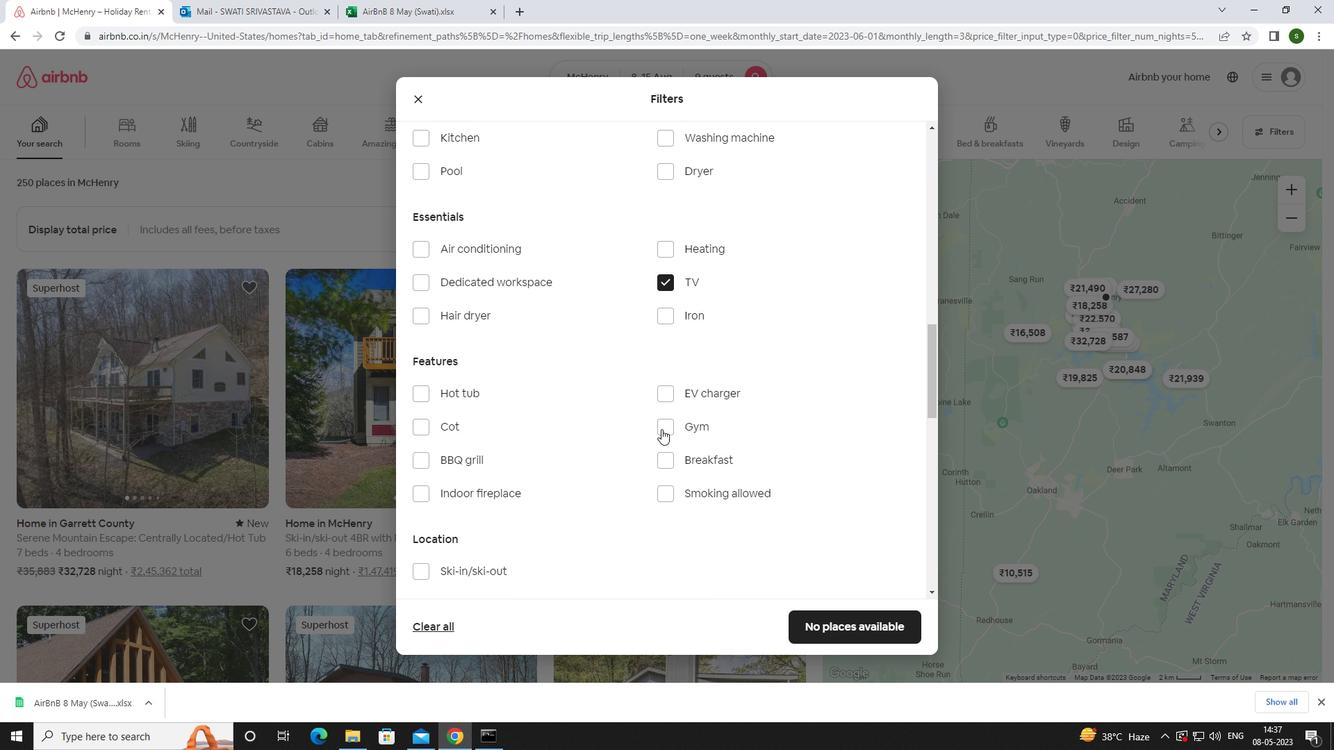
Action: Mouse pressed left at (667, 419)
Screenshot: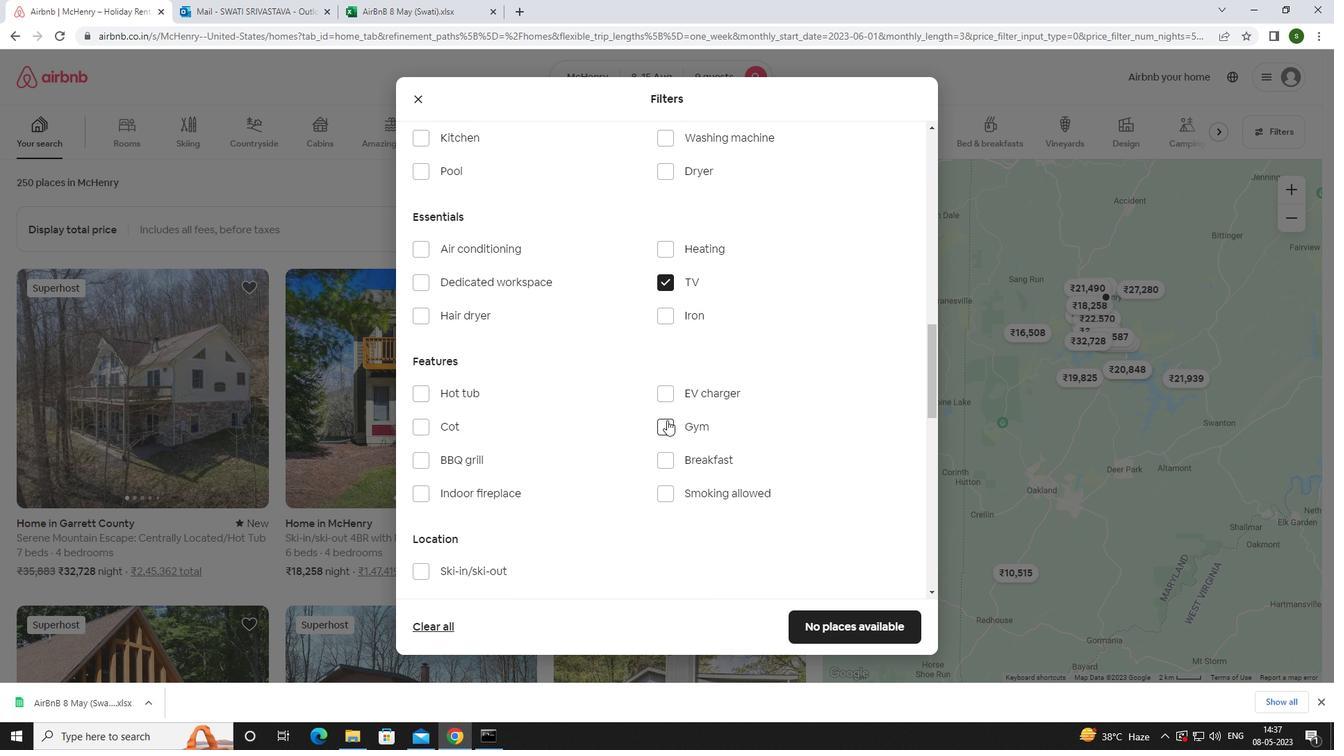 
Action: Mouse moved to (667, 460)
Screenshot: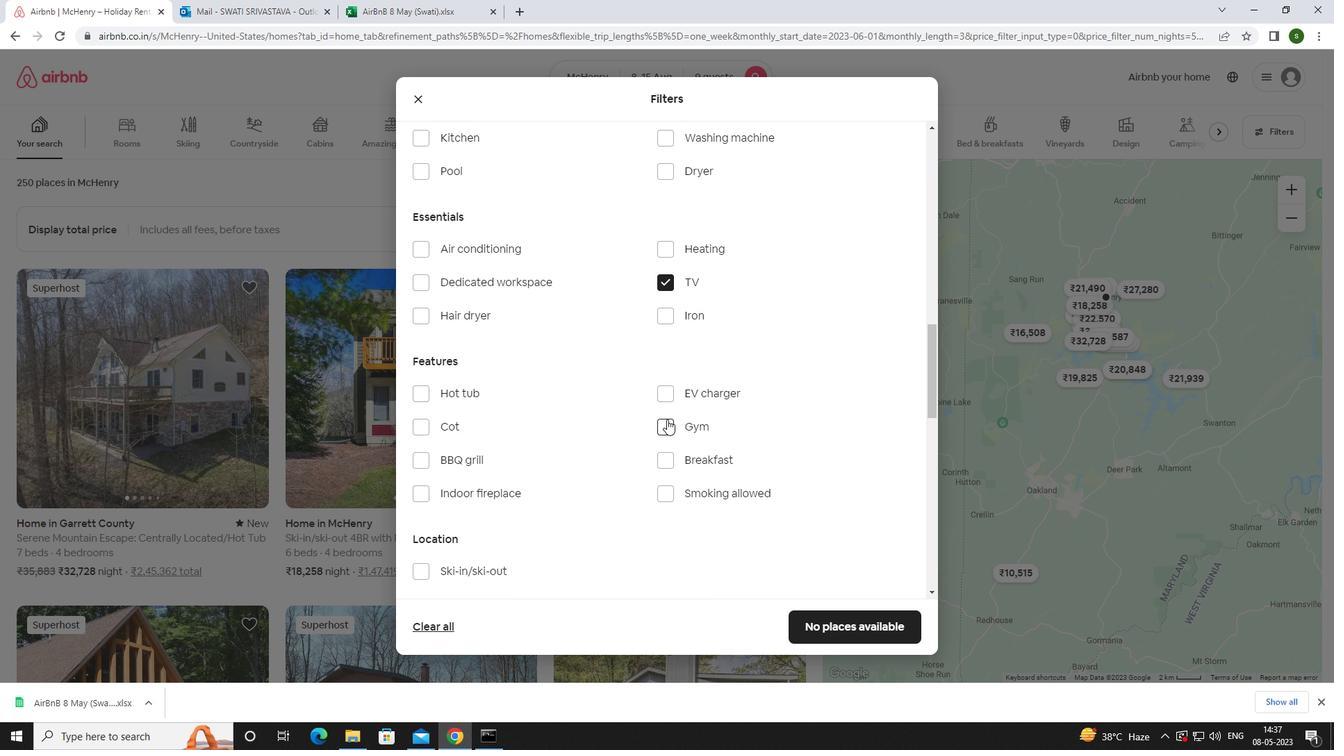 
Action: Mouse pressed left at (667, 460)
Screenshot: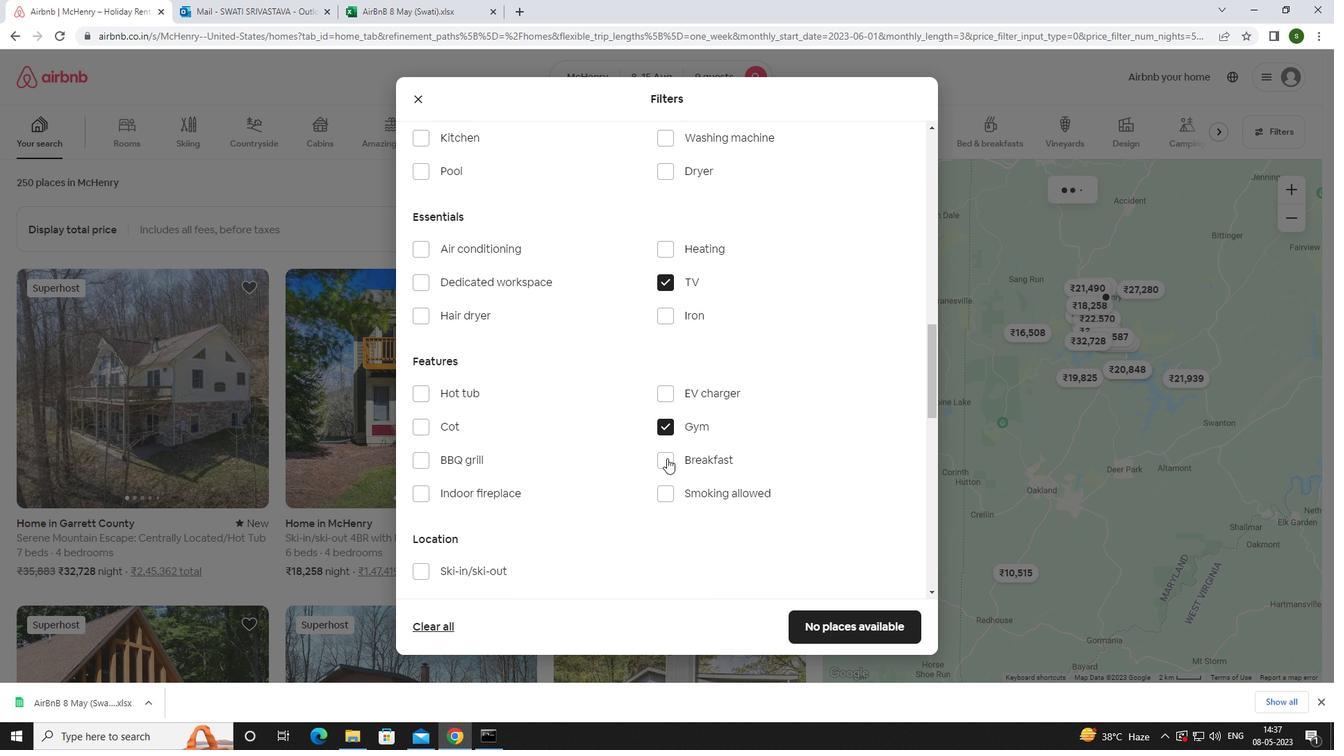 
Action: Mouse moved to (590, 461)
Screenshot: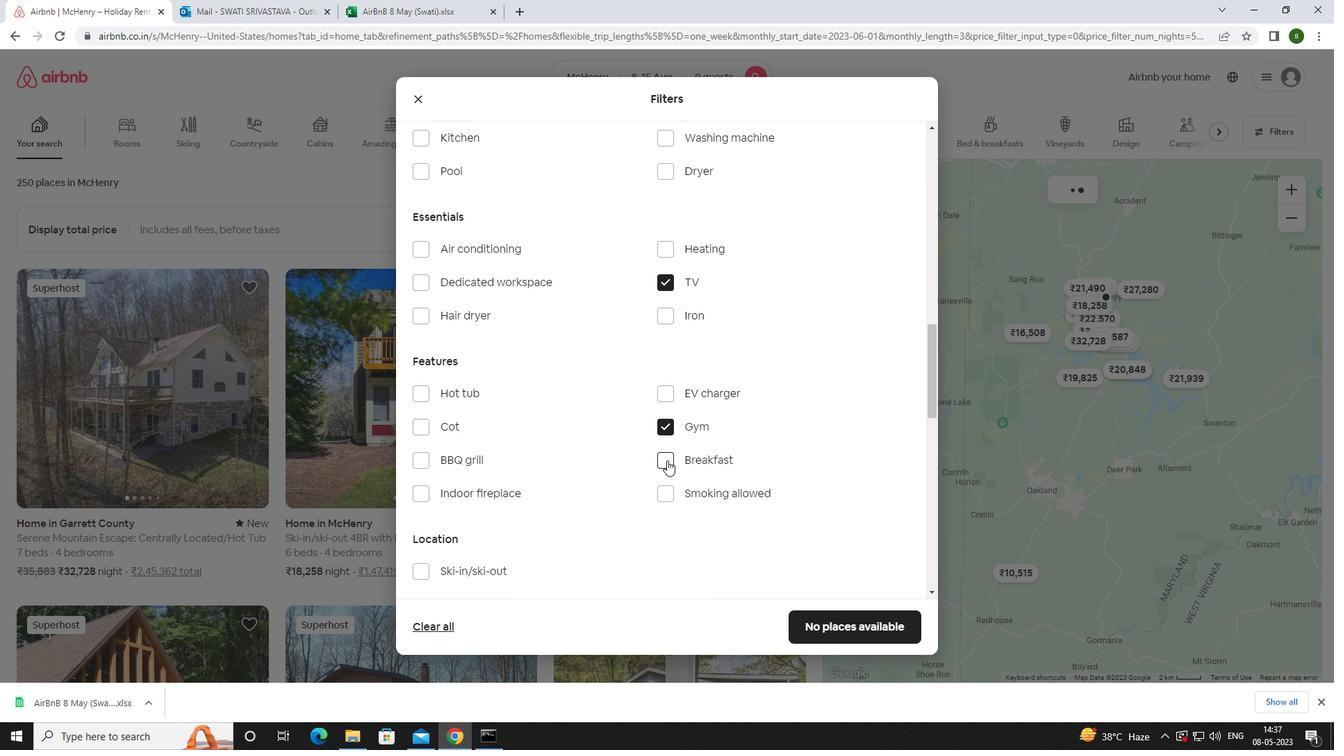 
Action: Mouse scrolled (590, 460) with delta (0, 0)
Screenshot: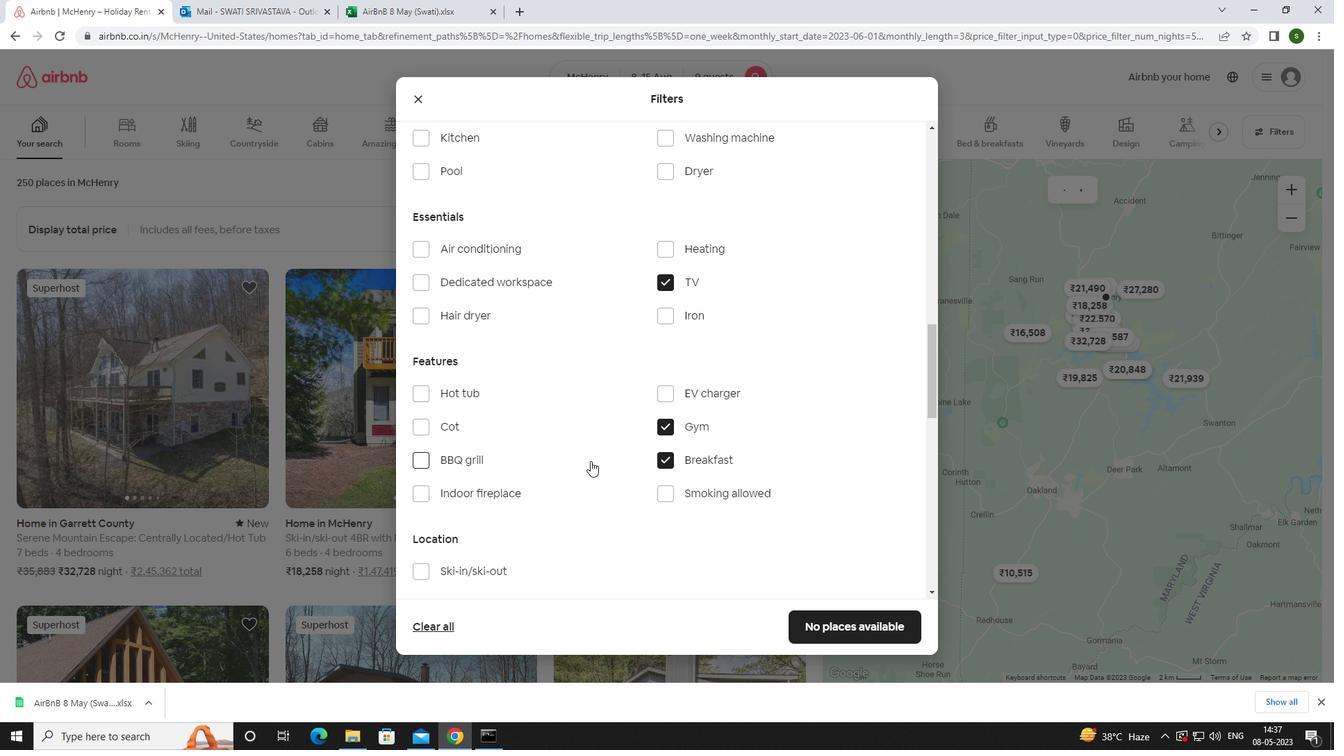 
Action: Mouse scrolled (590, 460) with delta (0, 0)
Screenshot: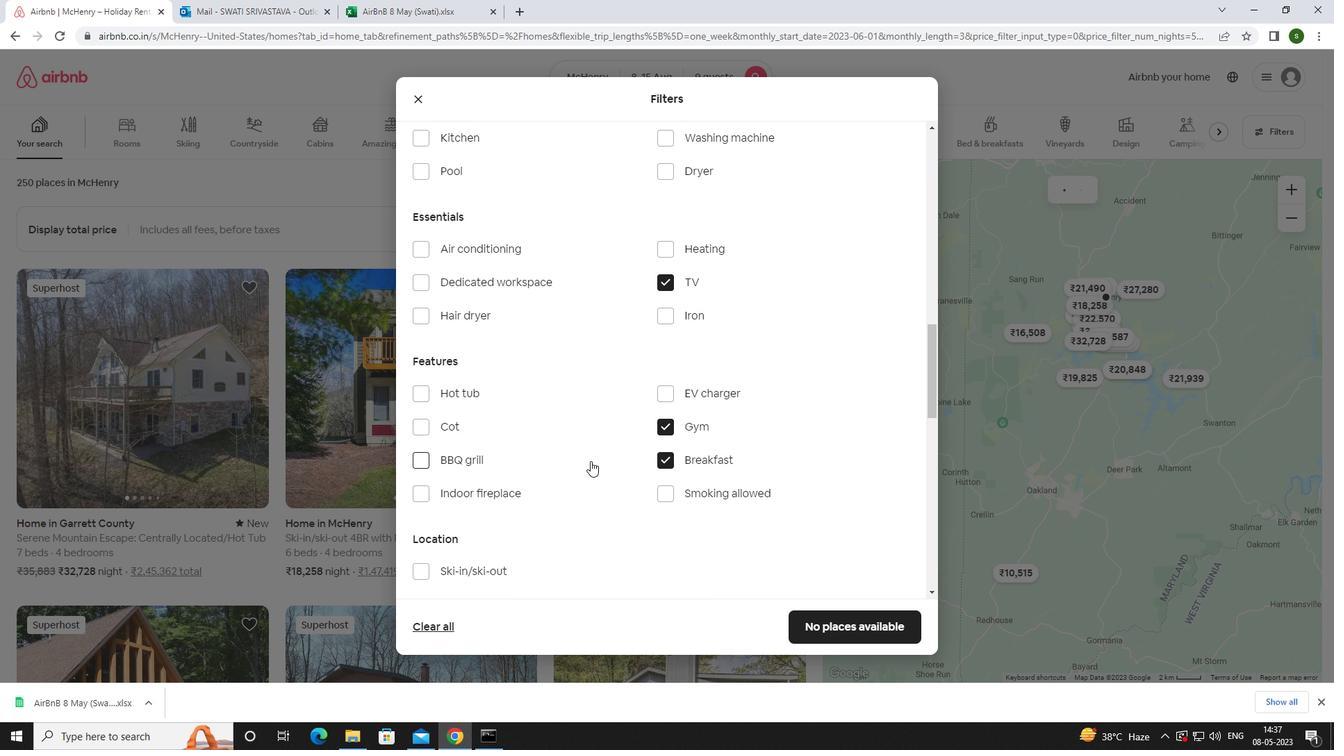 
Action: Mouse scrolled (590, 460) with delta (0, 0)
Screenshot: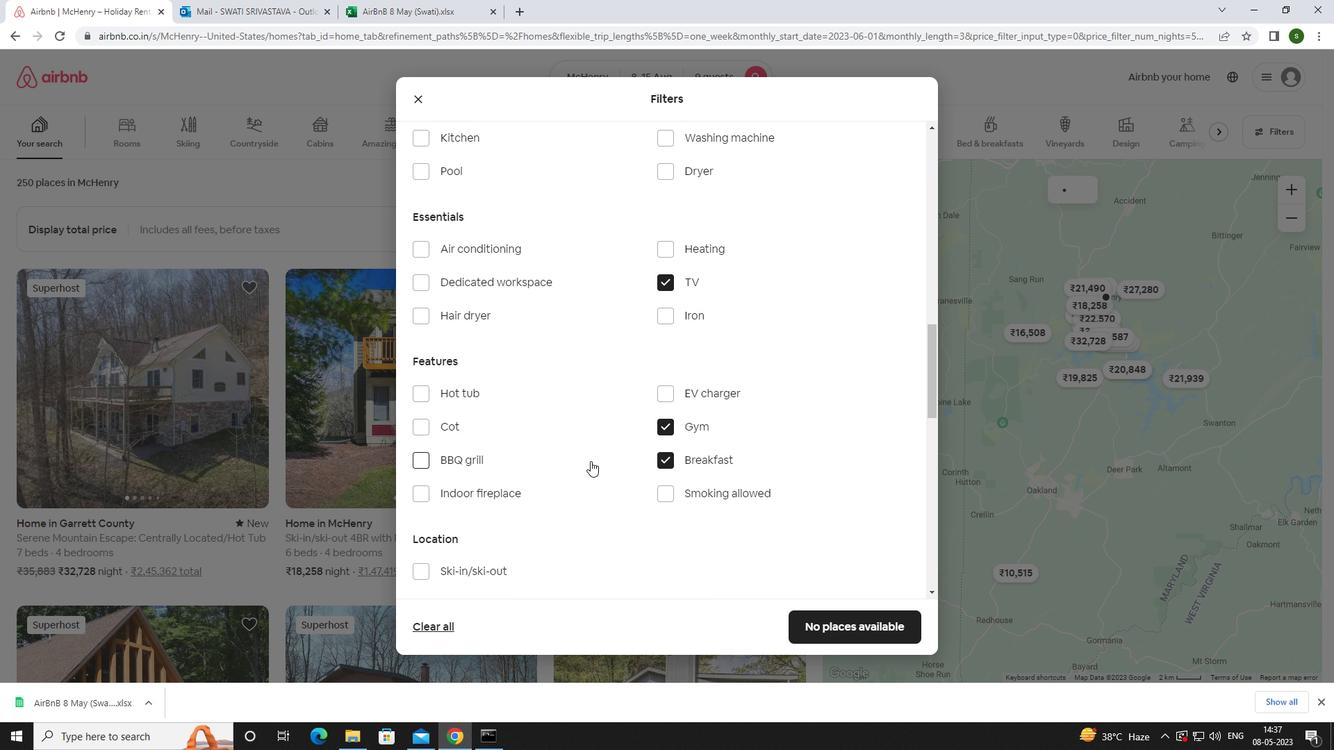 
Action: Mouse scrolled (590, 460) with delta (0, 0)
Screenshot: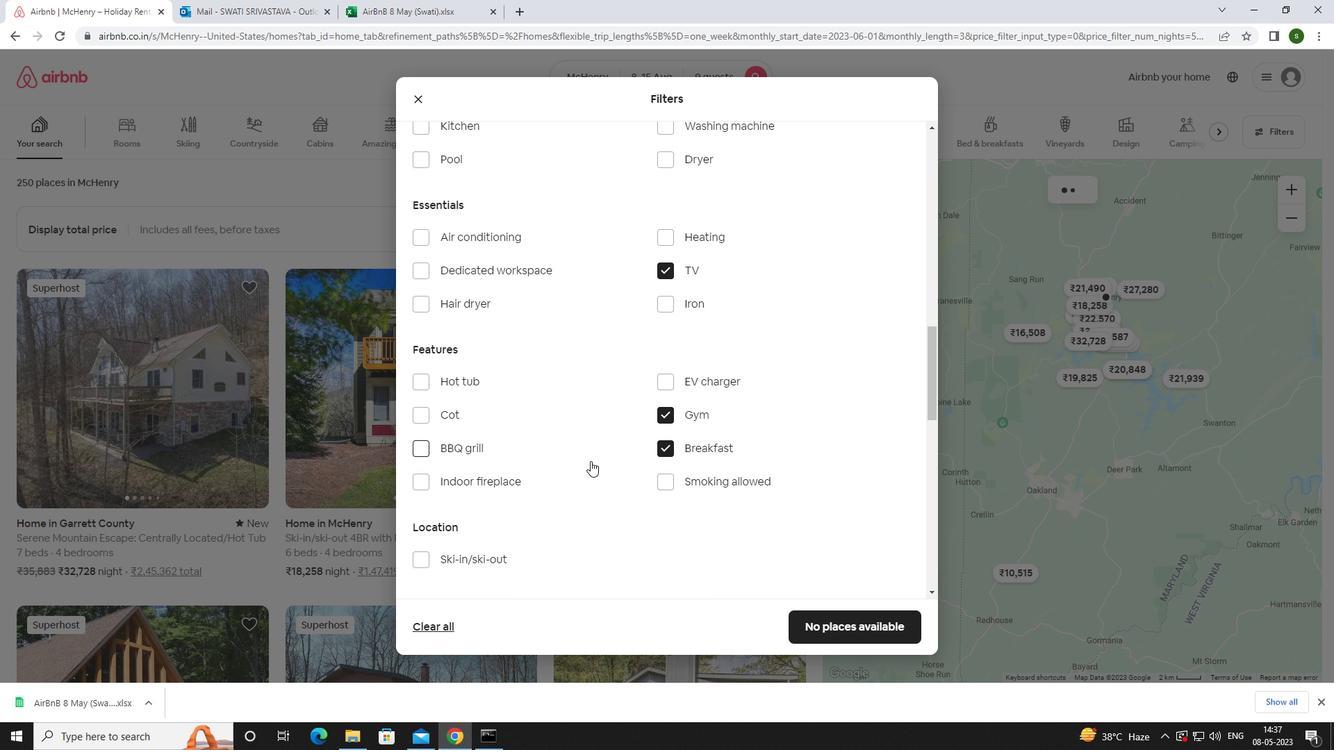 
Action: Mouse moved to (874, 560)
Screenshot: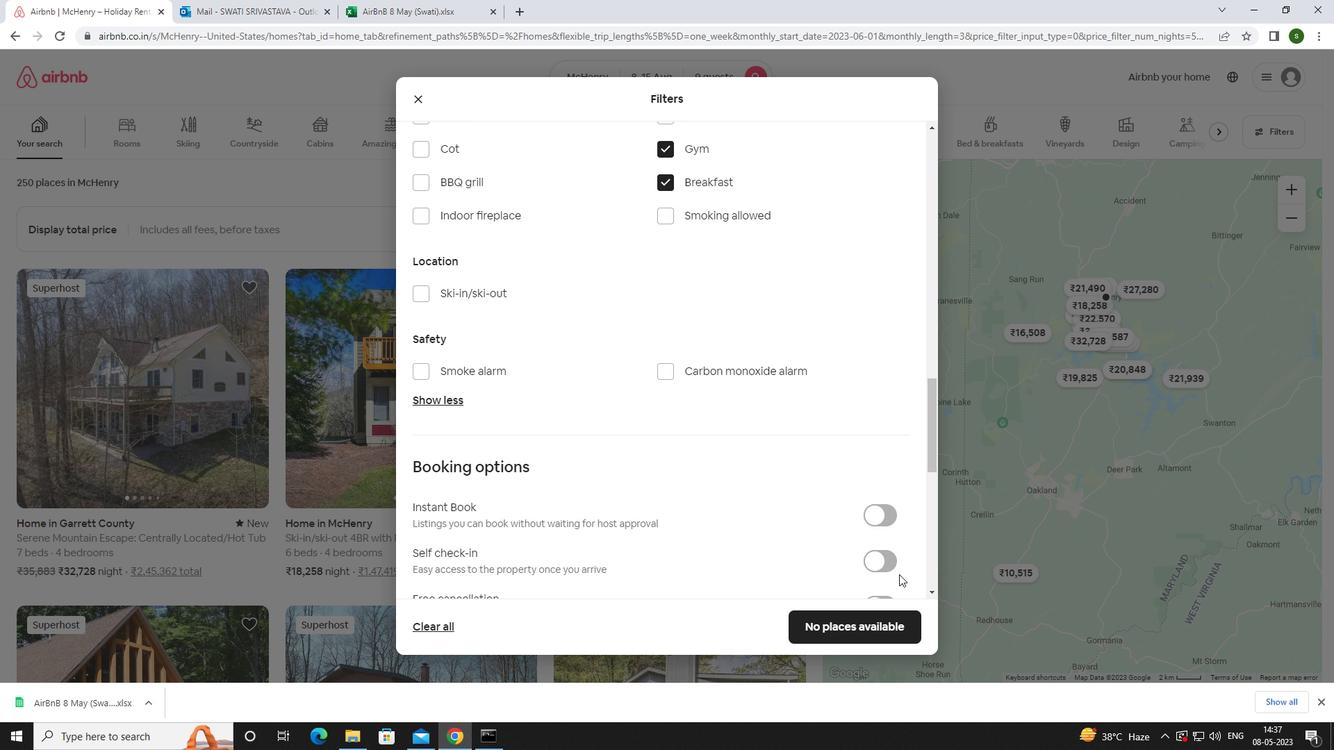 
Action: Mouse pressed left at (874, 560)
Screenshot: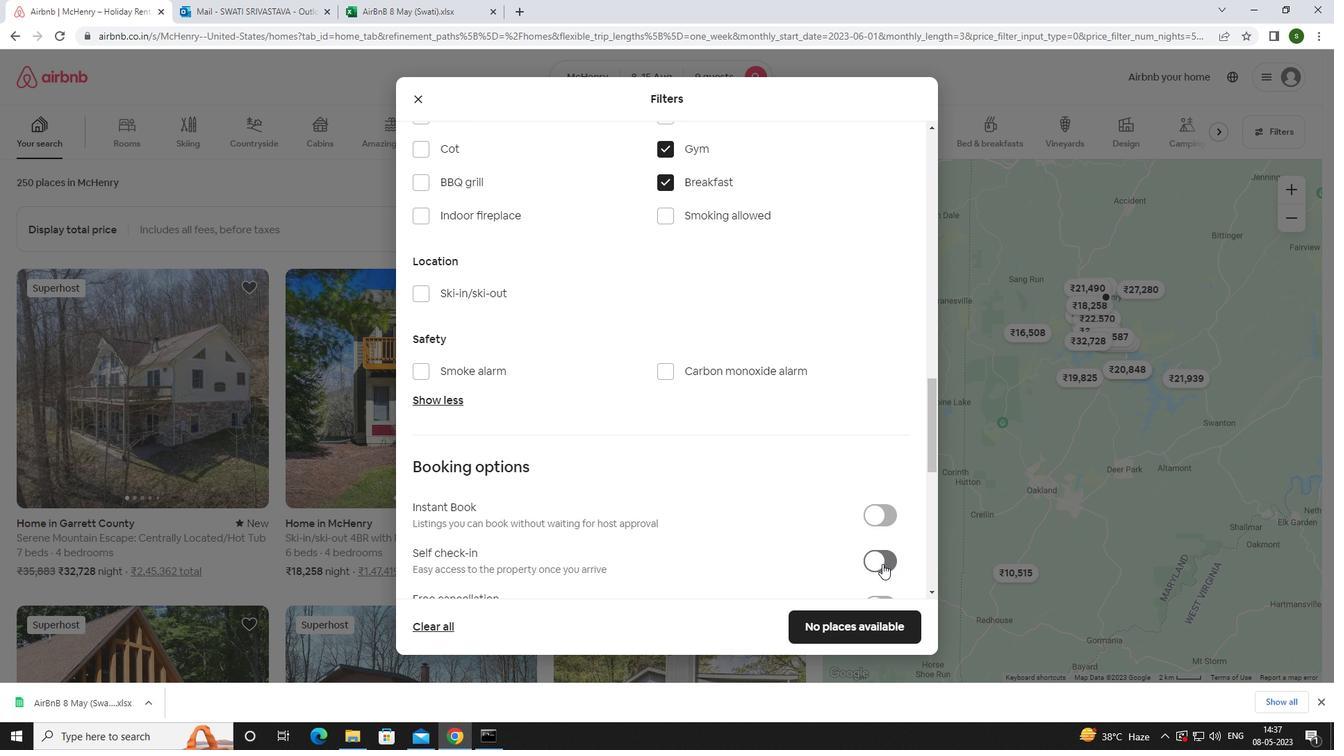 
Action: Mouse moved to (658, 457)
Screenshot: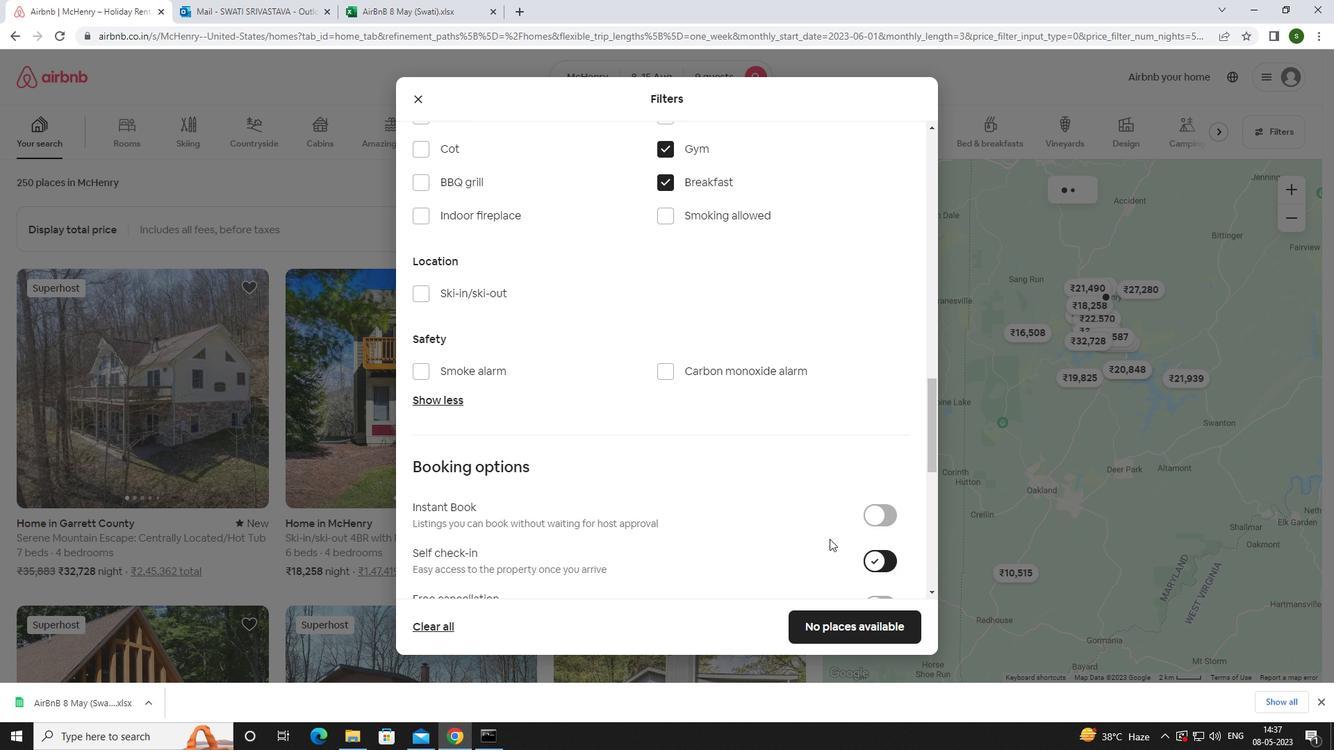 
Action: Mouse scrolled (658, 457) with delta (0, 0)
Screenshot: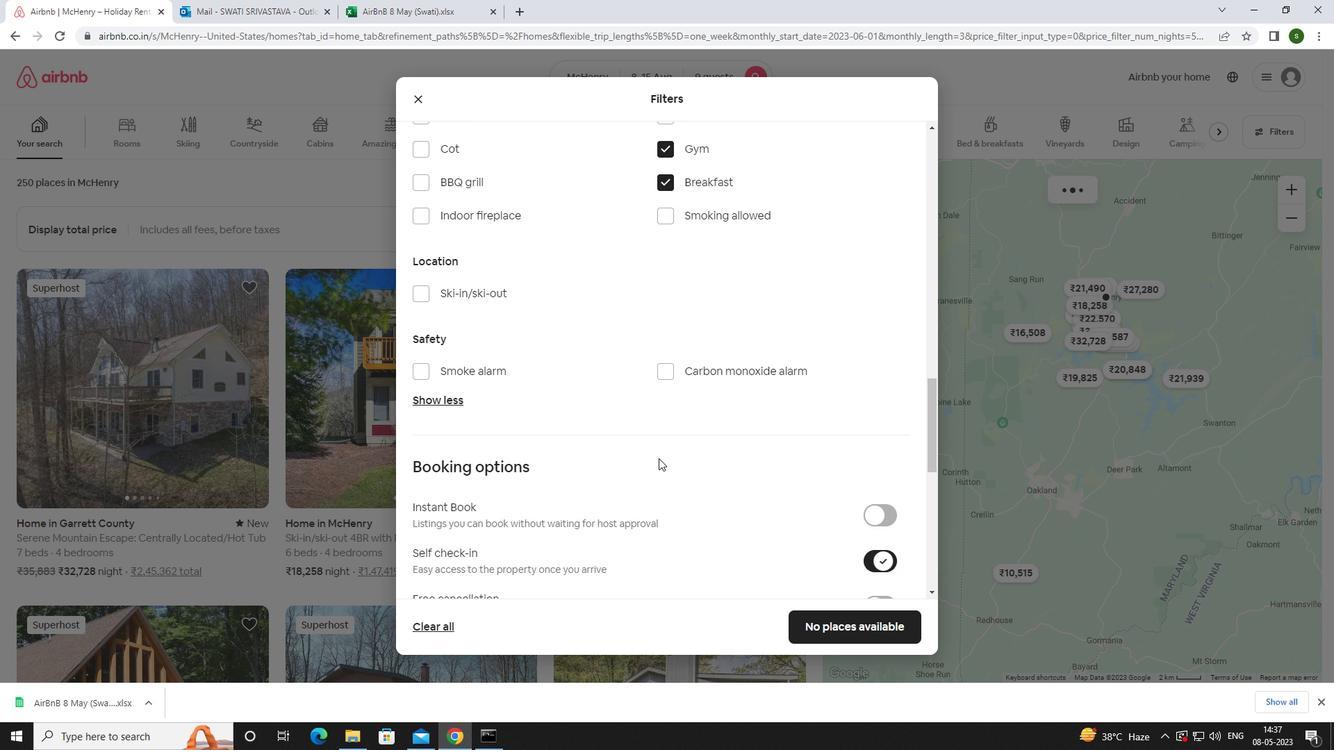 
Action: Mouse scrolled (658, 457) with delta (0, 0)
Screenshot: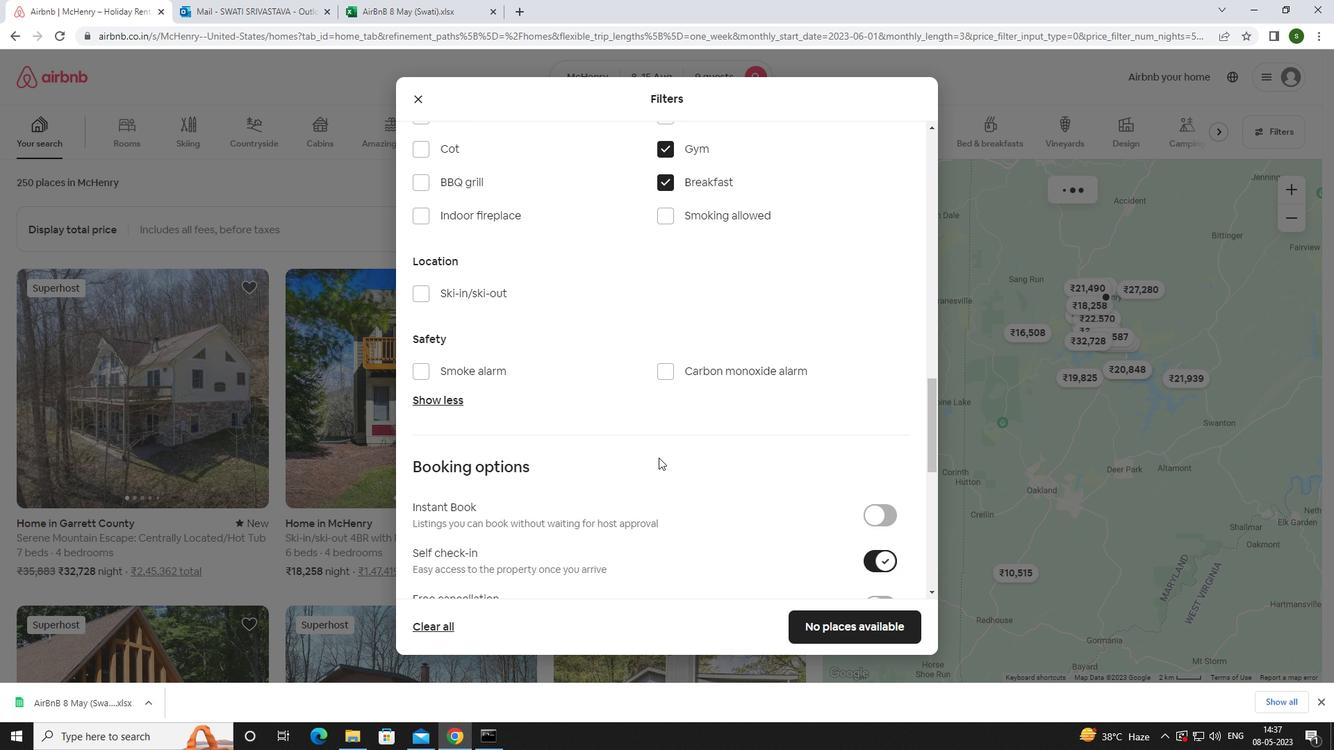 
Action: Mouse scrolled (658, 457) with delta (0, 0)
Screenshot: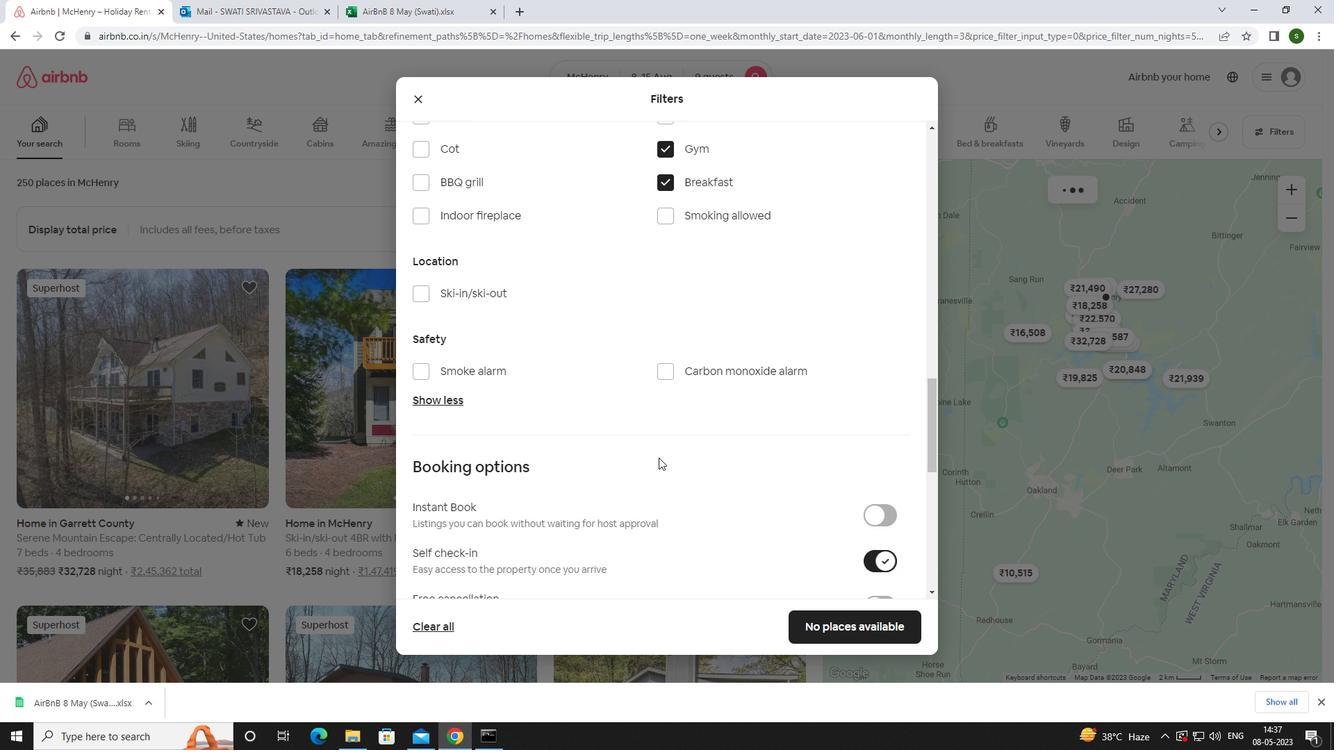 
Action: Mouse scrolled (658, 457) with delta (0, 0)
Screenshot: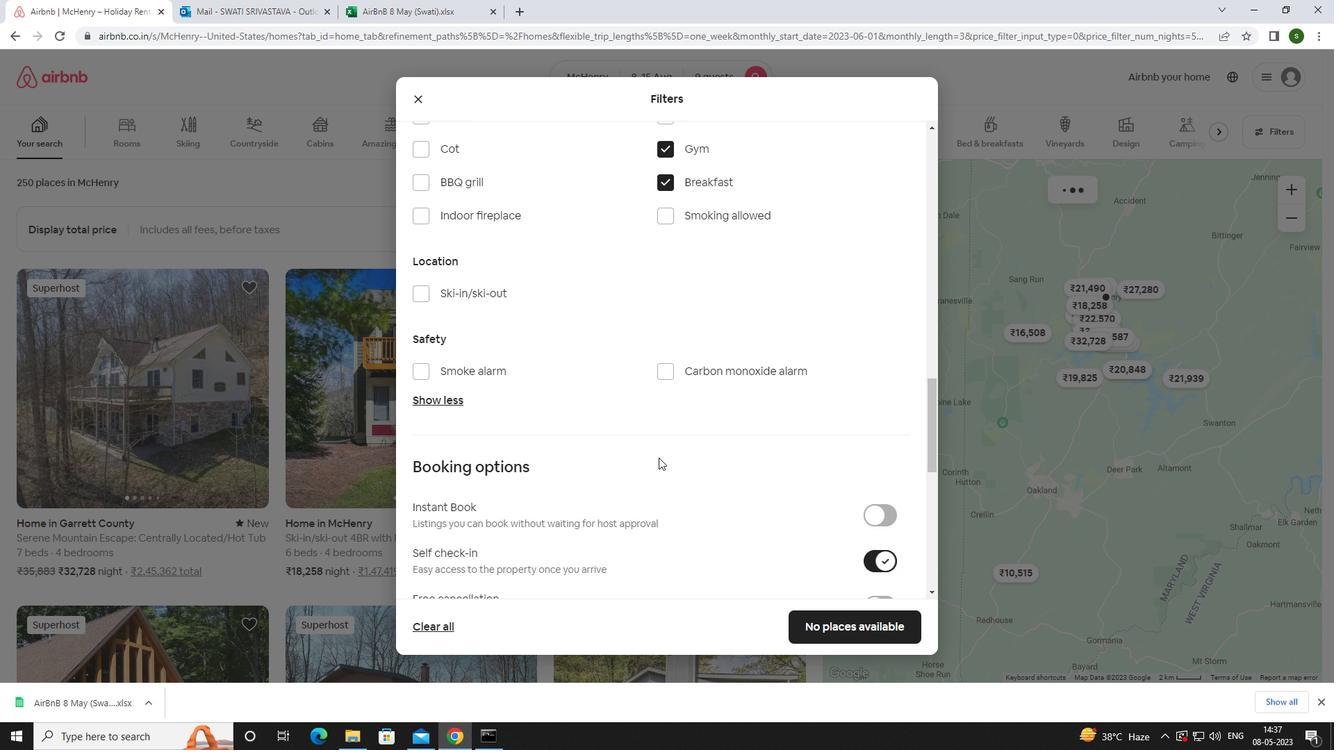 
Action: Mouse scrolled (658, 457) with delta (0, 0)
Screenshot: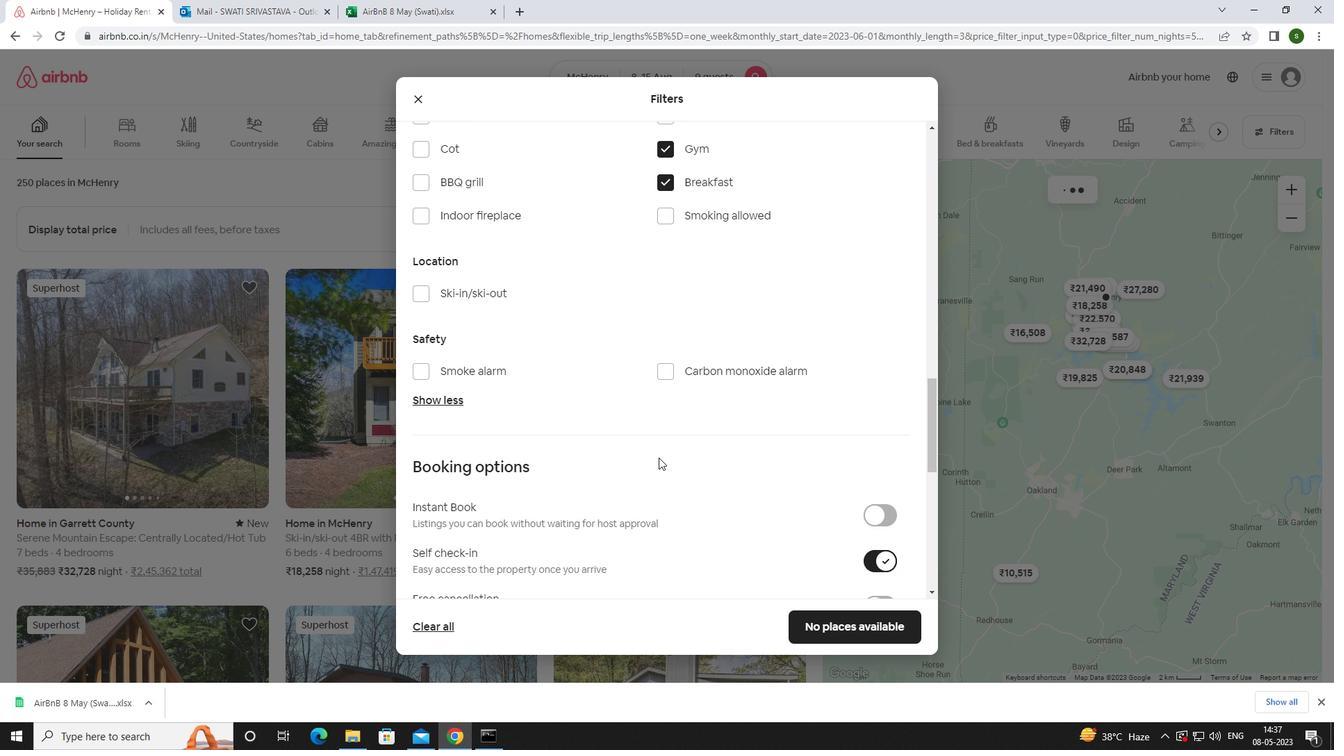 
Action: Mouse moved to (658, 457)
Screenshot: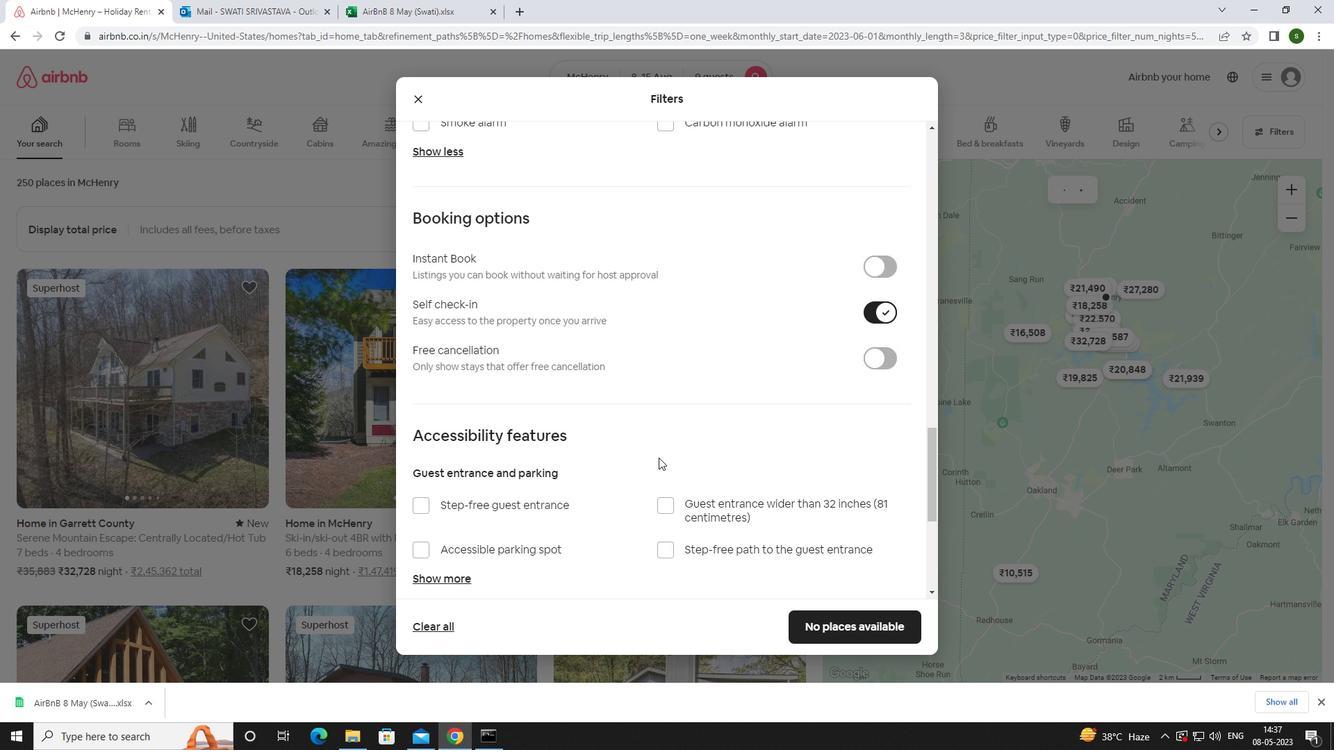 
Action: Mouse scrolled (658, 456) with delta (0, 0)
Screenshot: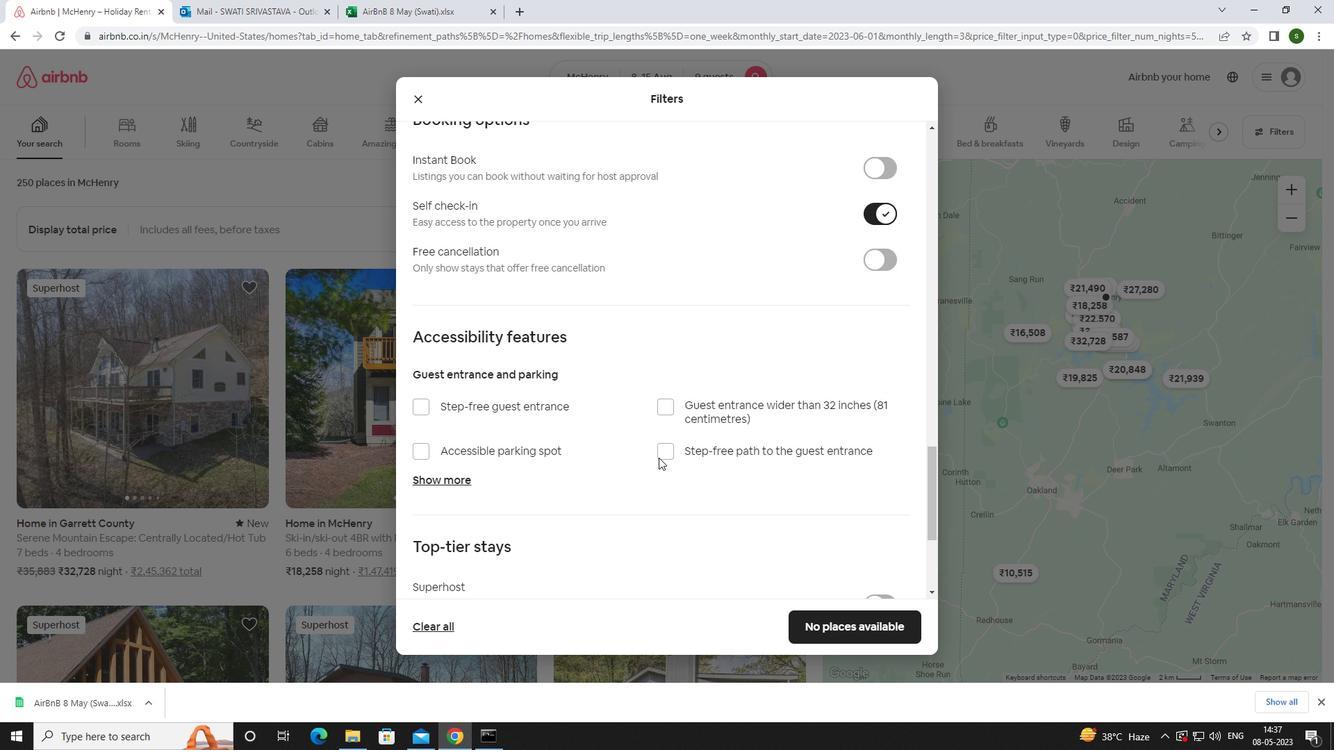 
Action: Mouse scrolled (658, 456) with delta (0, 0)
Screenshot: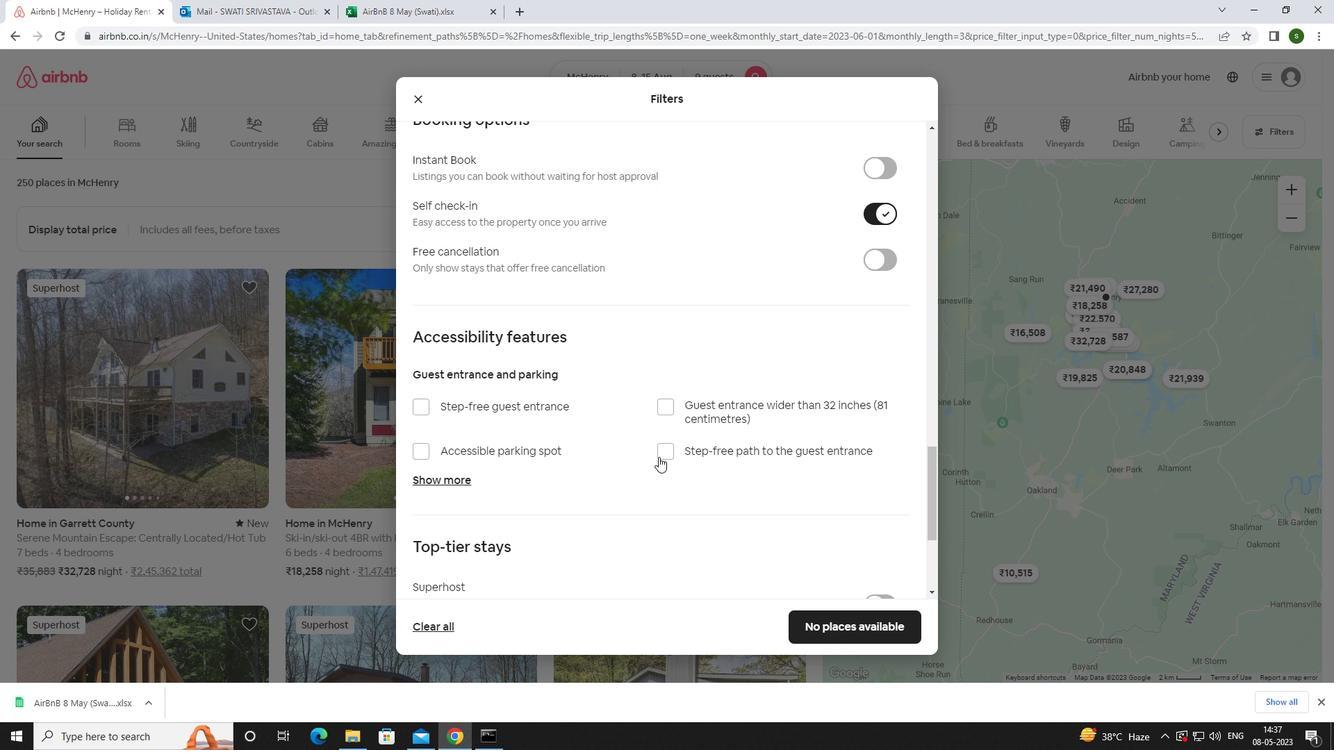 
Action: Mouse scrolled (658, 456) with delta (0, 0)
Screenshot: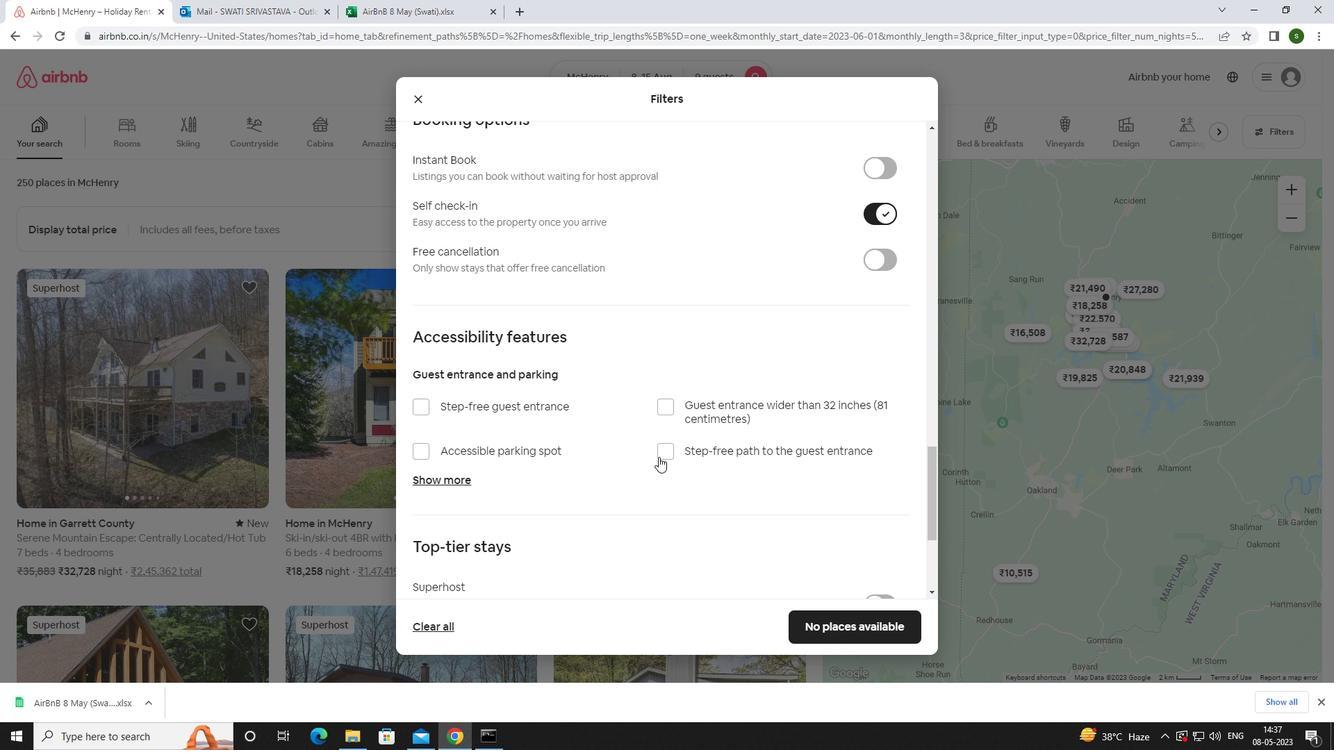 
Action: Mouse scrolled (658, 456) with delta (0, 0)
Screenshot: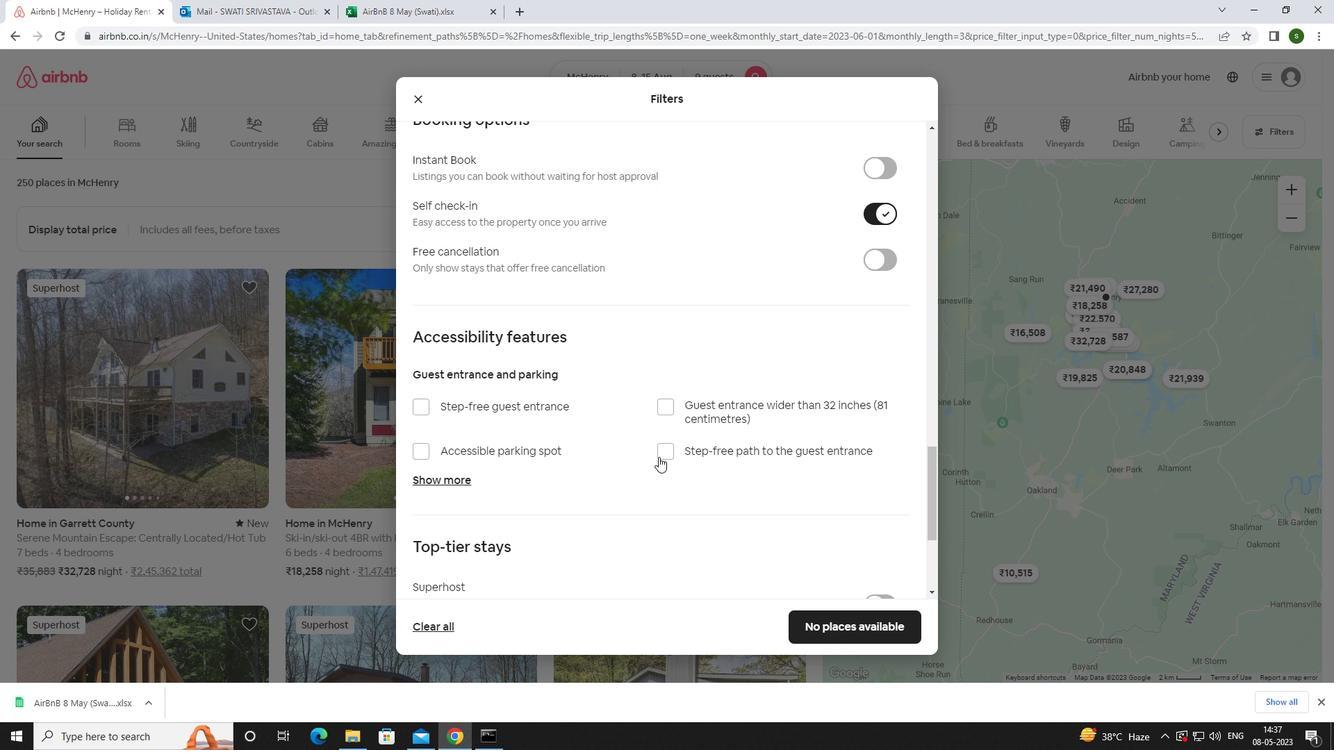 
Action: Mouse scrolled (658, 456) with delta (0, 0)
Screenshot: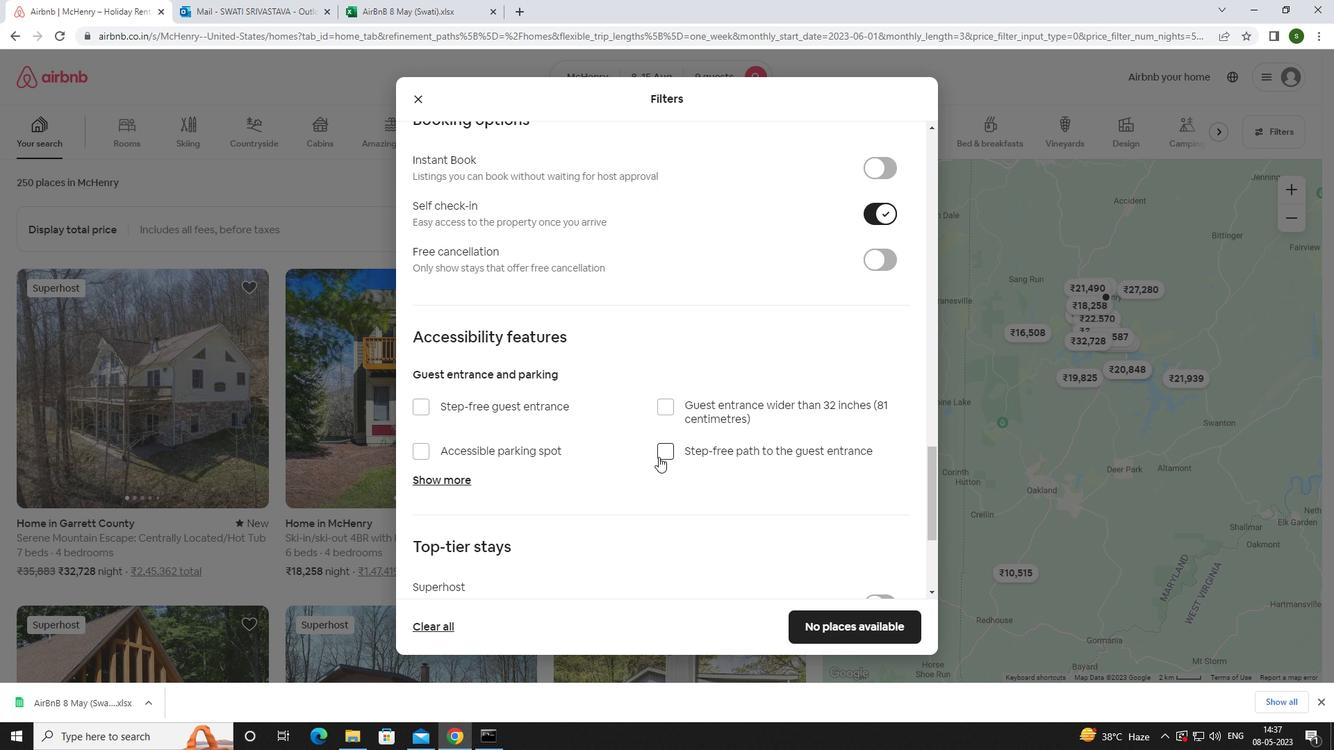 
Action: Mouse moved to (658, 455)
Screenshot: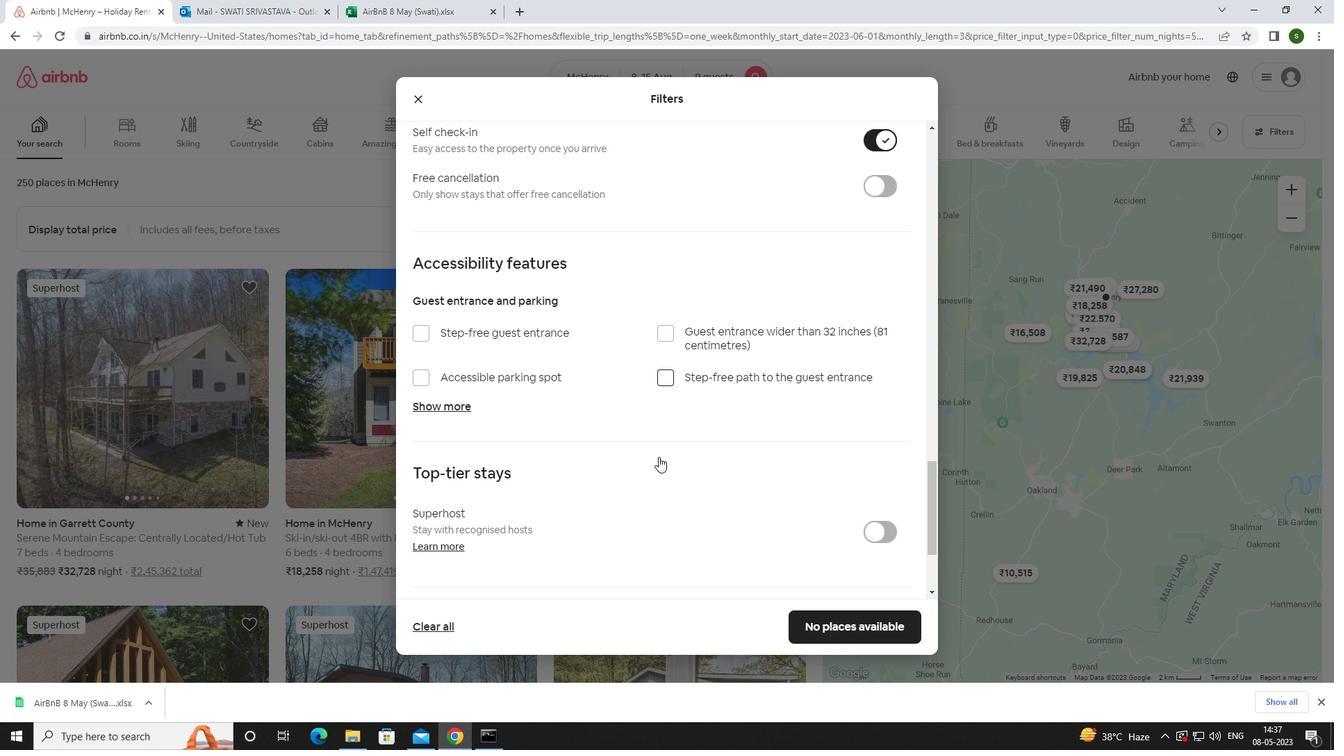 
Action: Mouse scrolled (658, 455) with delta (0, 0)
Screenshot: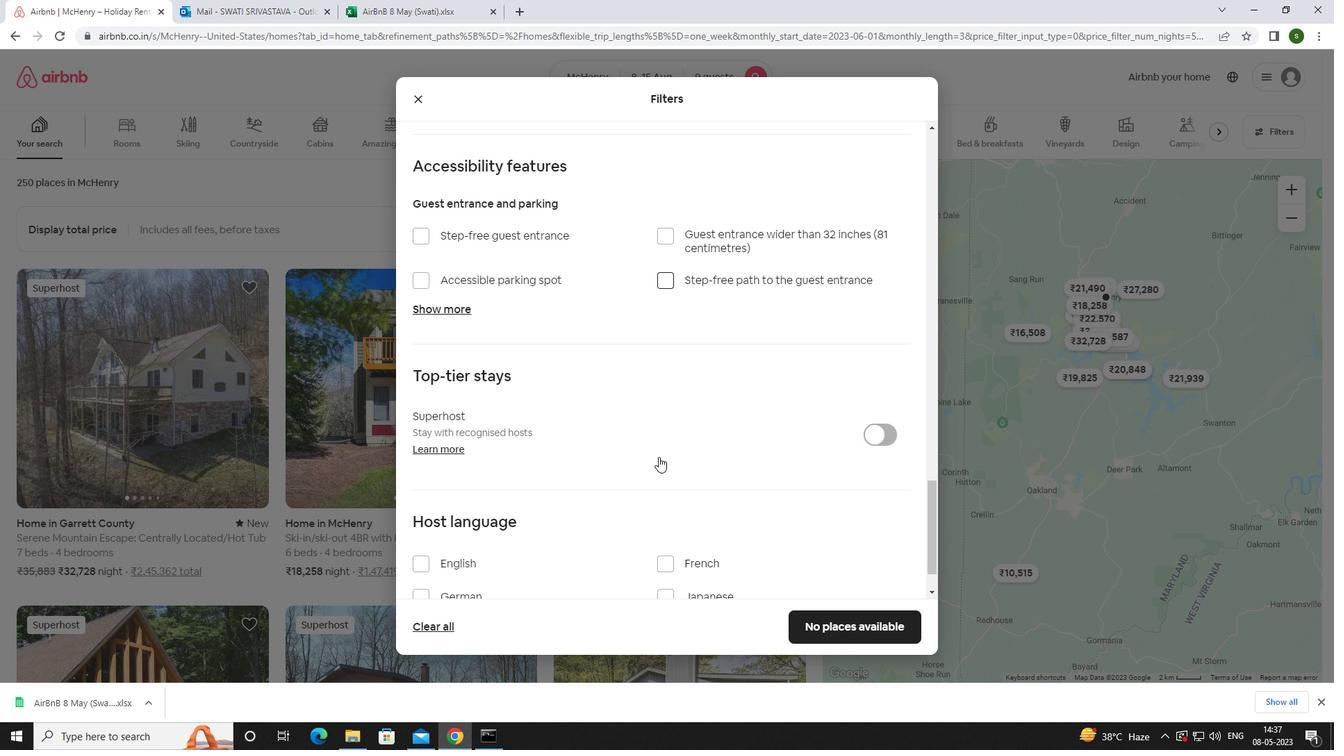
Action: Mouse scrolled (658, 455) with delta (0, 0)
Screenshot: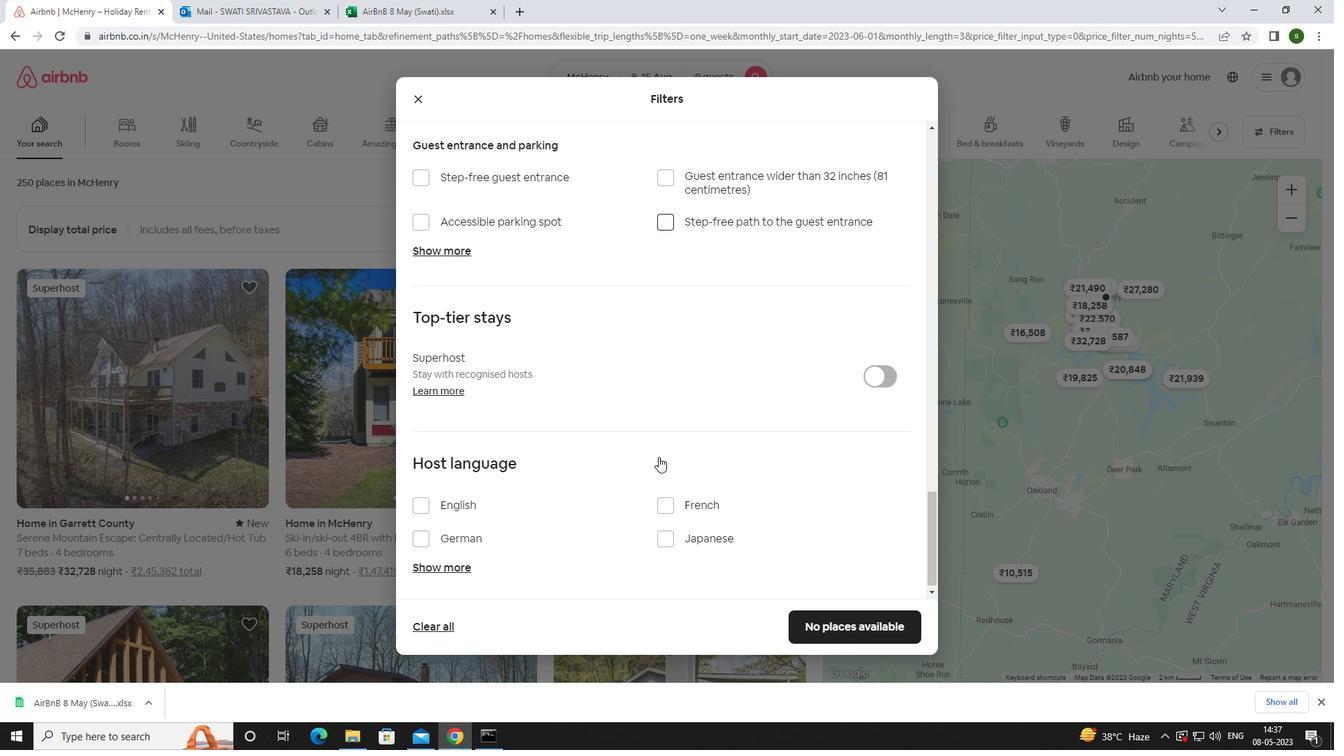 
Action: Mouse scrolled (658, 455) with delta (0, 0)
Screenshot: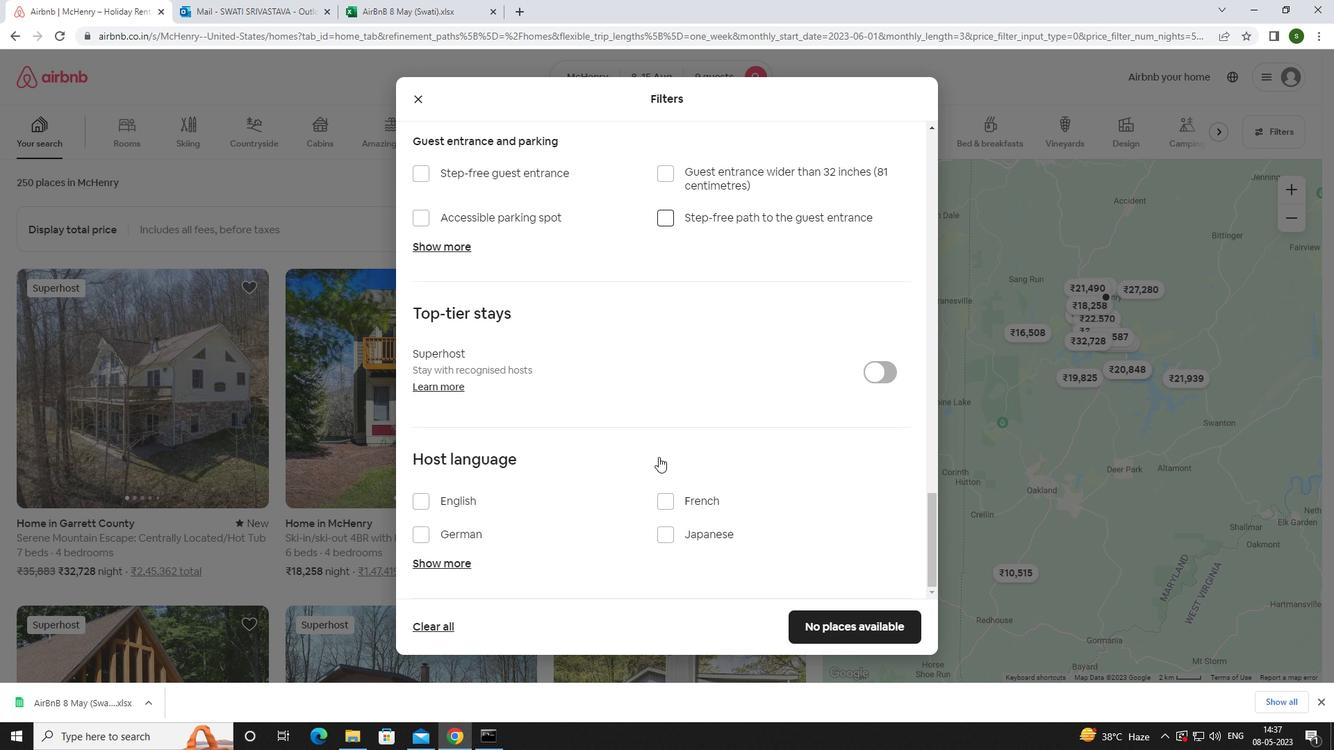 
Action: Mouse scrolled (658, 455) with delta (0, 0)
Screenshot: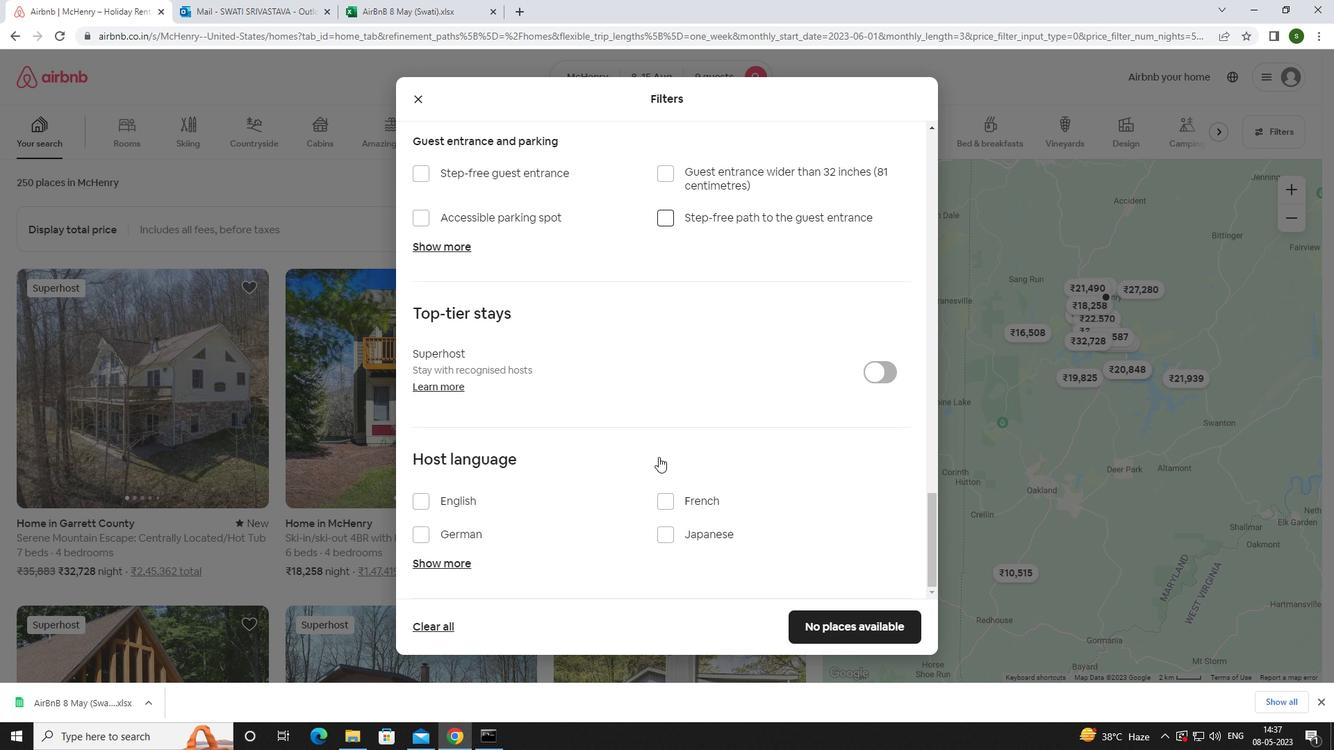 
Action: Mouse moved to (456, 503)
Screenshot: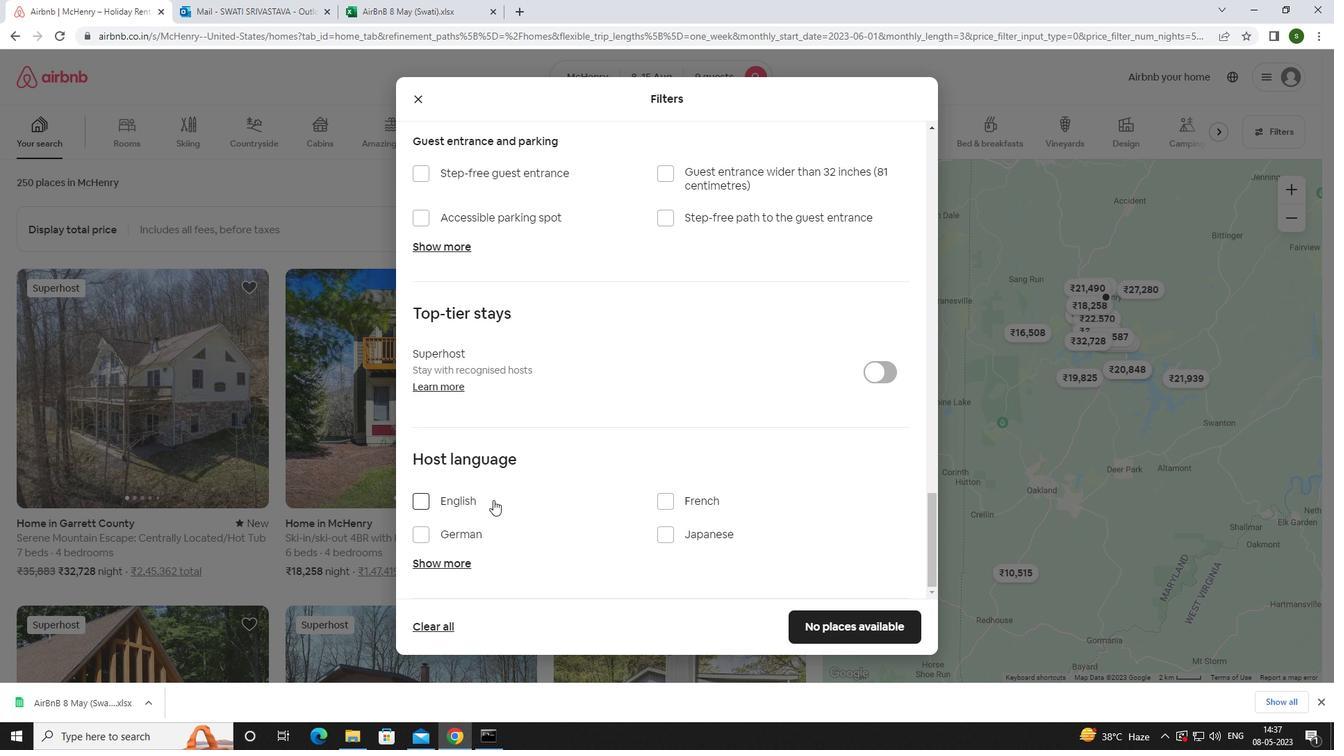 
Action: Mouse pressed left at (456, 503)
Screenshot: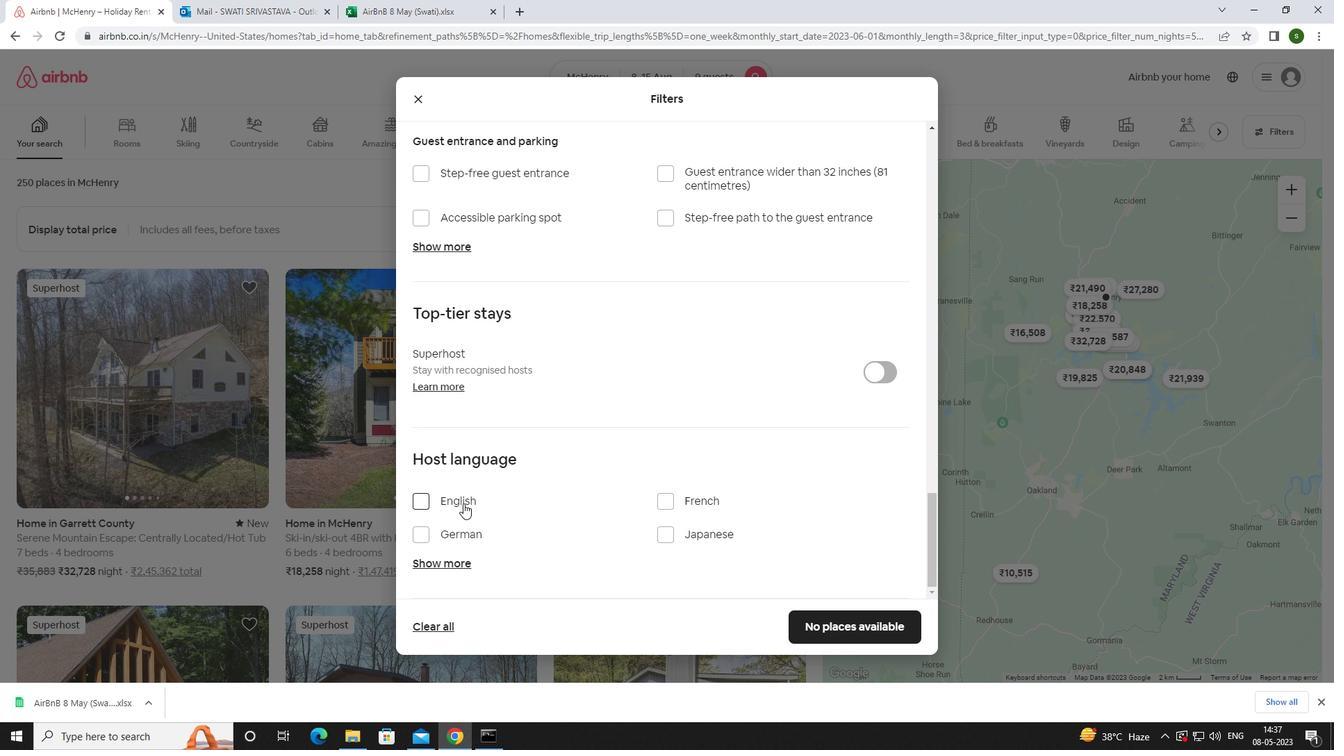 
Action: Mouse moved to (820, 628)
Screenshot: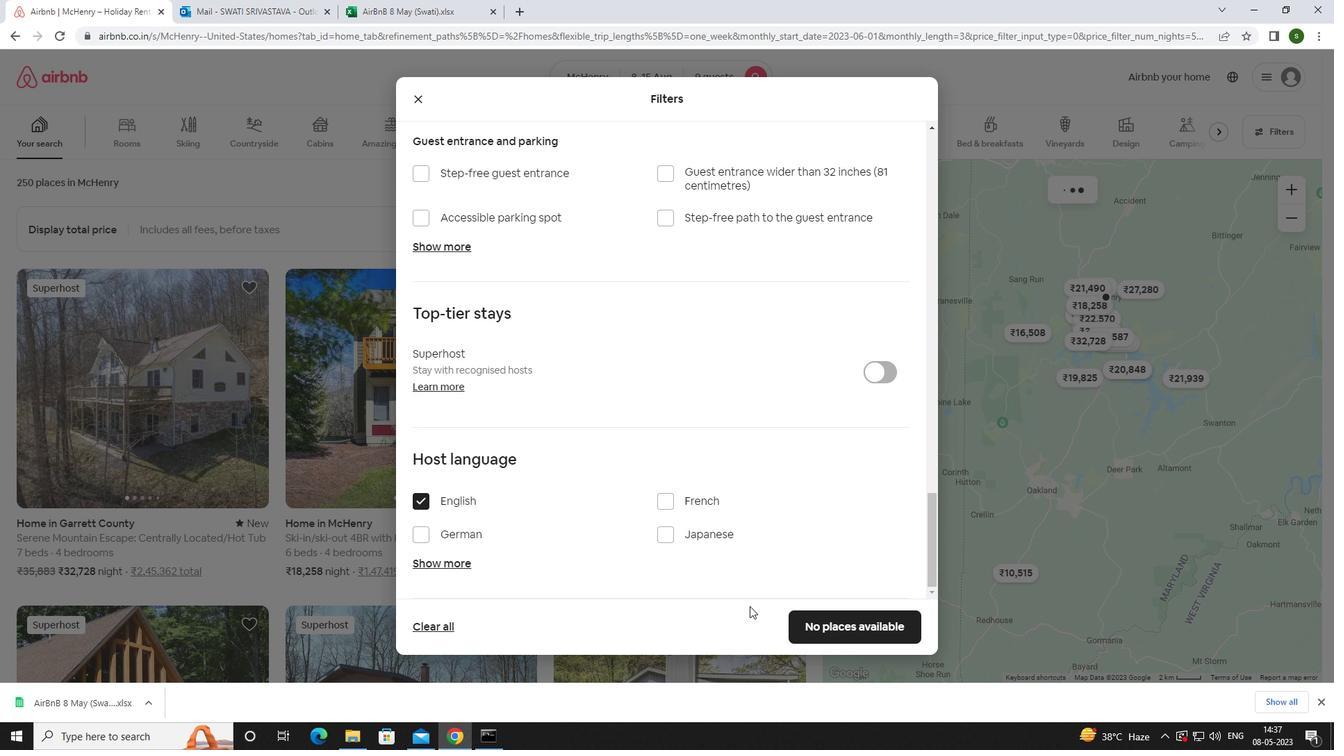 
Action: Mouse pressed left at (820, 628)
Screenshot: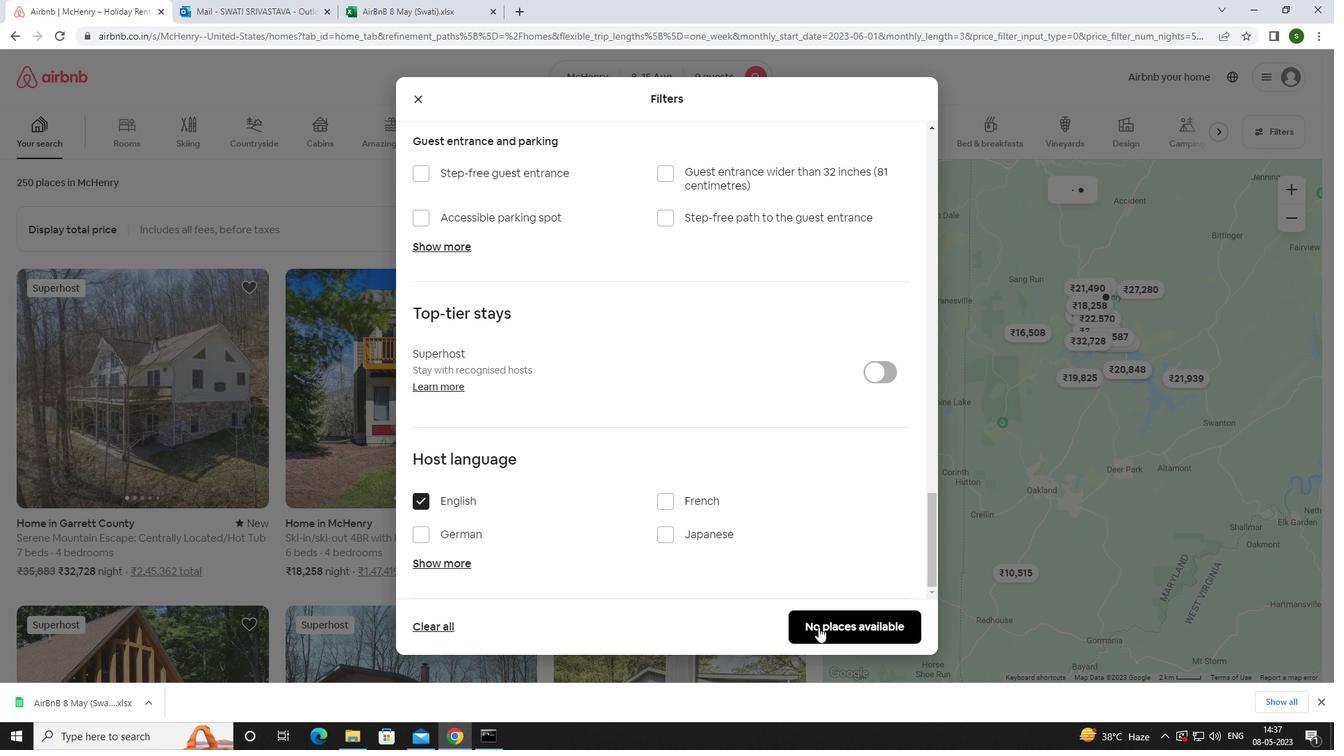 
Action: Mouse moved to (646, 539)
Screenshot: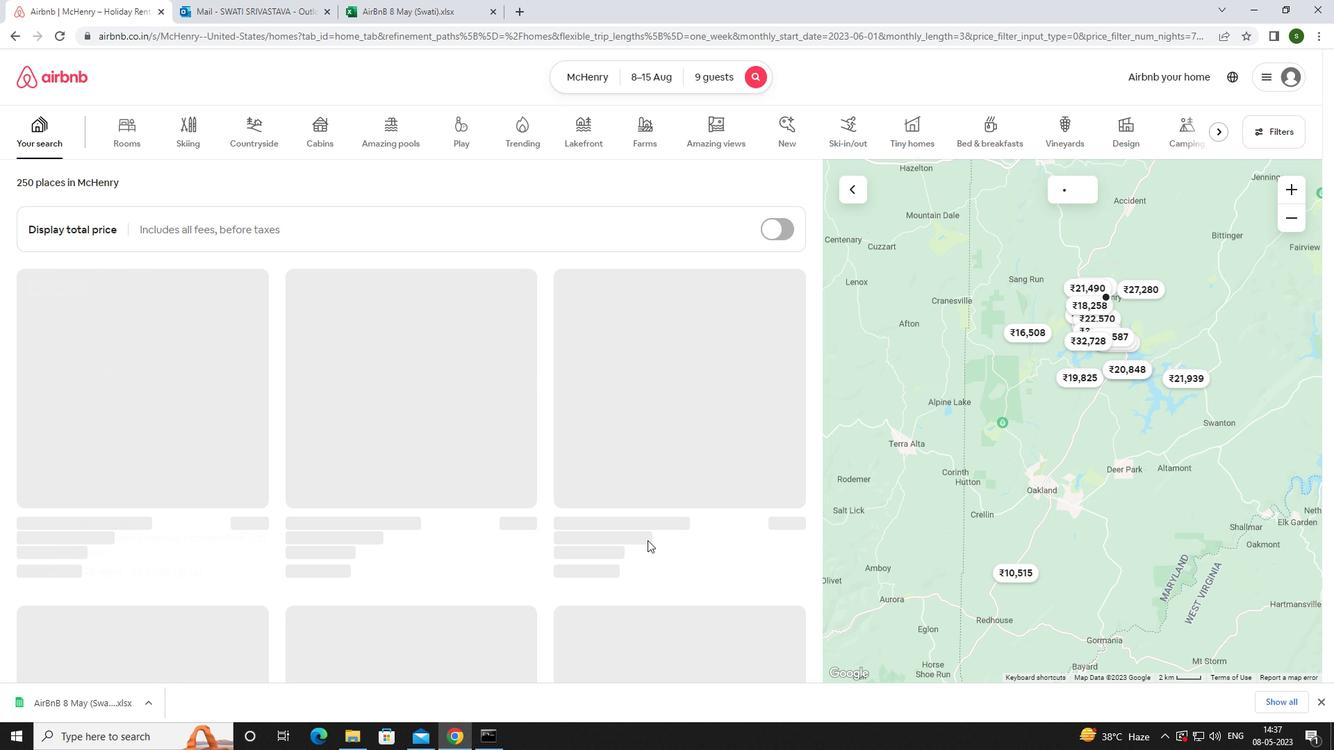 
